 Task: Set up a recurring weekly meeting with the marketing department on Fridays at 10:00 AM to 11:00AM.
Action: Mouse moved to (81, 128)
Screenshot: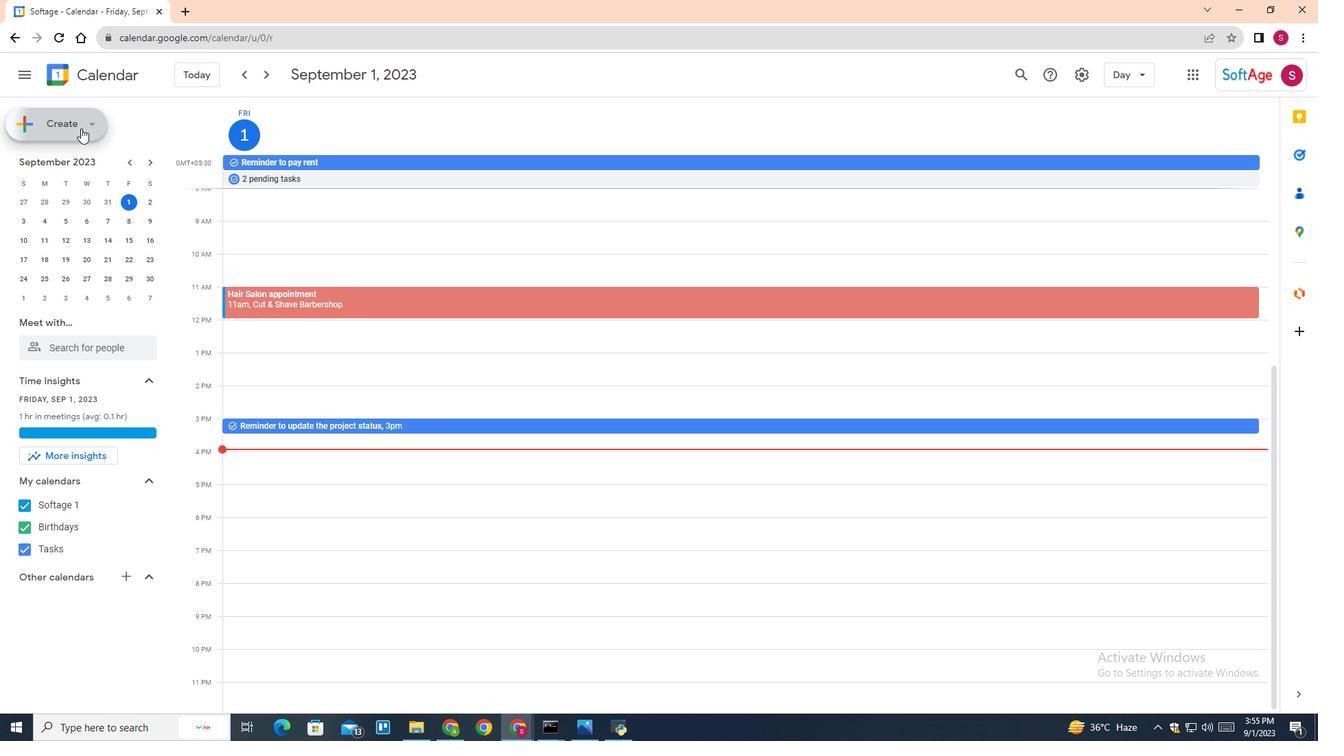 
Action: Mouse pressed left at (81, 128)
Screenshot: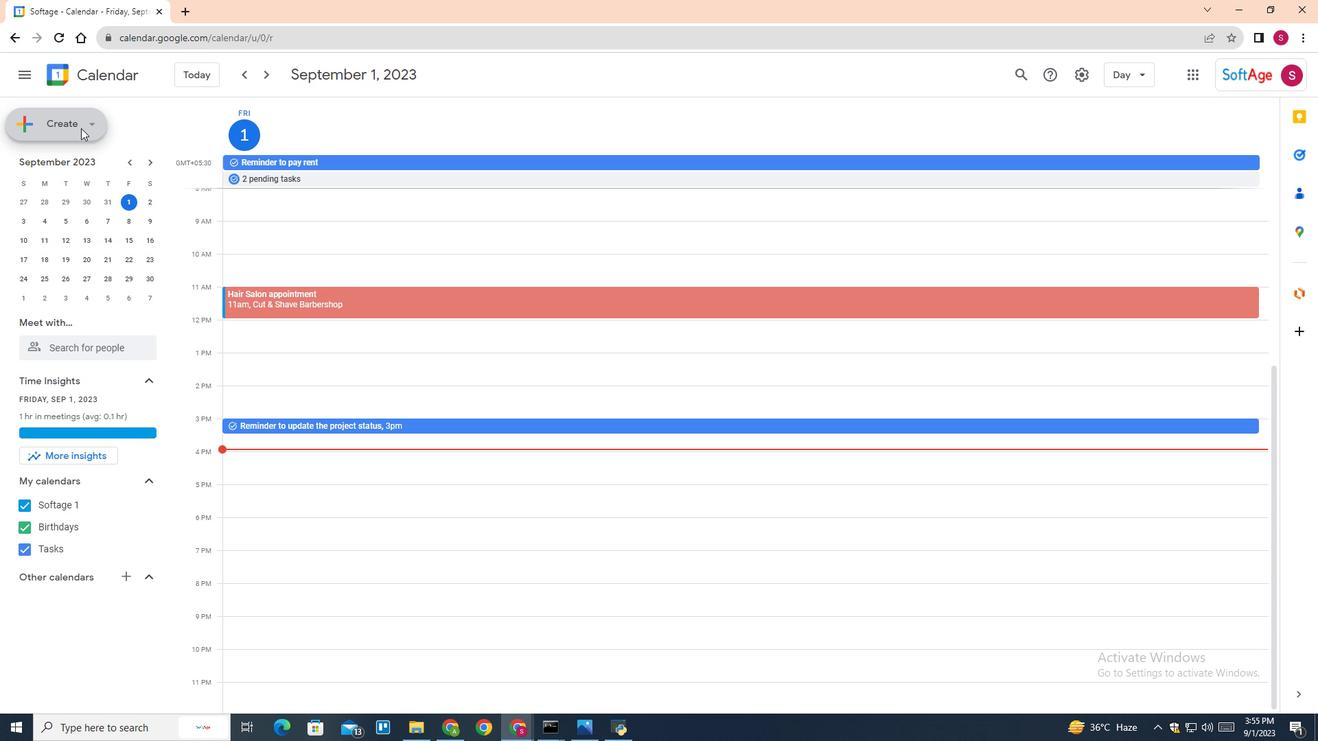 
Action: Mouse moved to (72, 158)
Screenshot: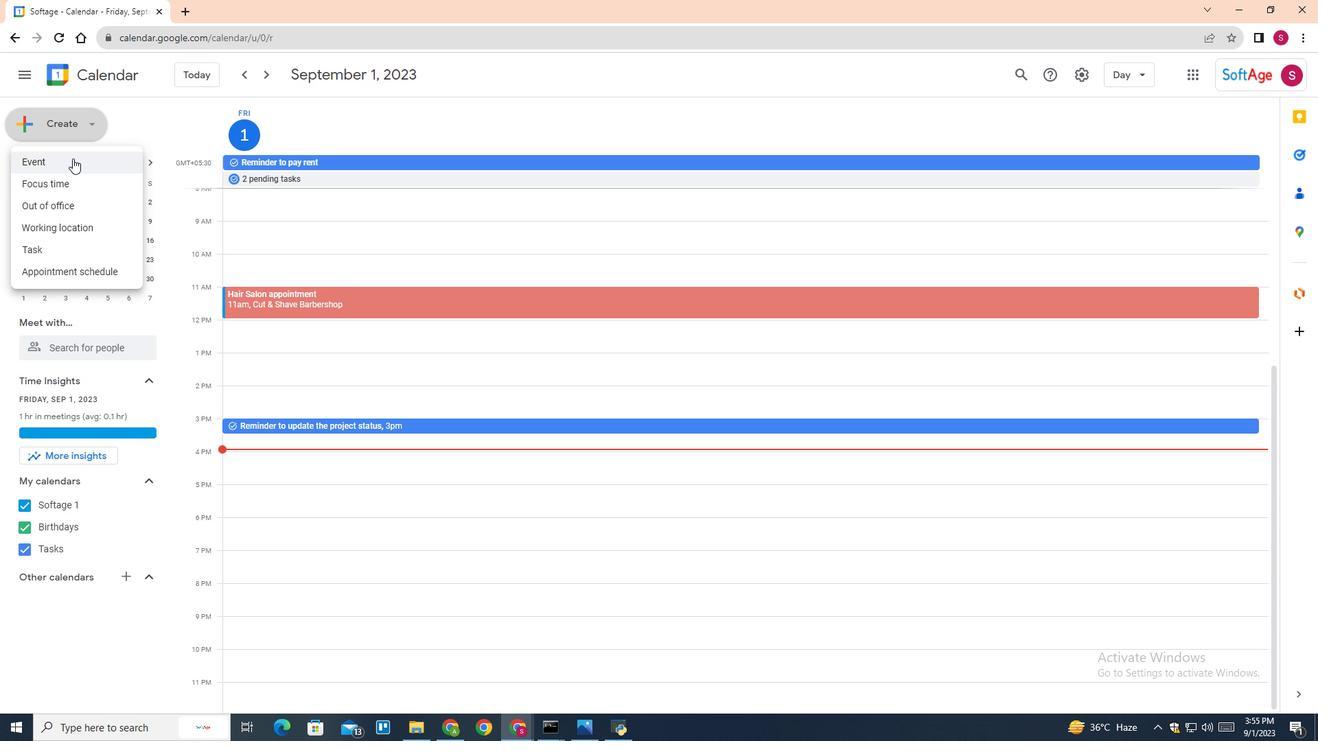 
Action: Mouse pressed left at (72, 158)
Screenshot: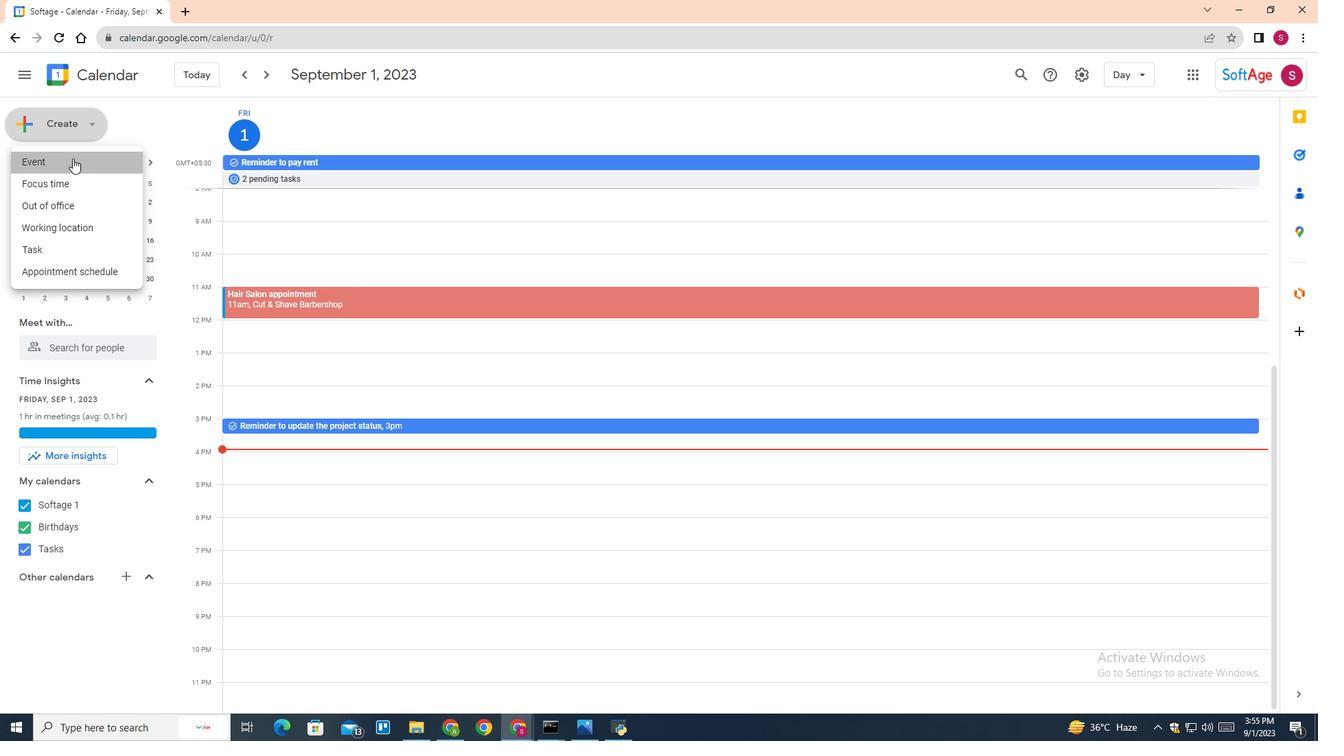 
Action: Mouse moved to (848, 546)
Screenshot: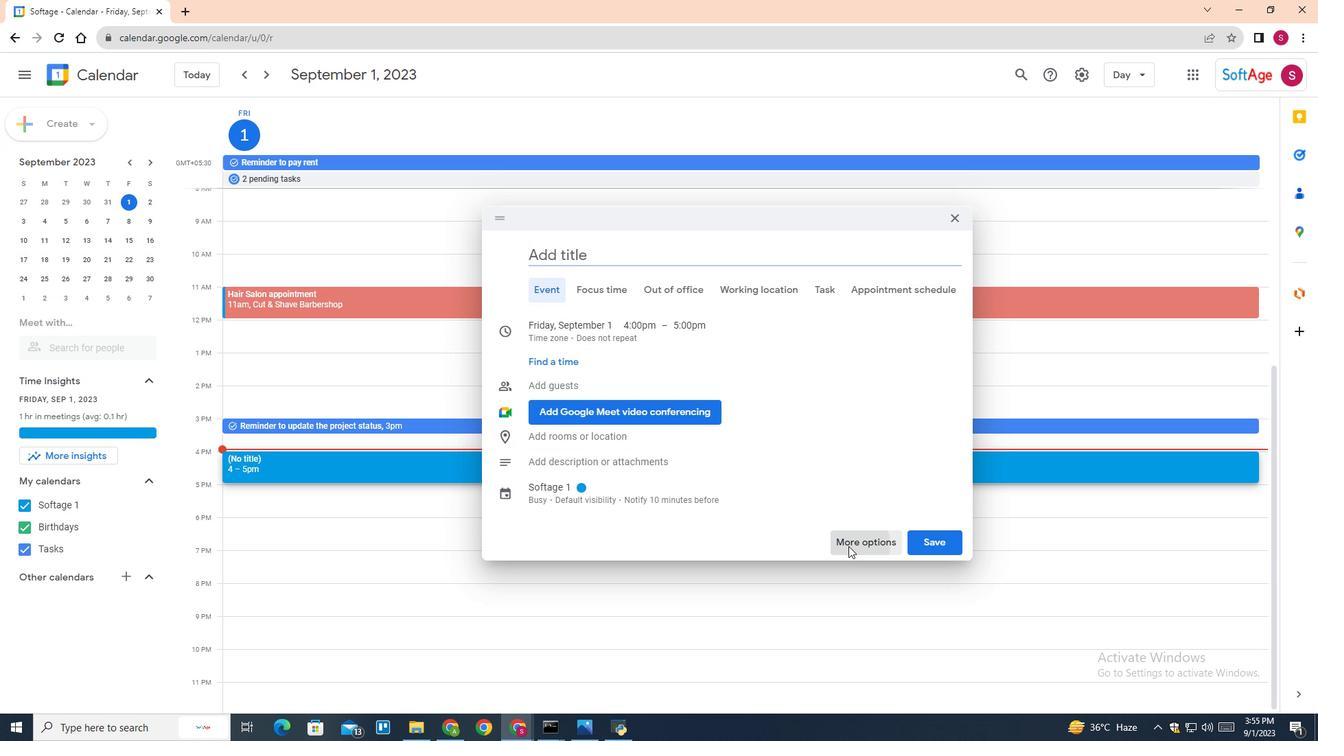 
Action: Mouse pressed left at (848, 546)
Screenshot: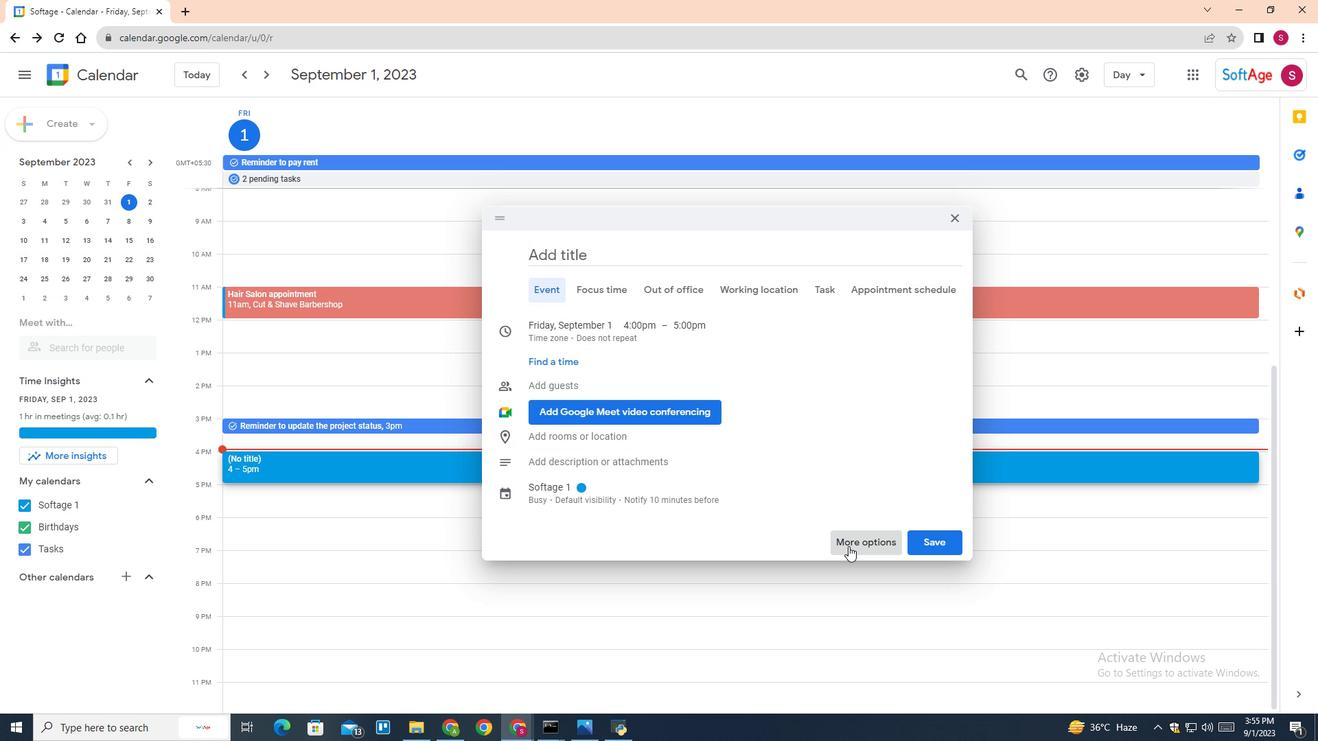 
Action: Mouse moved to (182, 82)
Screenshot: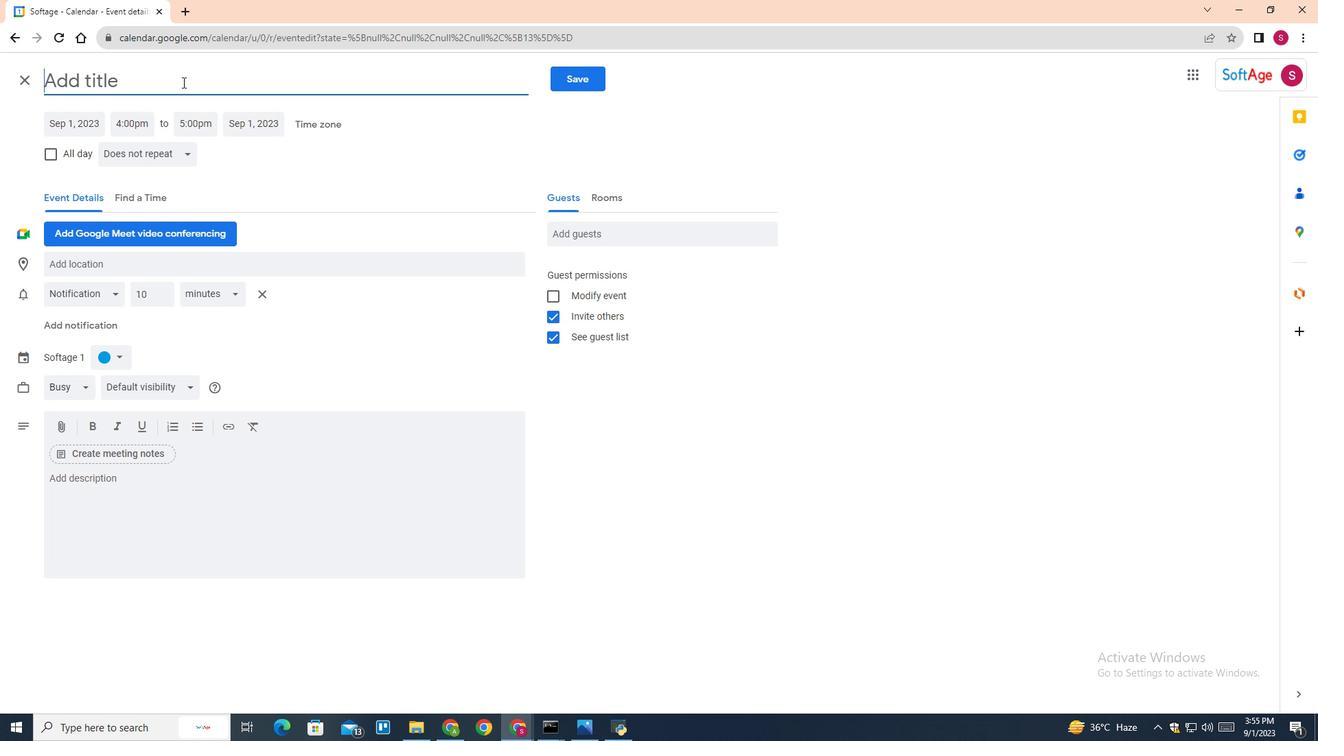 
Action: Mouse pressed left at (182, 82)
Screenshot: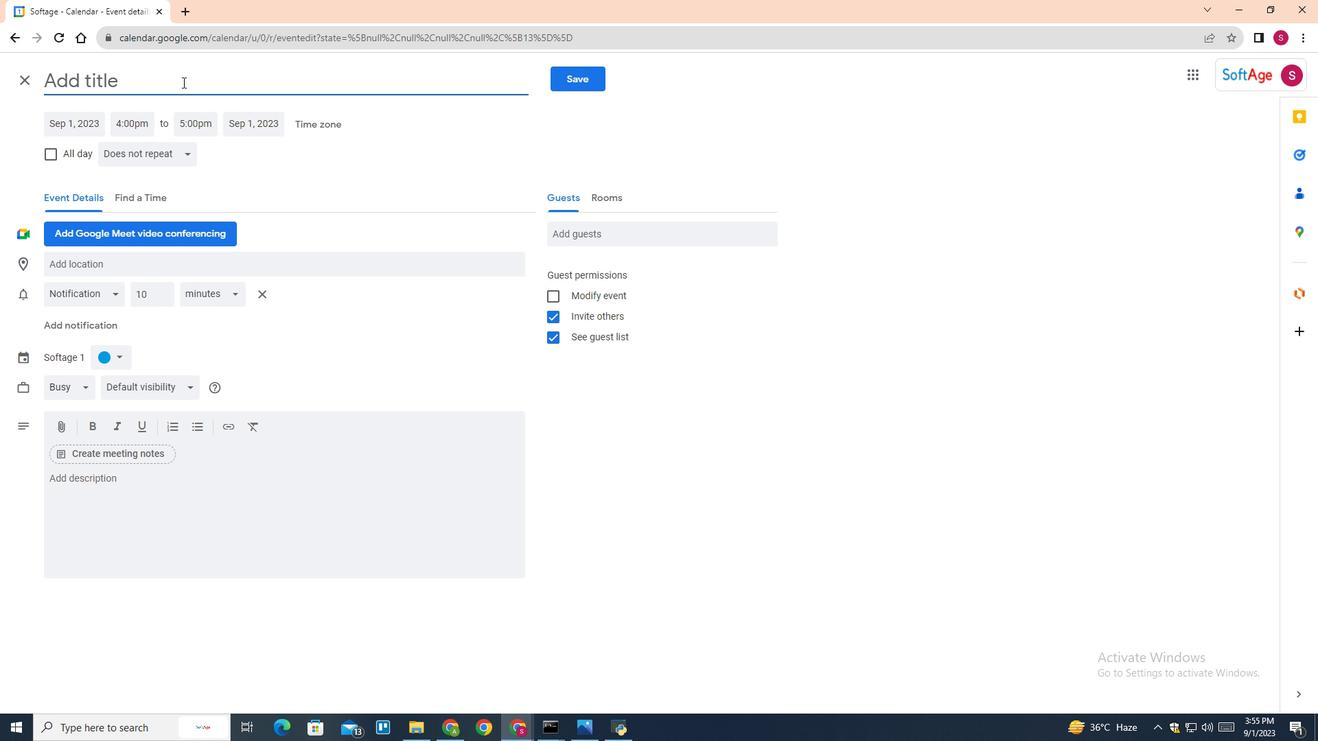 
Action: Key pressed <Key.shift>Weekly<Key.space><Key.shift>Marketing<Key.space><Key.shift>Detart<Key.backspace><Key.backspace><Key.backspace><Key.backspace>partment<Key.space>meeting
Screenshot: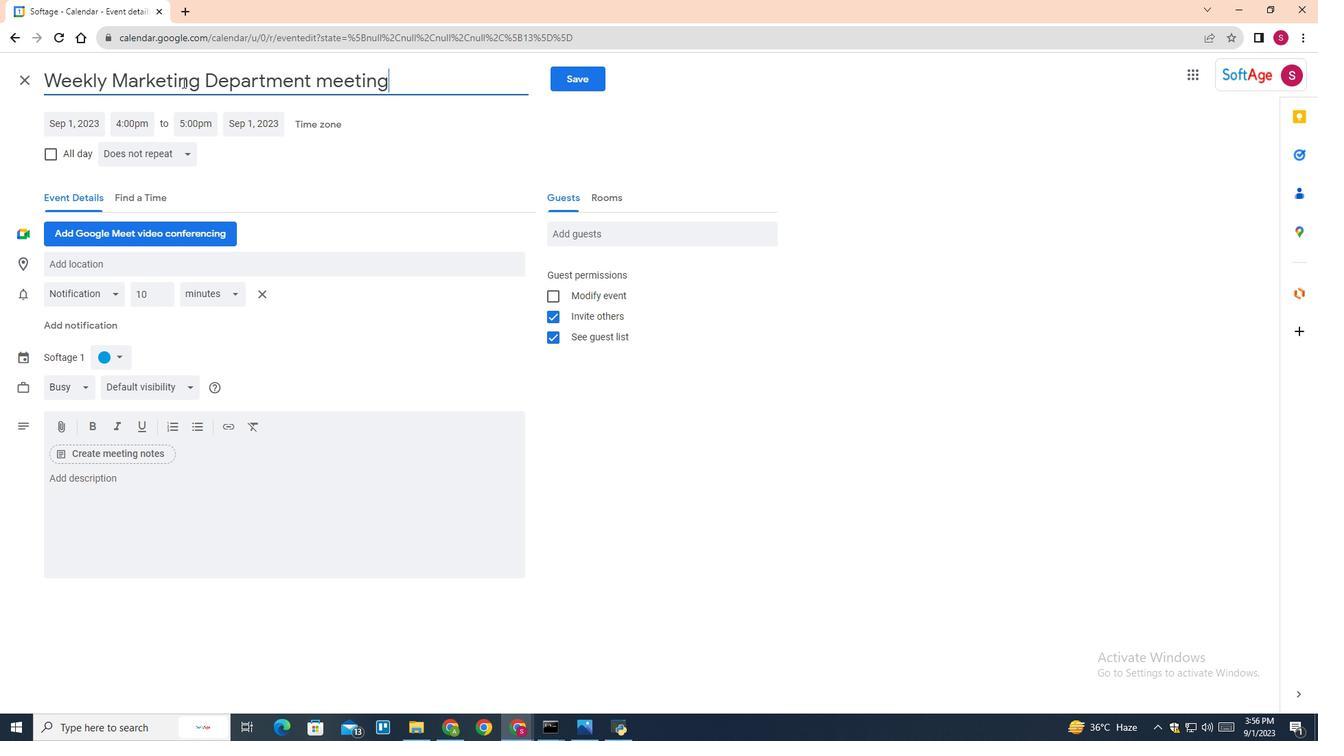 
Action: Mouse moved to (85, 124)
Screenshot: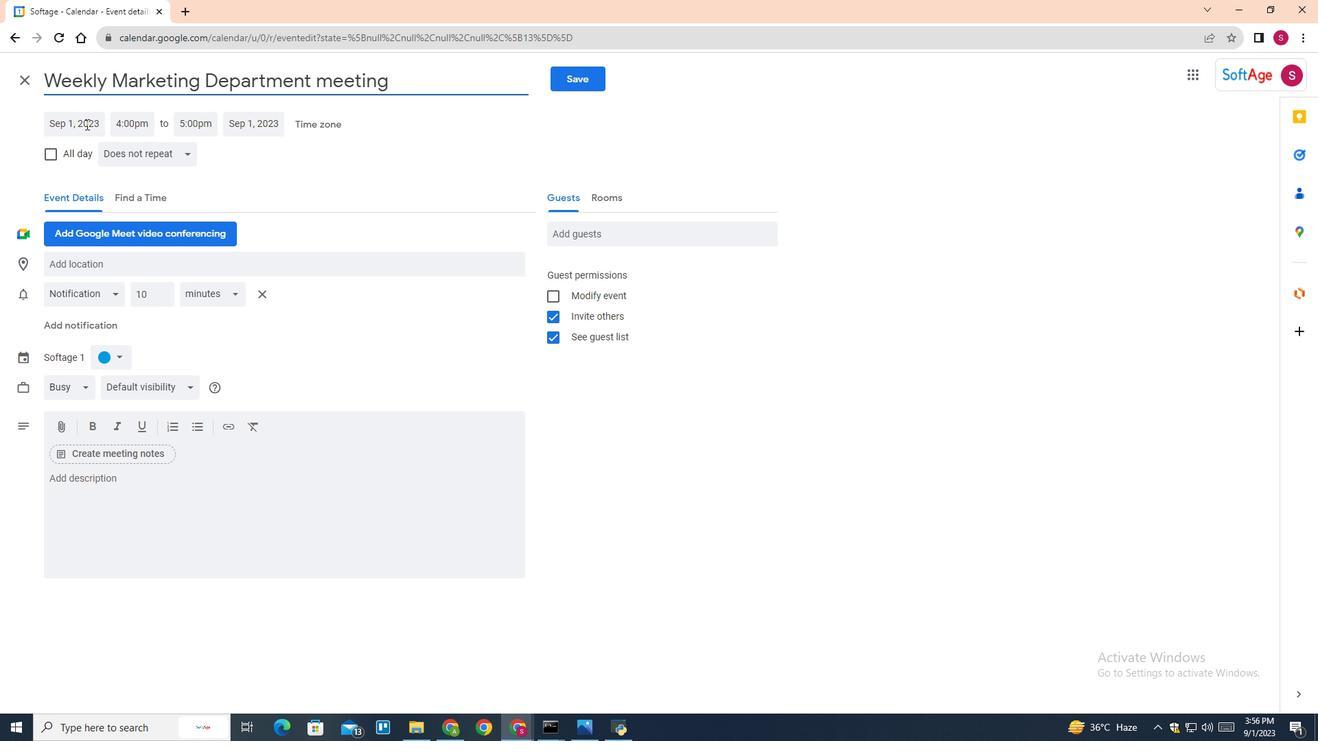 
Action: Mouse pressed left at (85, 124)
Screenshot: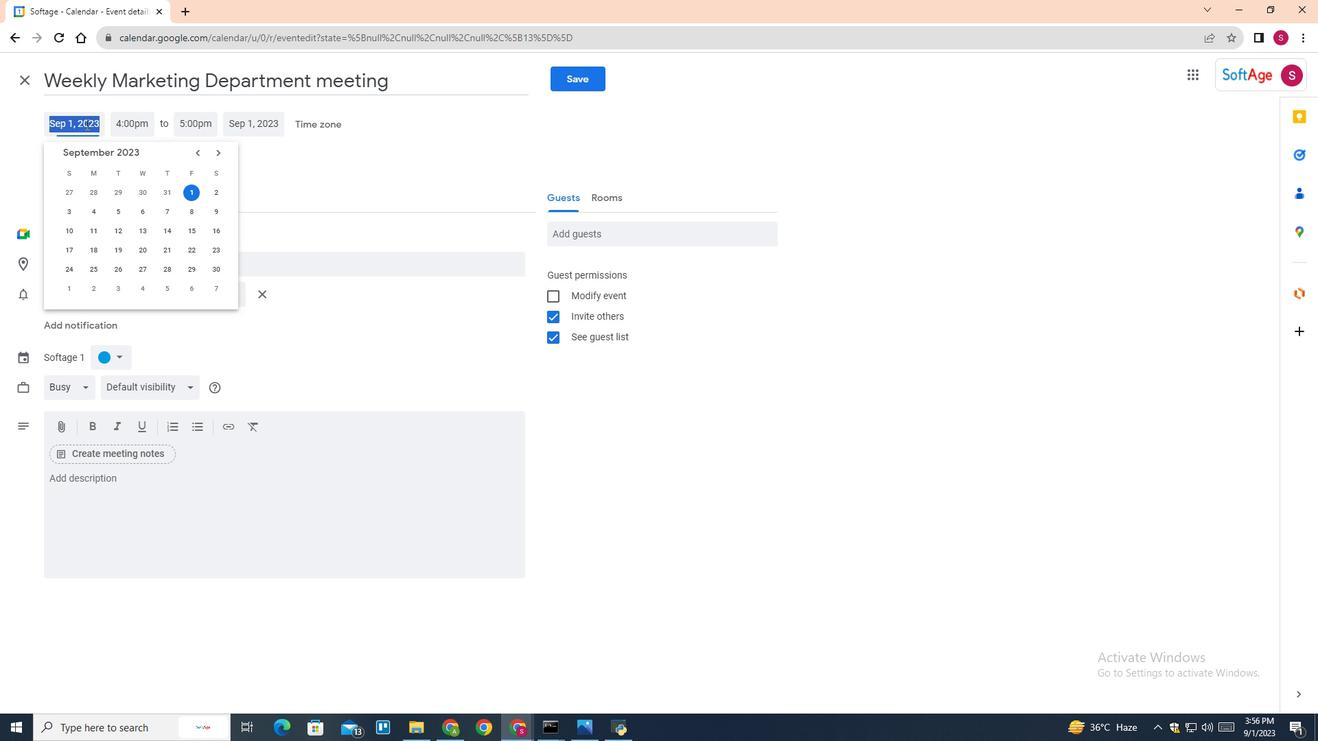 
Action: Mouse moved to (192, 208)
Screenshot: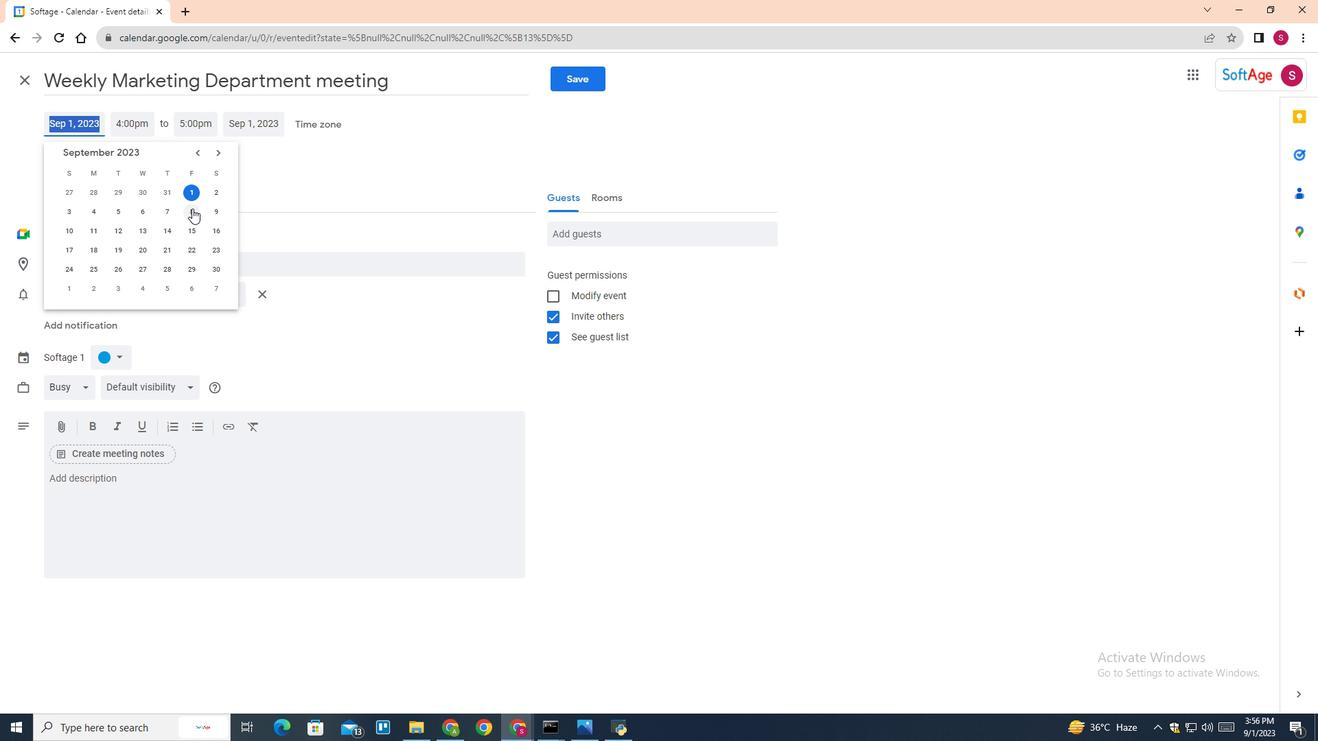 
Action: Mouse pressed left at (192, 208)
Screenshot: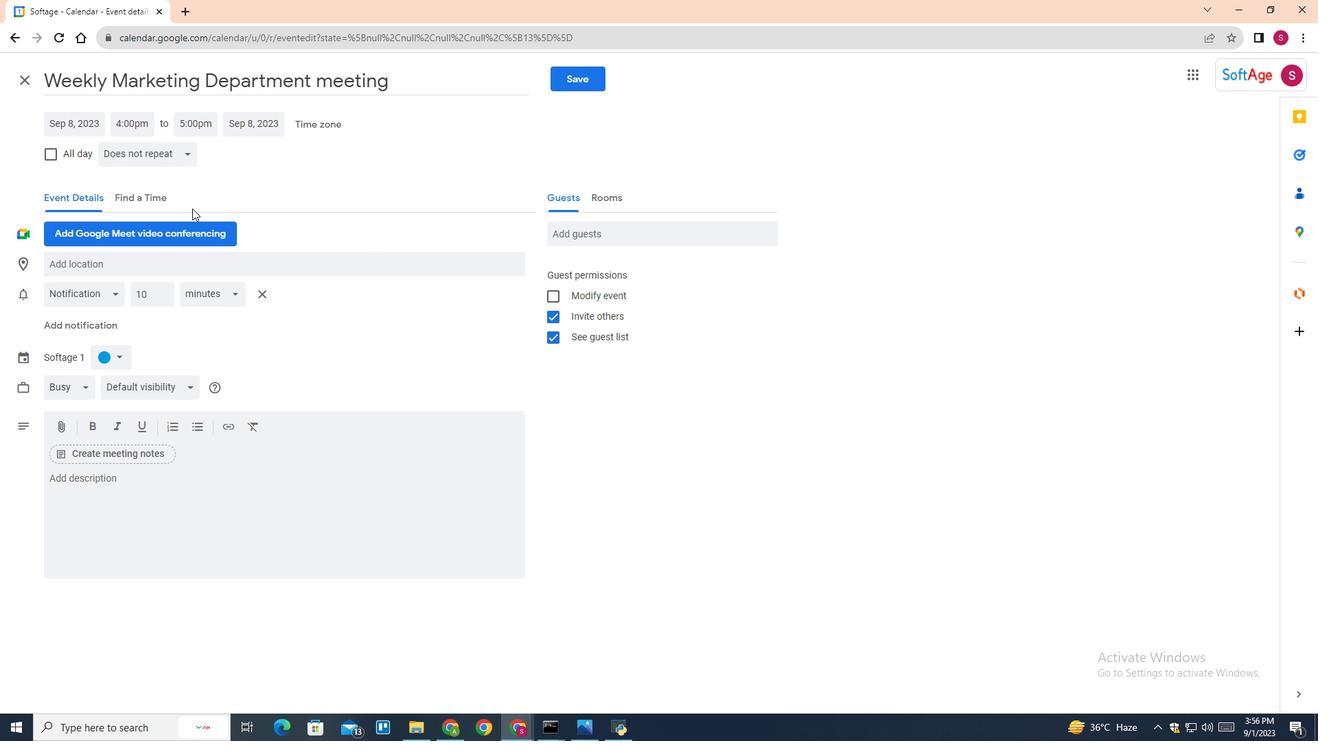 
Action: Mouse moved to (133, 120)
Screenshot: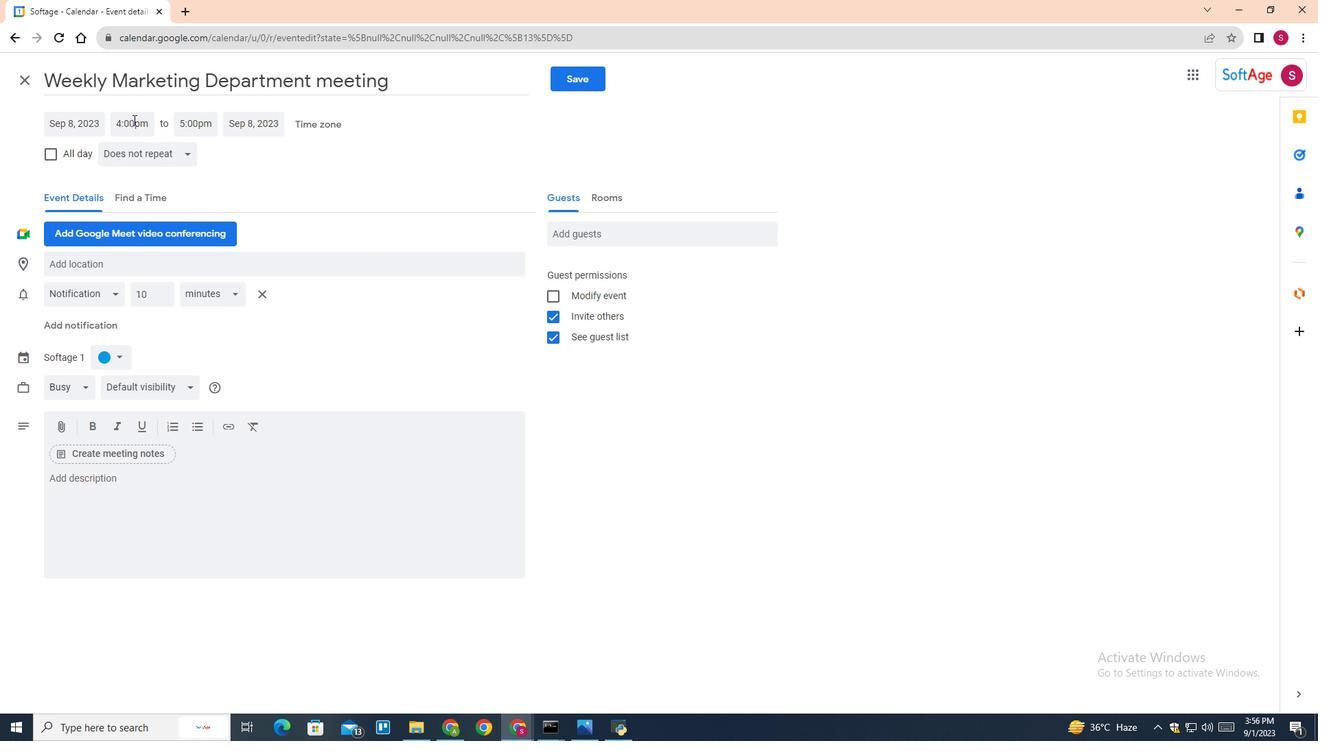 
Action: Mouse pressed left at (133, 120)
Screenshot: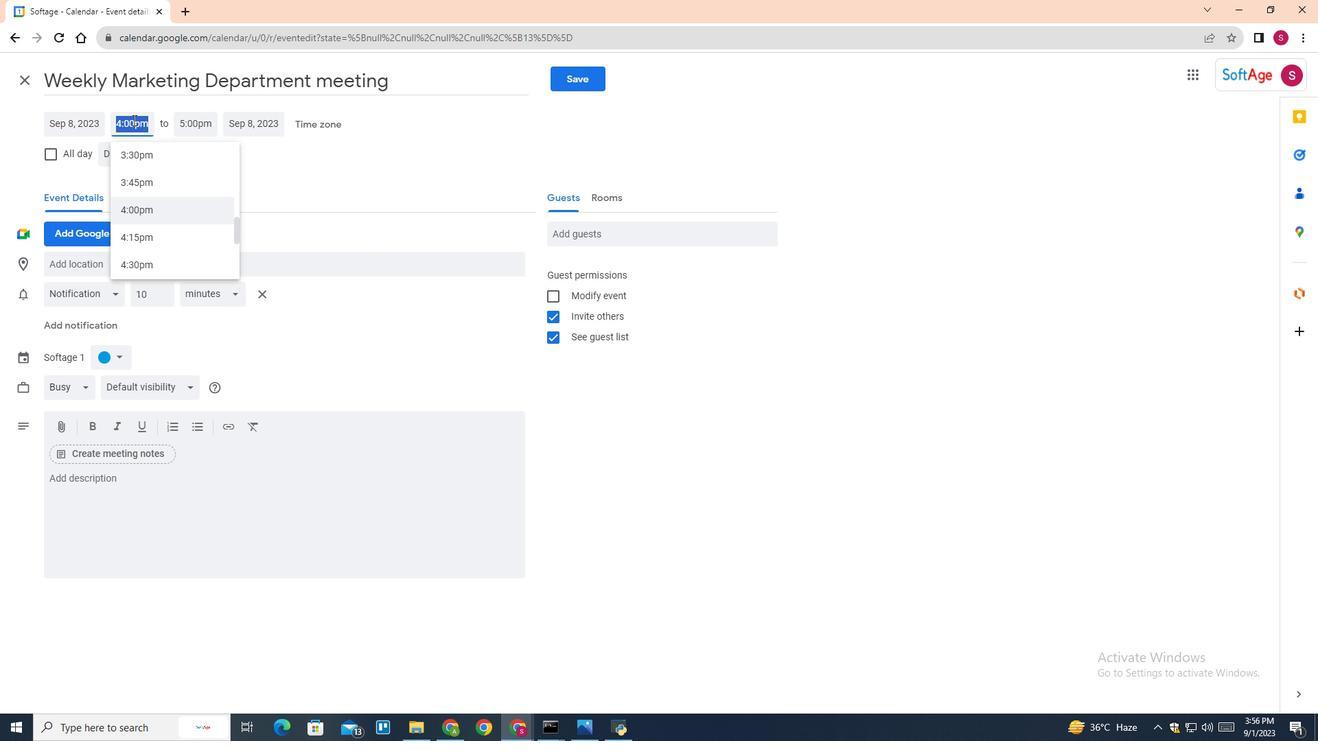 
Action: Mouse moved to (175, 221)
Screenshot: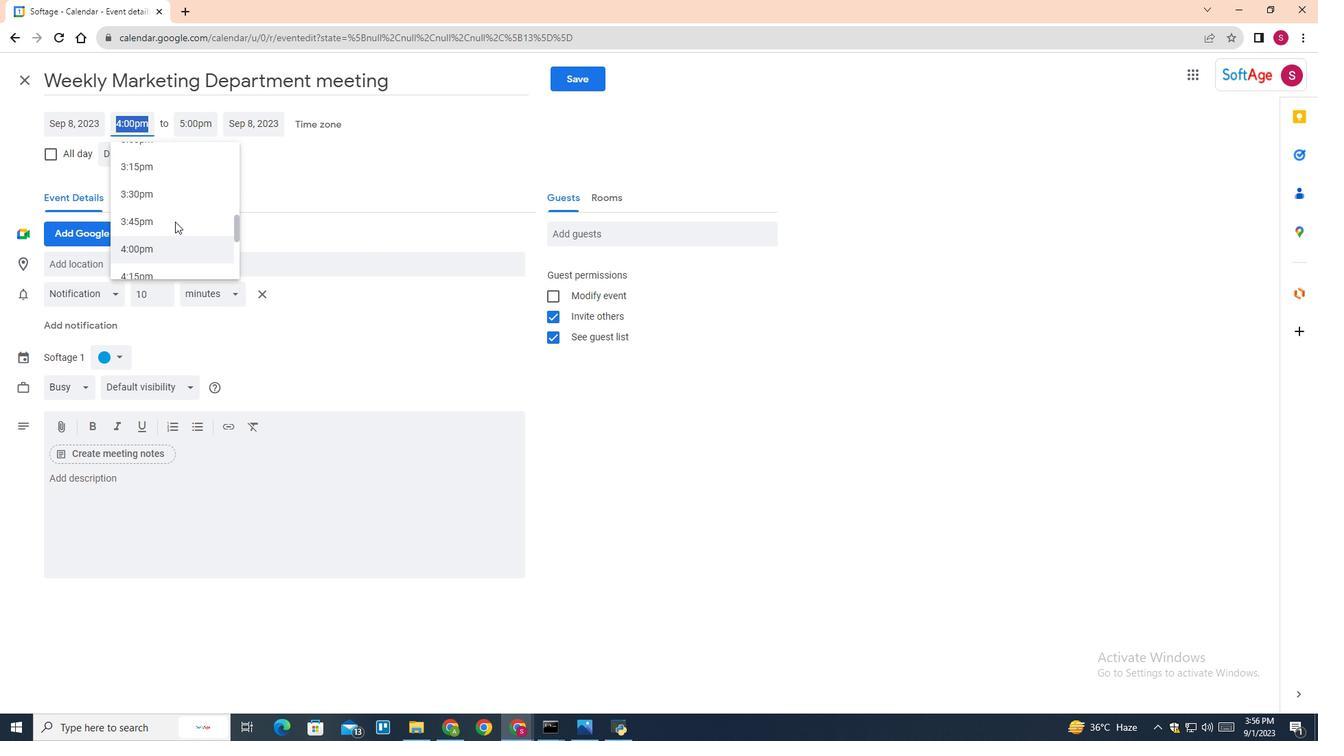
Action: Mouse scrolled (175, 222) with delta (0, 0)
Screenshot: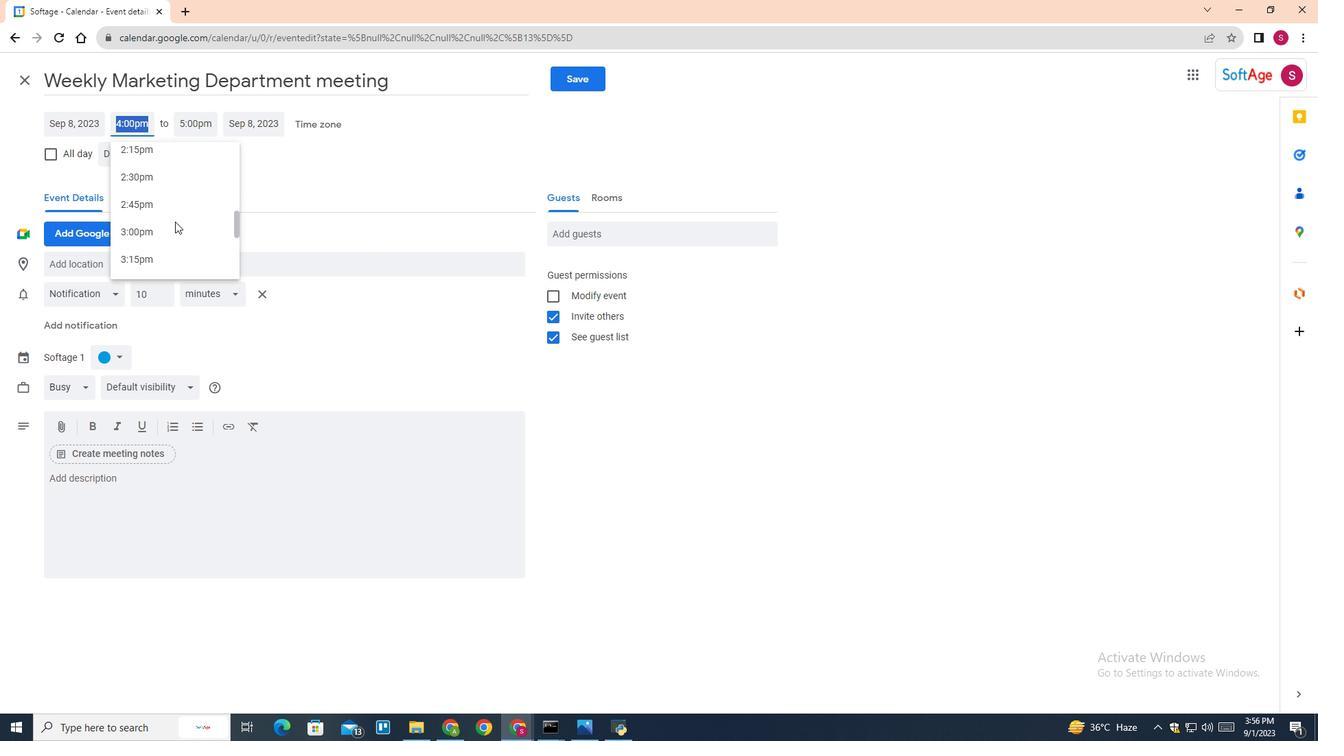 
Action: Mouse scrolled (175, 222) with delta (0, 0)
Screenshot: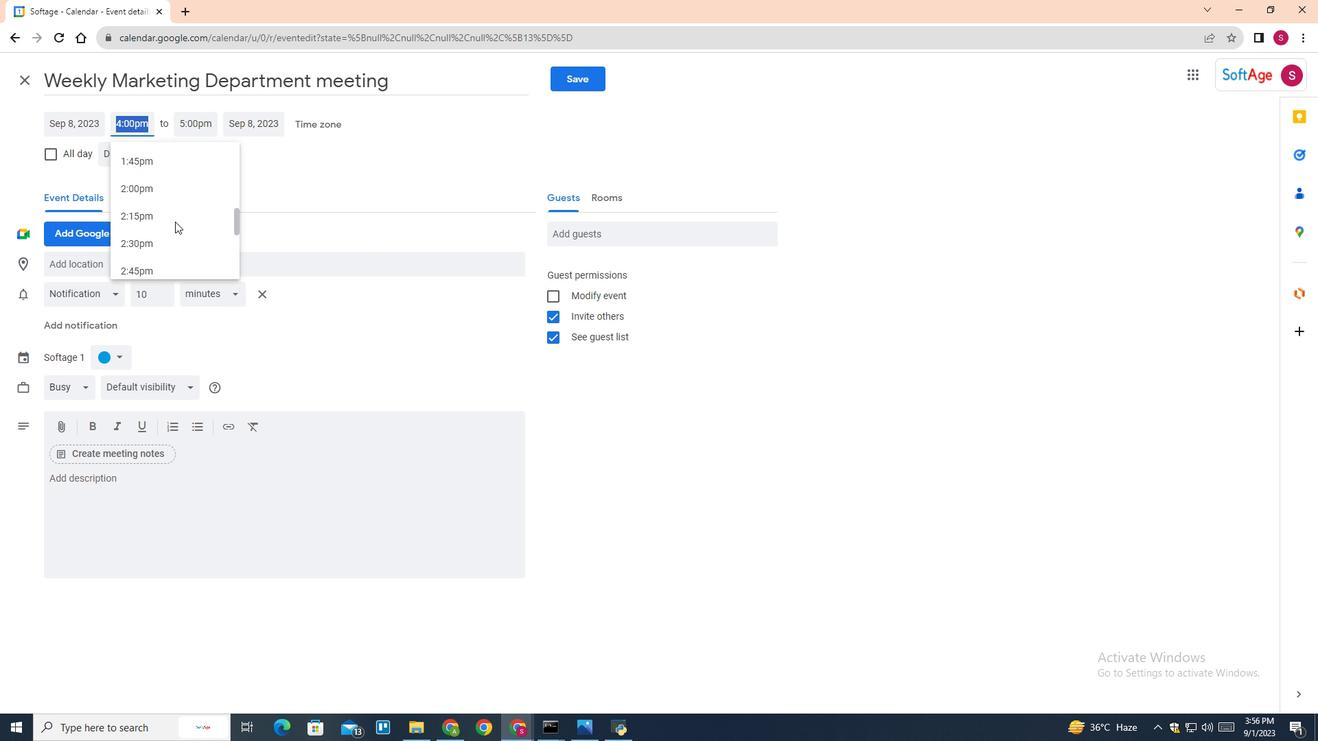 
Action: Mouse scrolled (175, 222) with delta (0, 0)
Screenshot: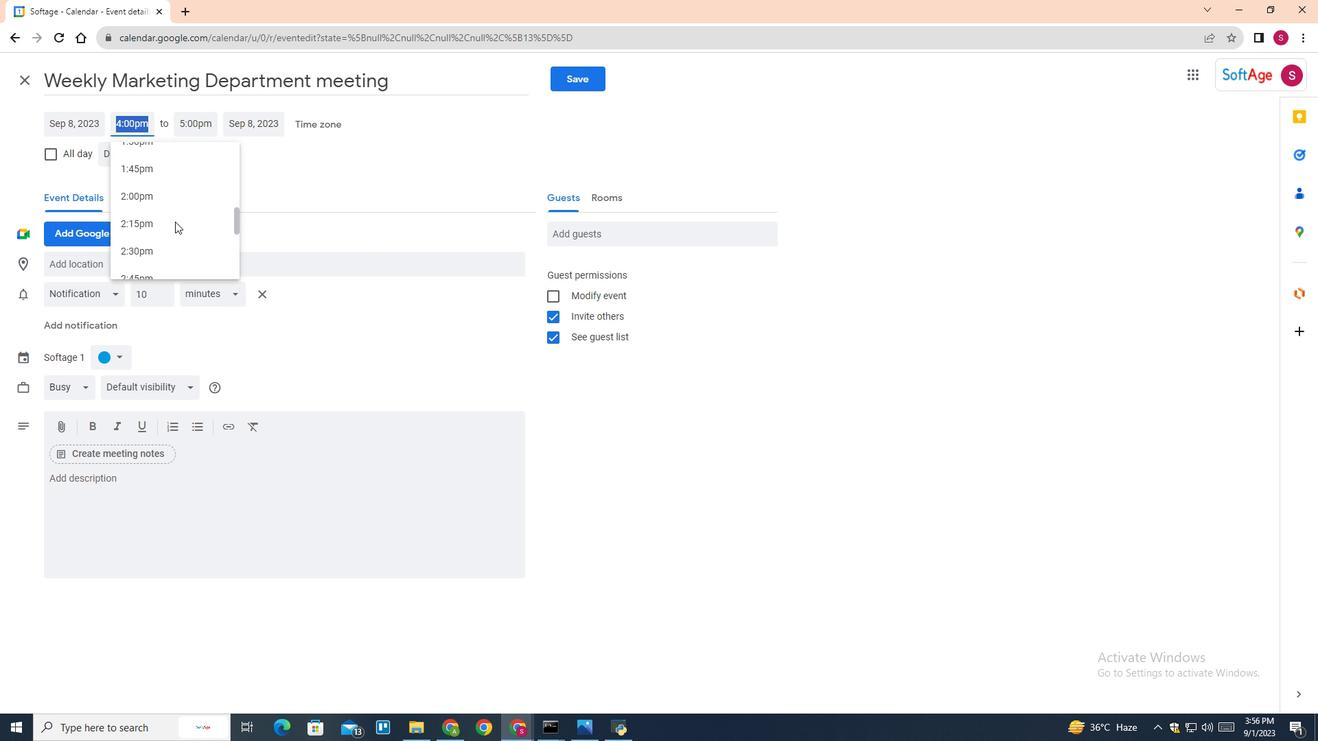 
Action: Mouse scrolled (175, 222) with delta (0, 0)
Screenshot: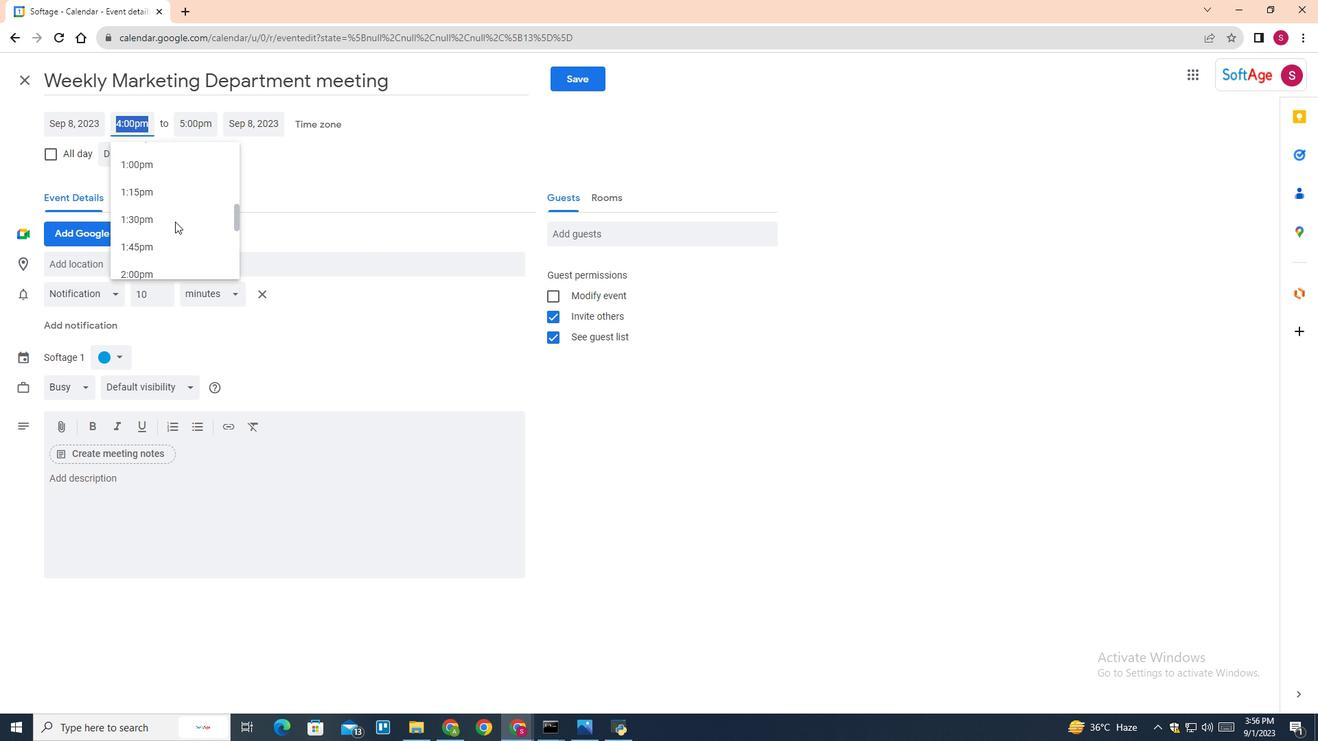 
Action: Mouse scrolled (175, 222) with delta (0, 0)
Screenshot: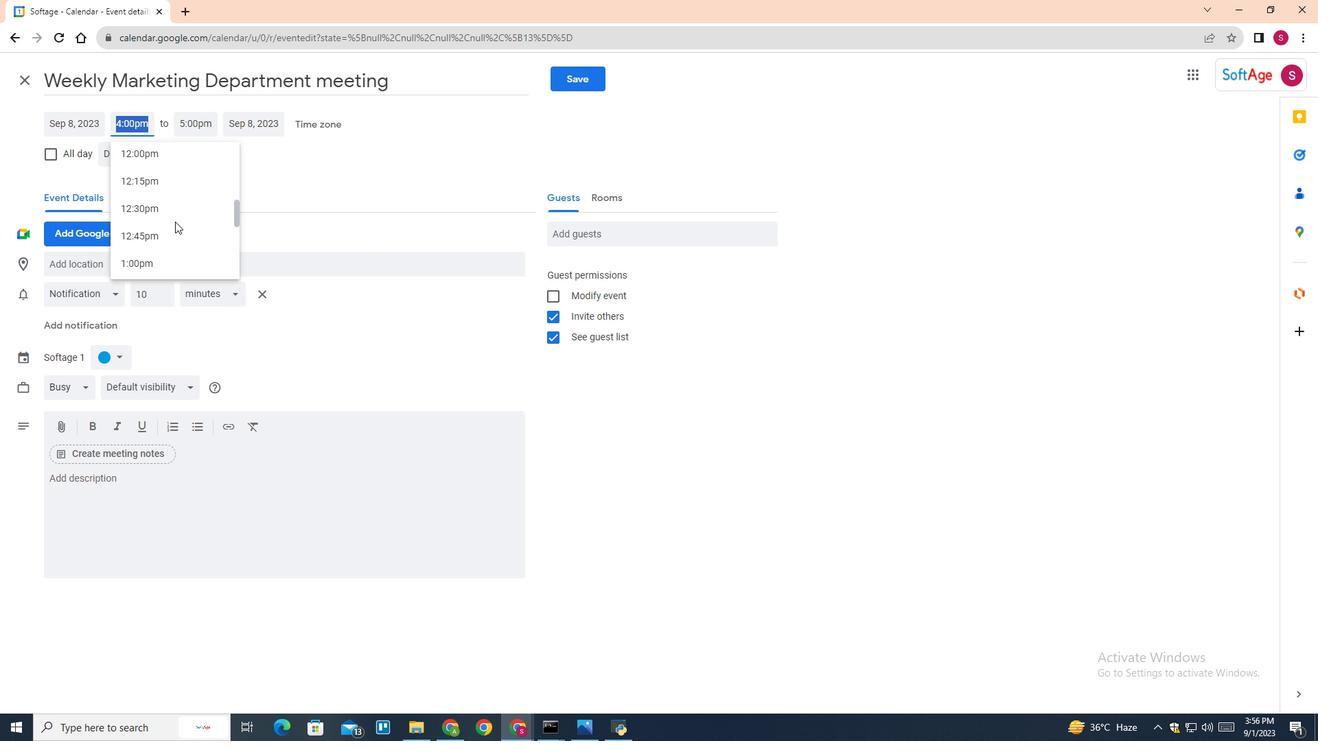 
Action: Mouse scrolled (175, 222) with delta (0, 0)
Screenshot: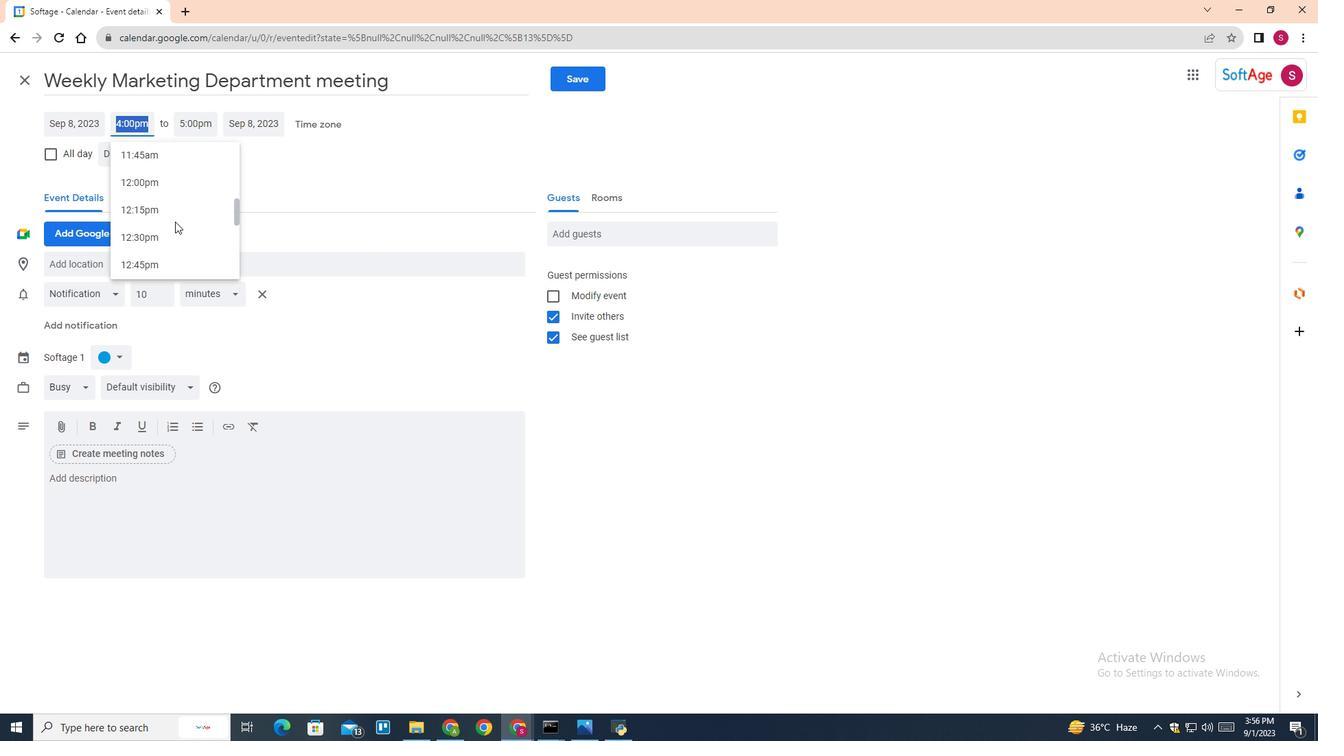 
Action: Mouse scrolled (175, 222) with delta (0, 0)
Screenshot: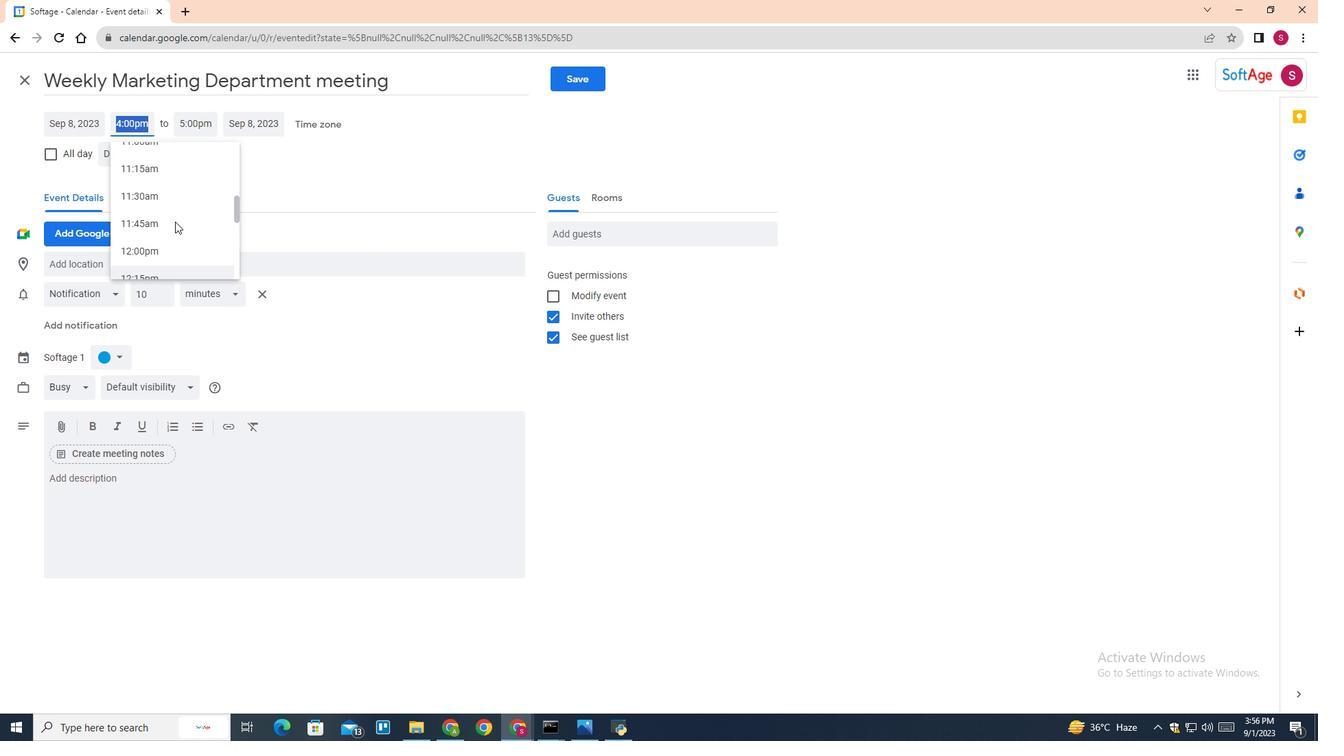 
Action: Mouse scrolled (175, 222) with delta (0, 0)
Screenshot: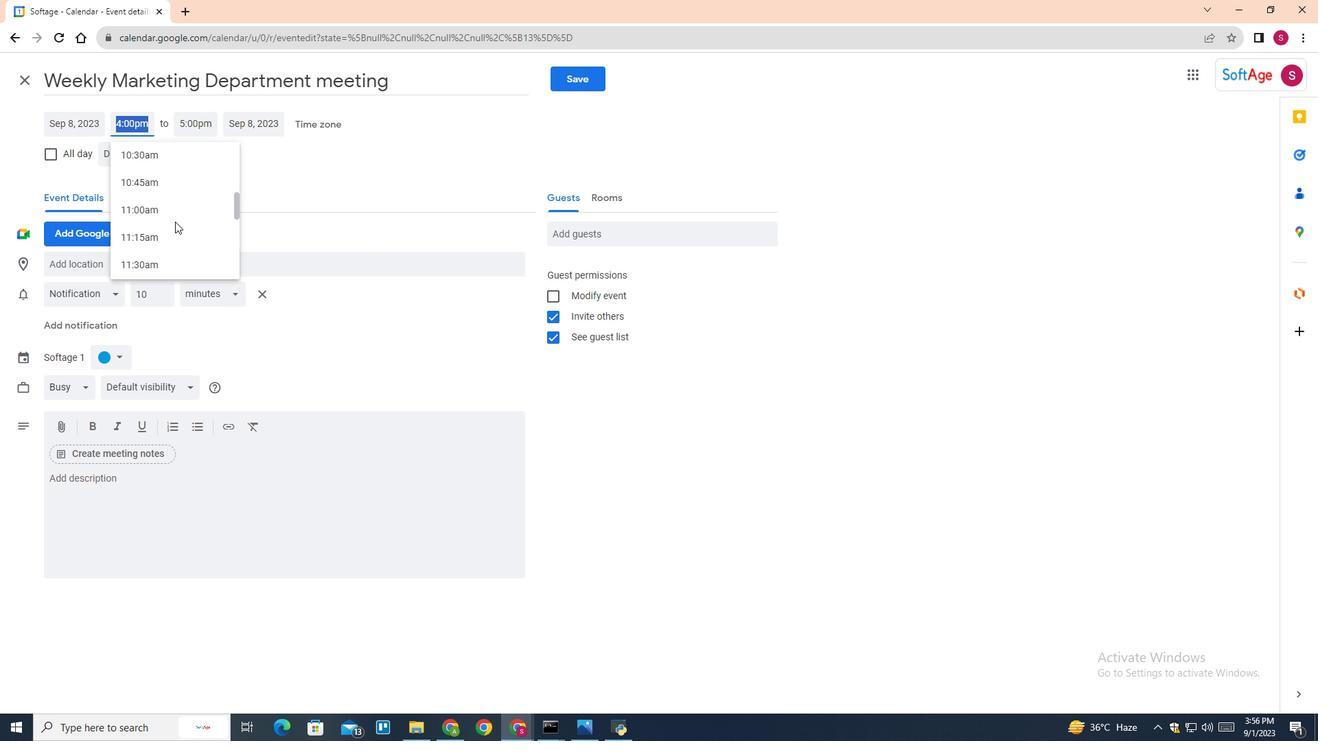
Action: Mouse scrolled (175, 222) with delta (0, 0)
Screenshot: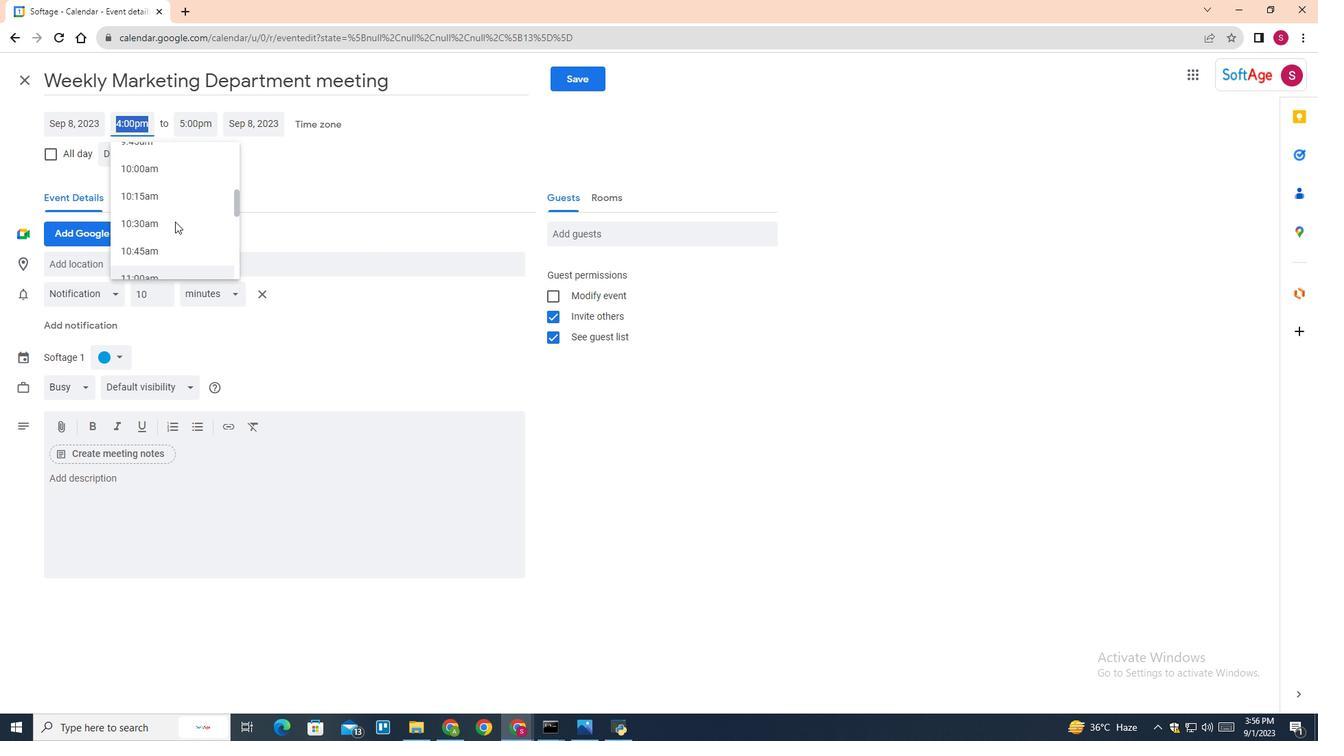 
Action: Mouse moved to (168, 162)
Screenshot: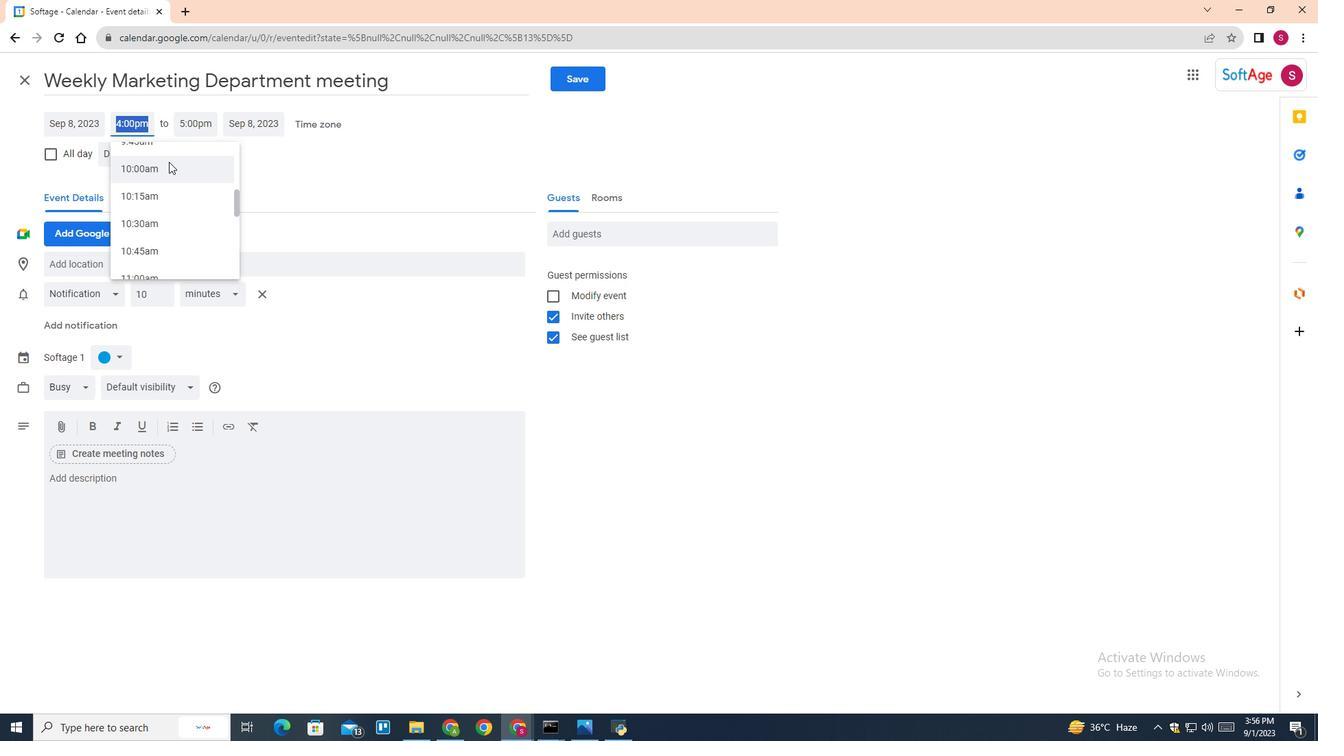 
Action: Mouse pressed left at (168, 162)
Screenshot: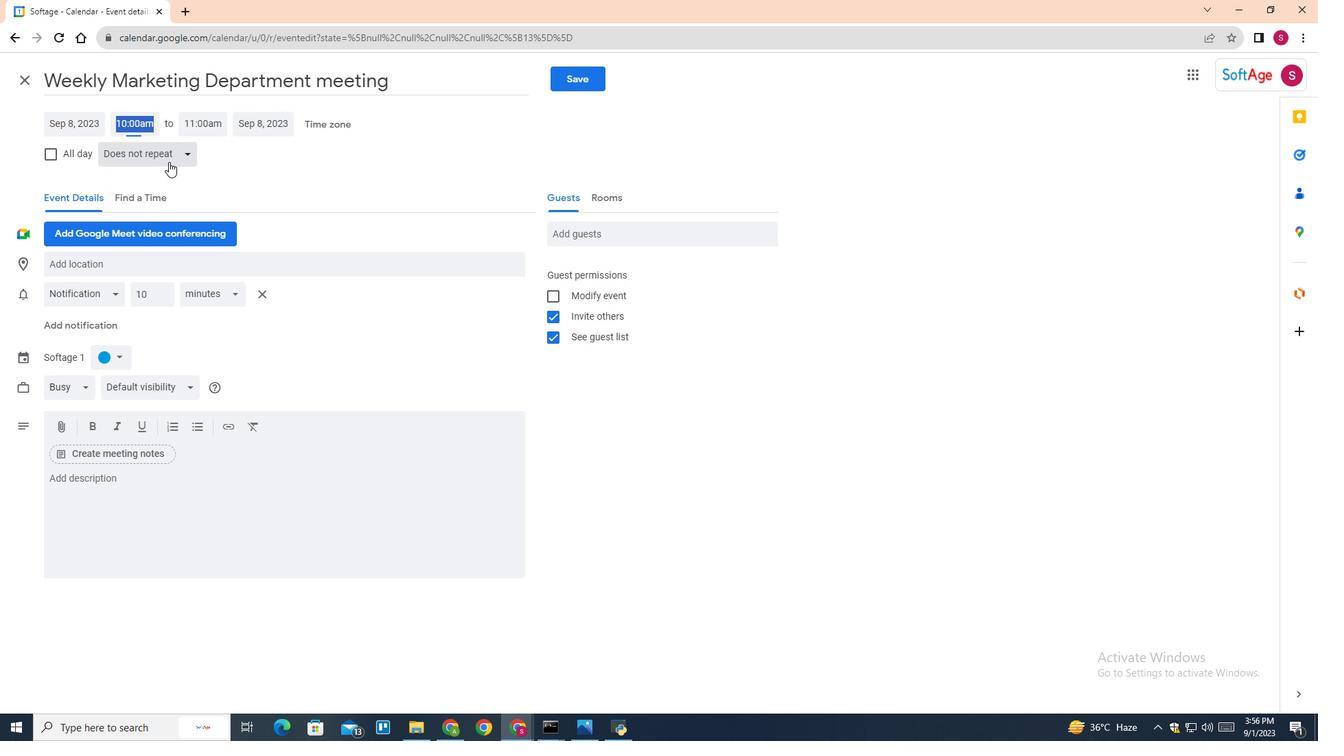 
Action: Mouse moved to (162, 157)
Screenshot: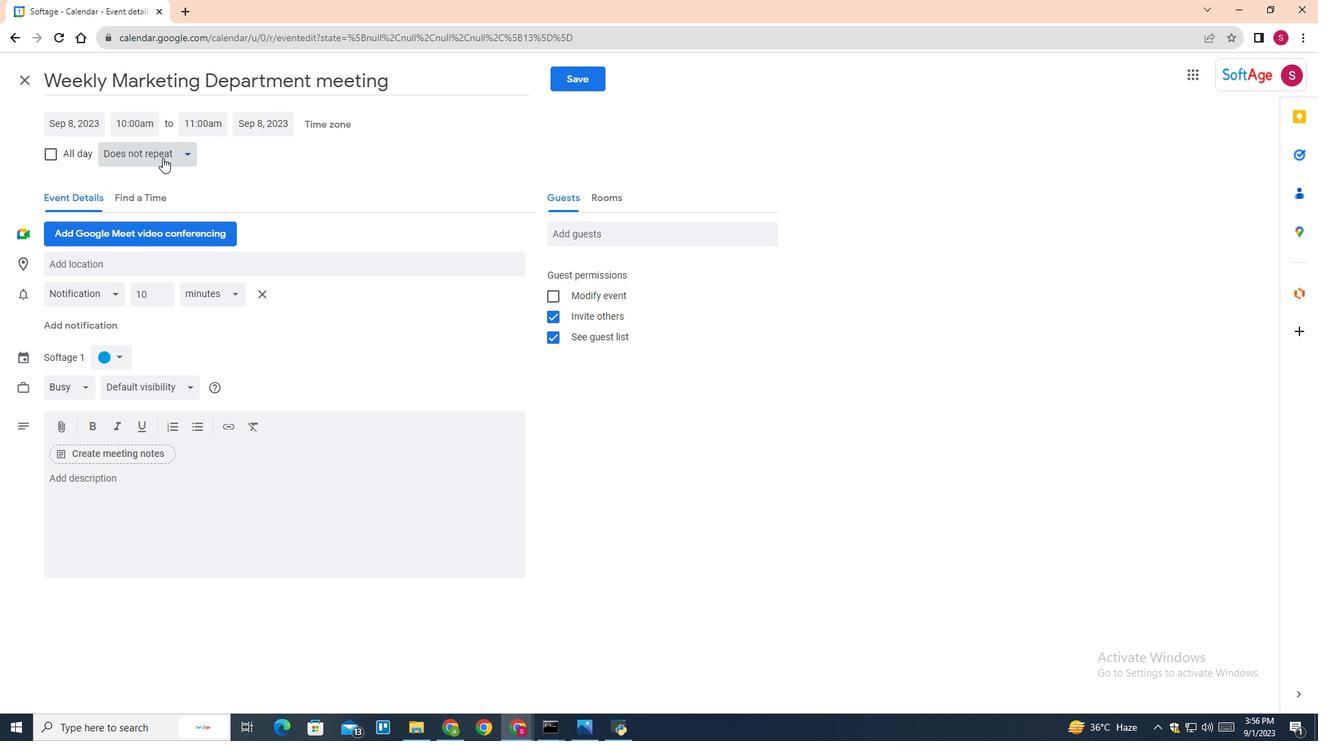 
Action: Mouse pressed left at (162, 157)
Screenshot: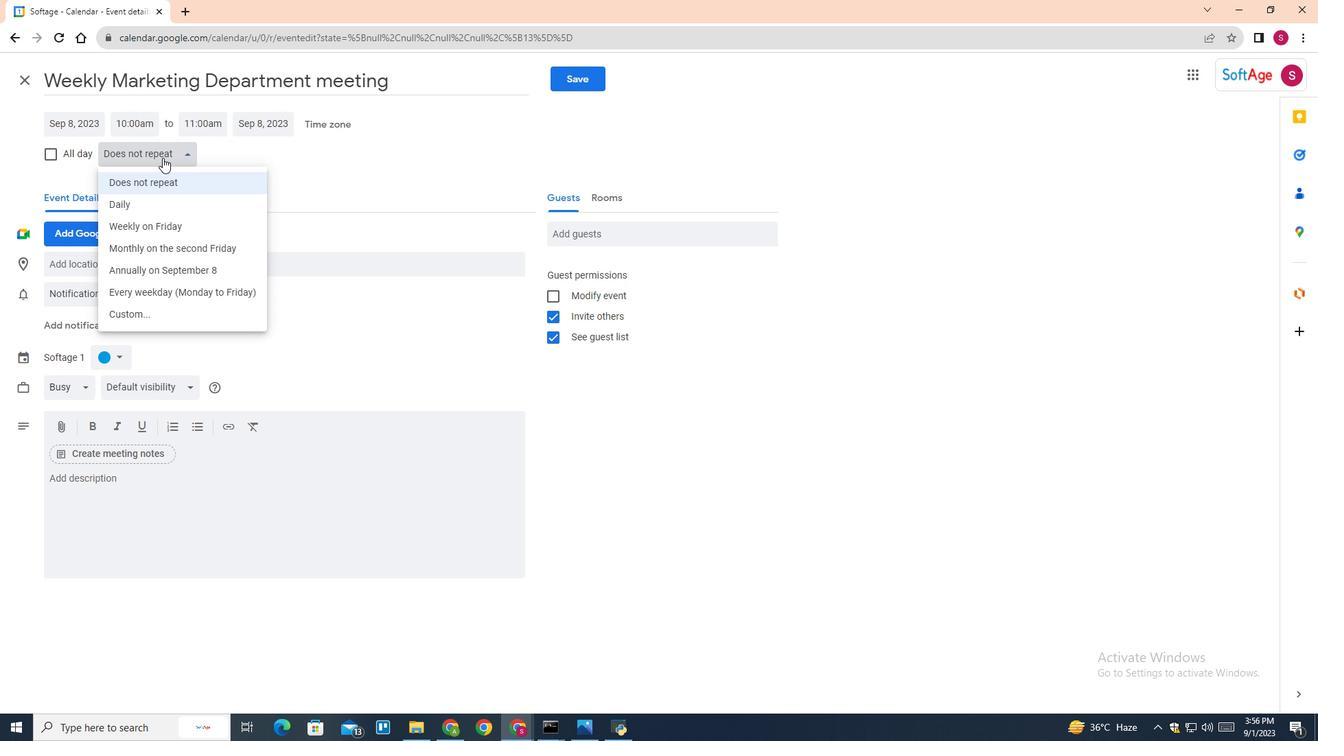 
Action: Mouse moved to (166, 226)
Screenshot: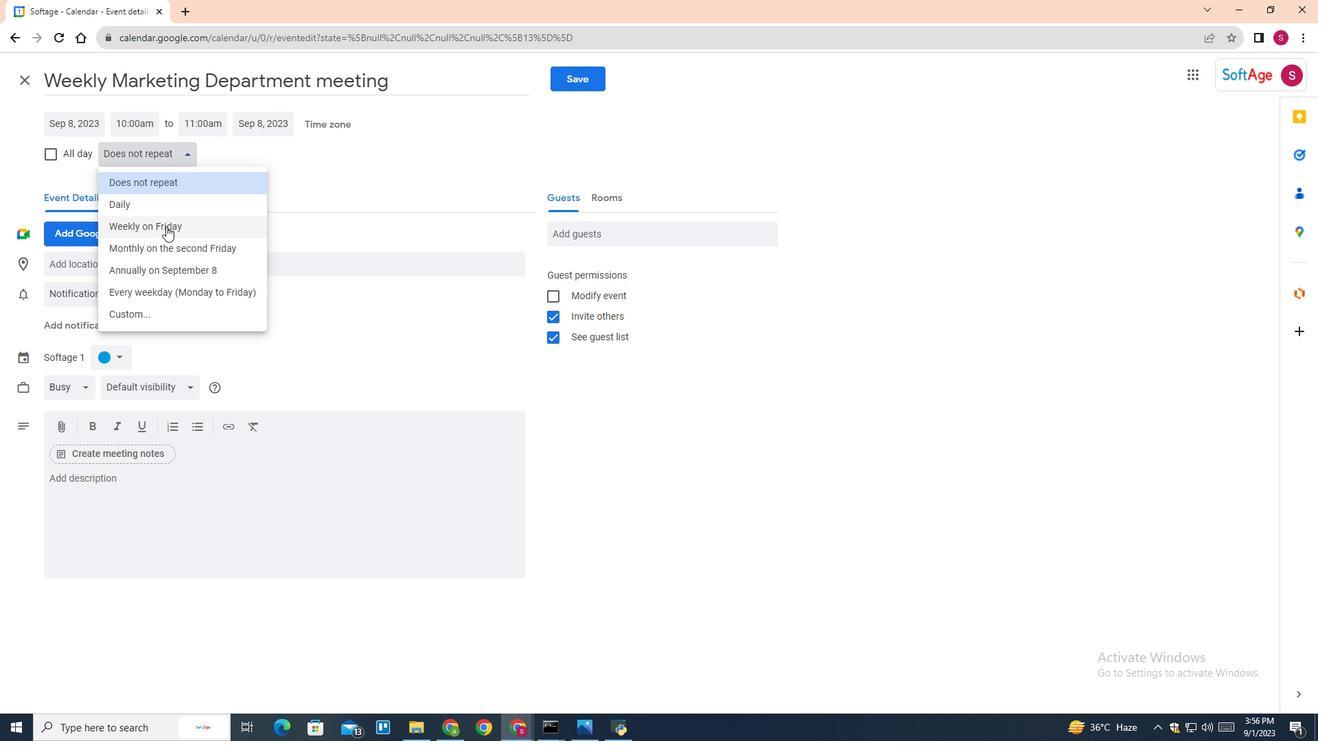 
Action: Mouse pressed left at (166, 226)
Screenshot: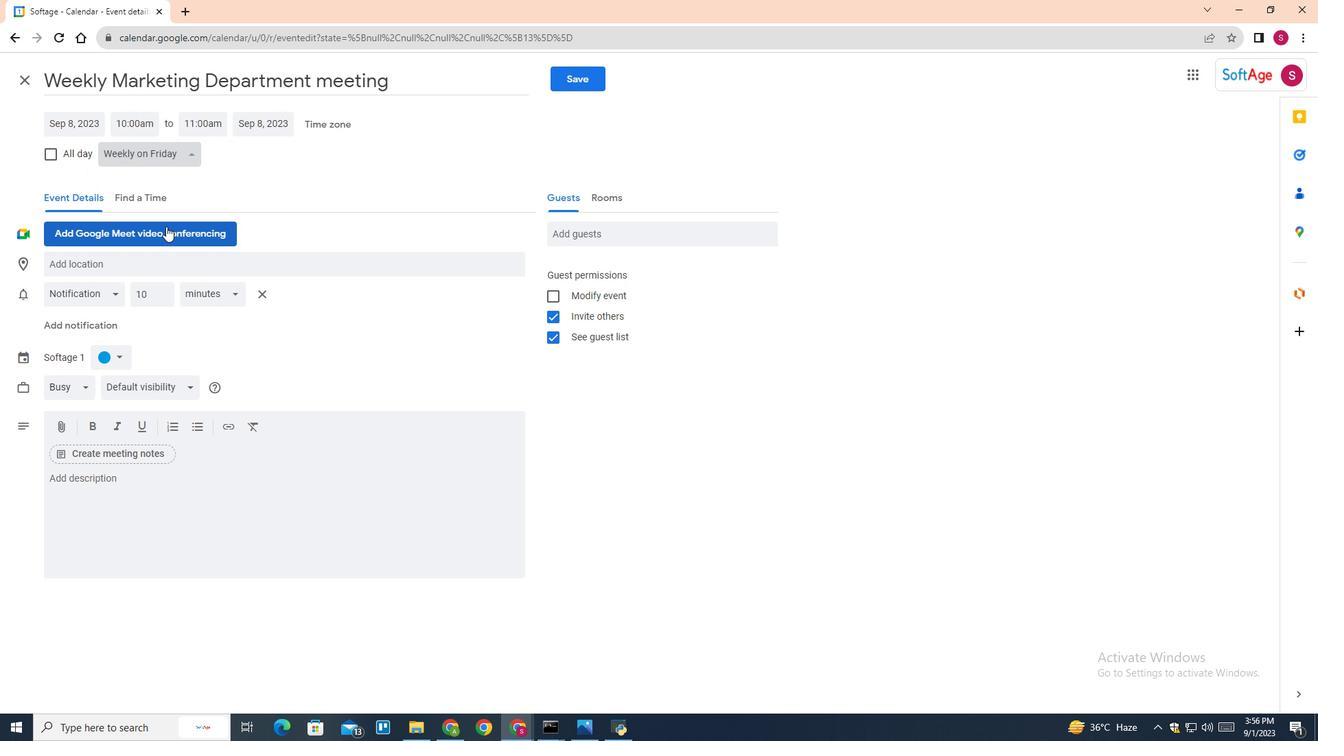 
Action: Mouse moved to (273, 173)
Screenshot: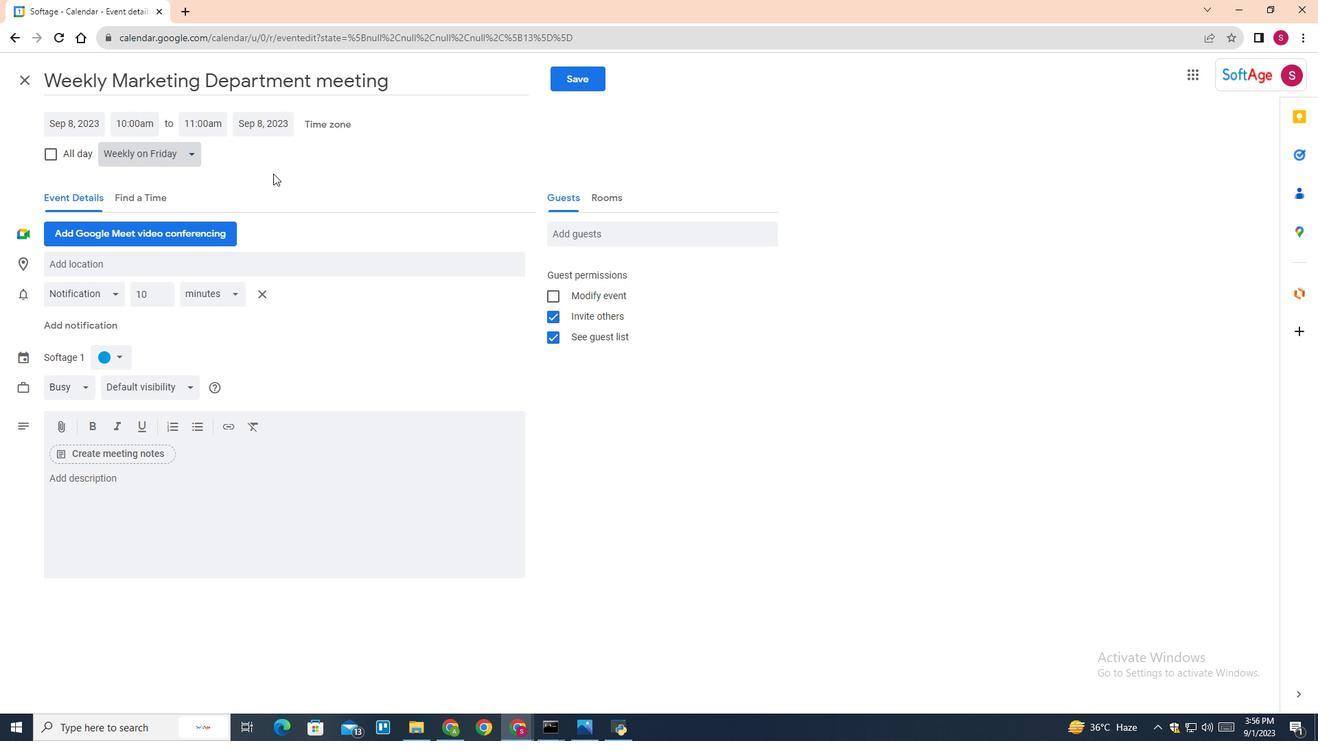 
Action: Mouse pressed left at (273, 173)
Screenshot: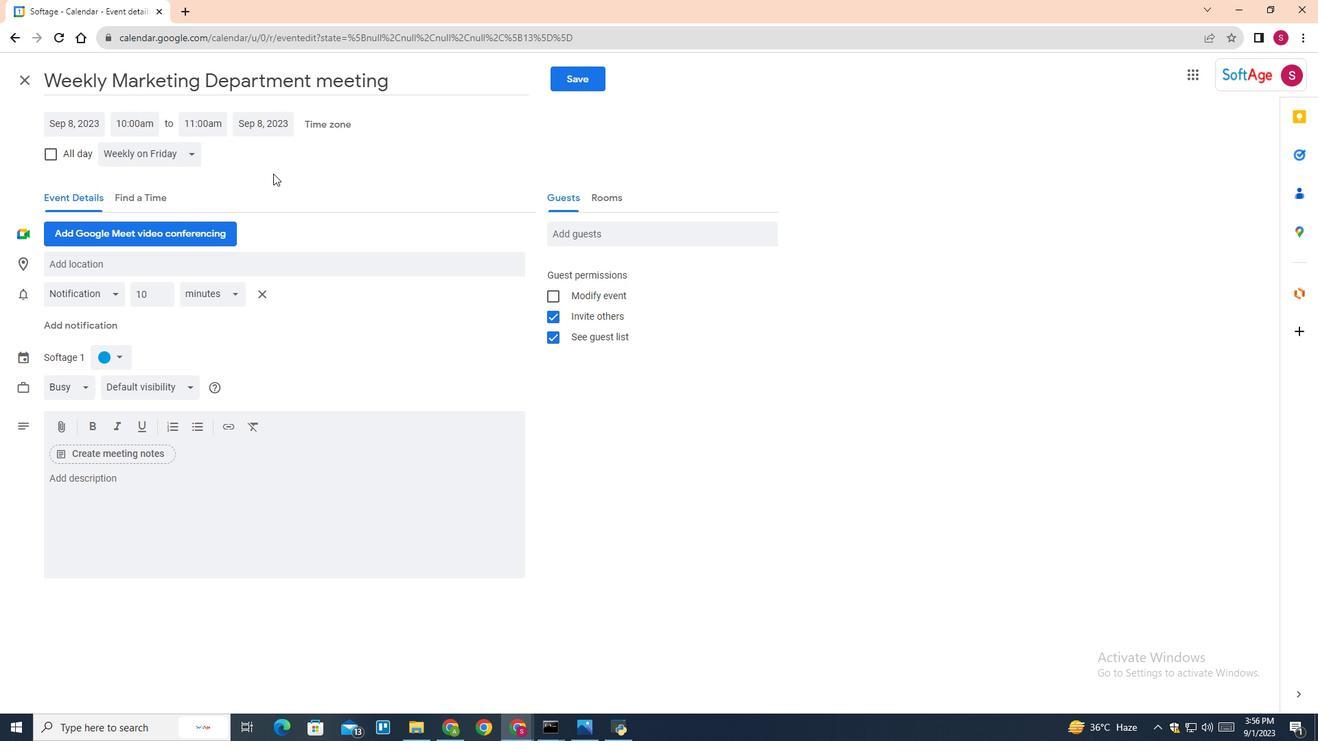 
Action: Mouse moved to (108, 265)
Screenshot: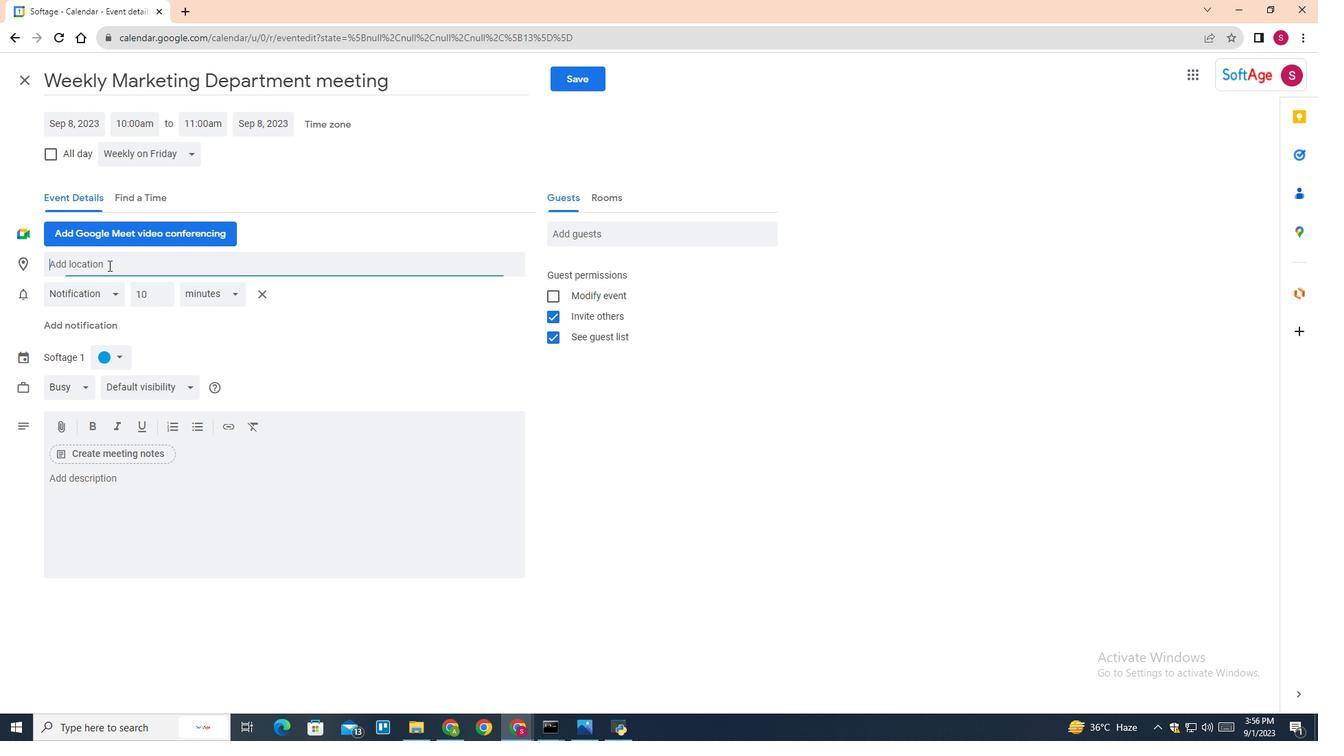 
Action: Mouse pressed left at (108, 265)
Screenshot: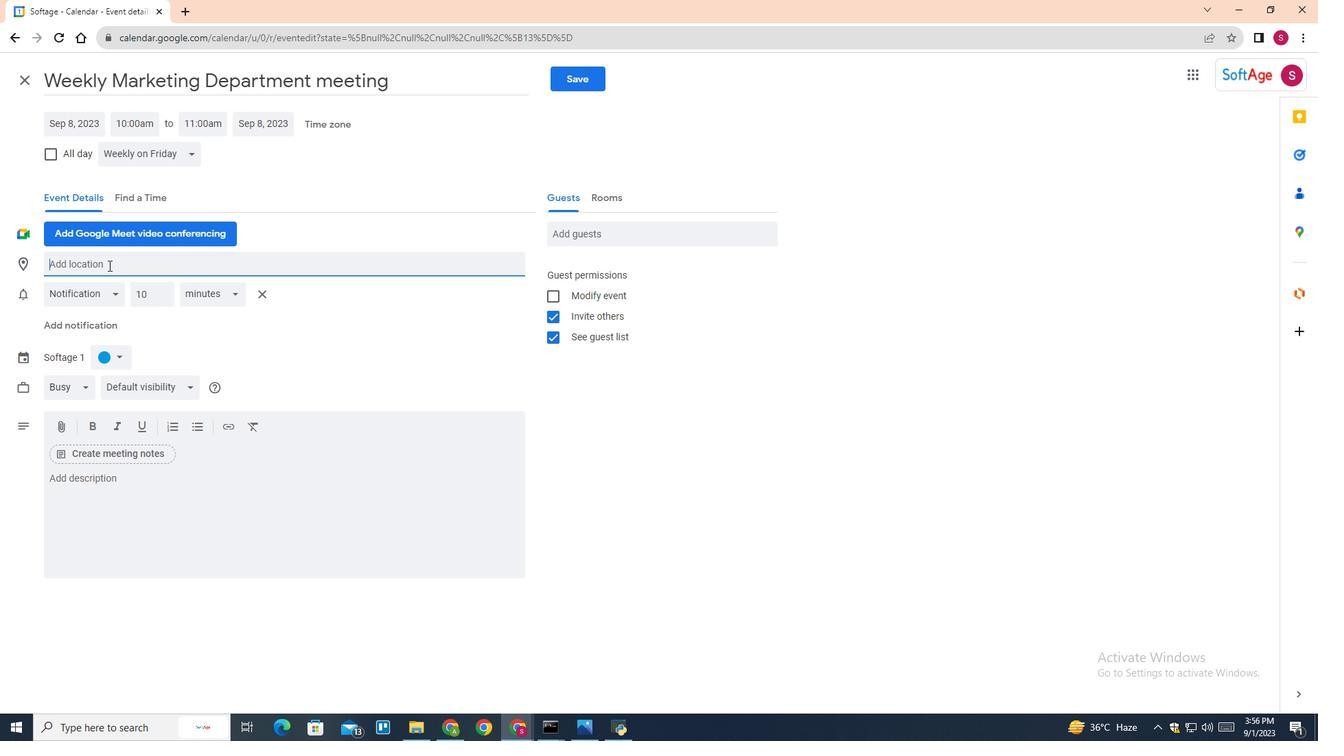 
Action: Key pressed conc<Key.backspace>ference<Key.space><Key.down><Key.enter>
Screenshot: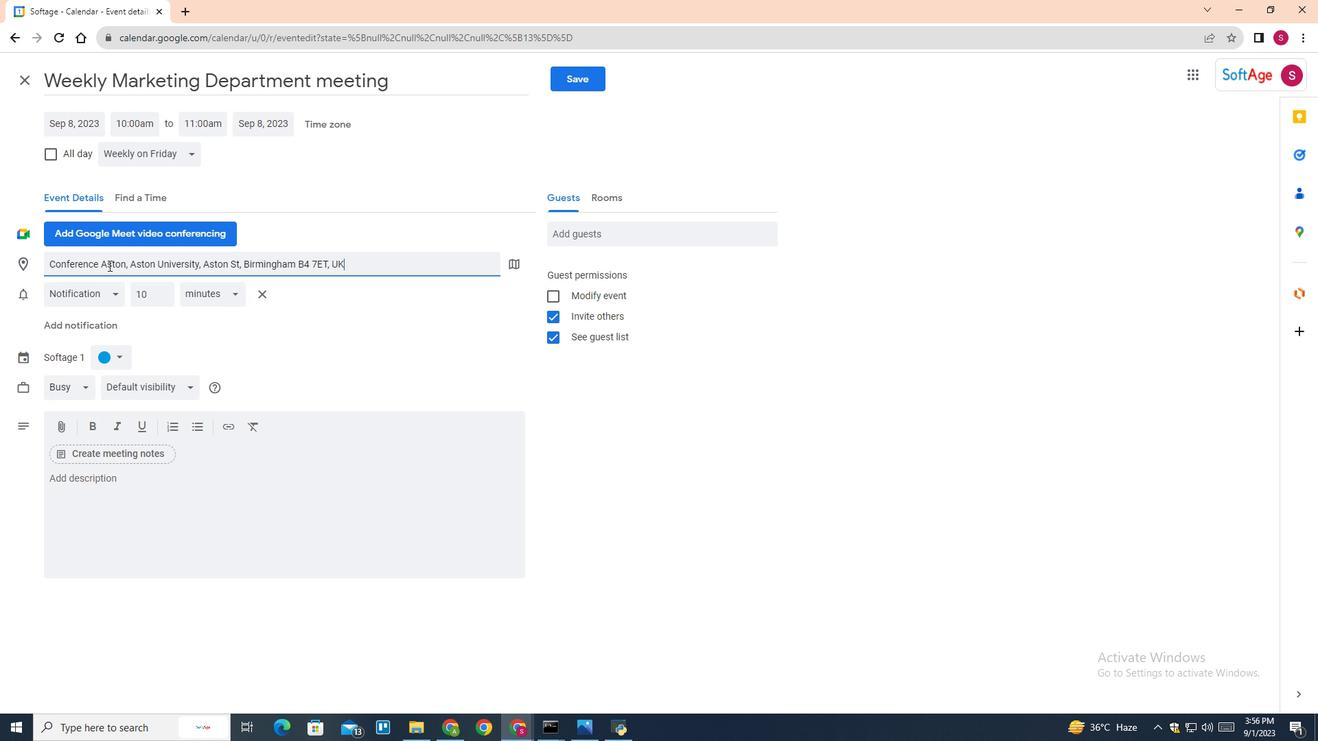 
Action: Mouse moved to (422, 344)
Screenshot: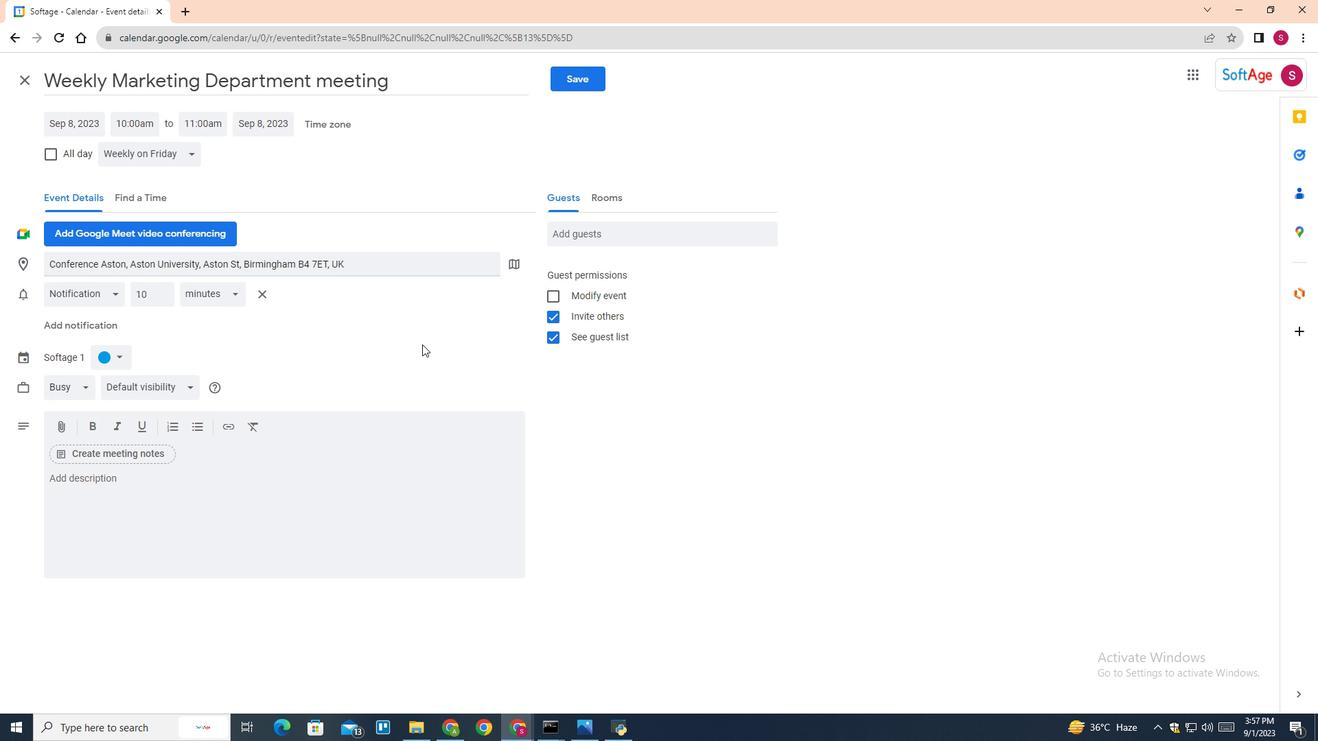 
Action: Mouse pressed left at (422, 344)
Screenshot: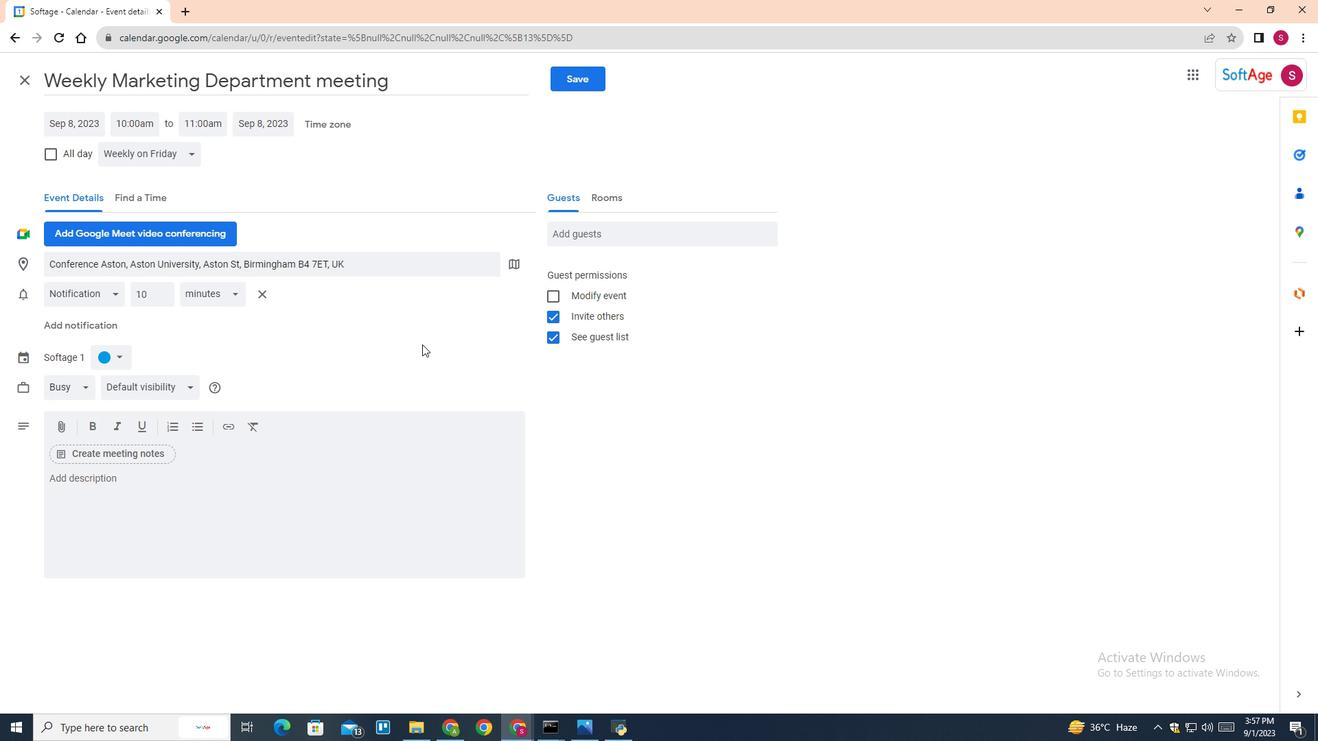
Action: Mouse moved to (115, 359)
Screenshot: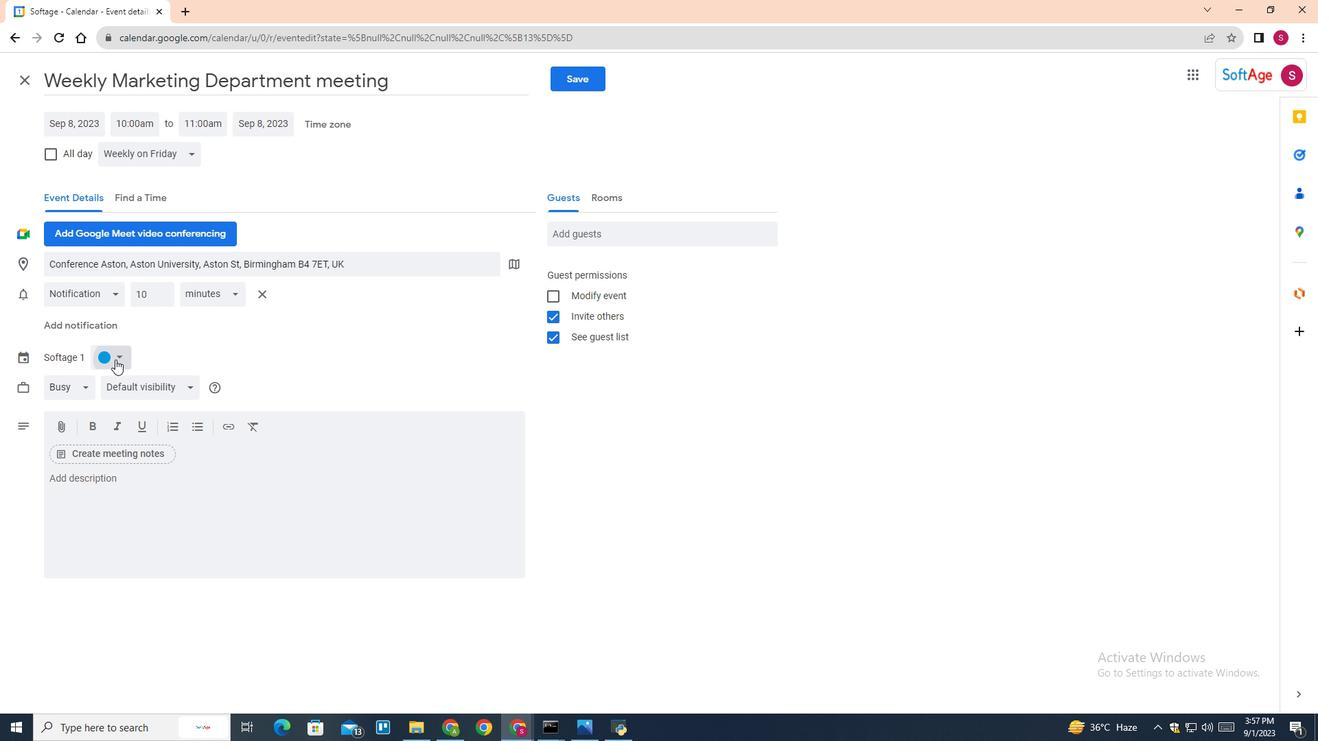 
Action: Mouse pressed left at (115, 359)
Screenshot: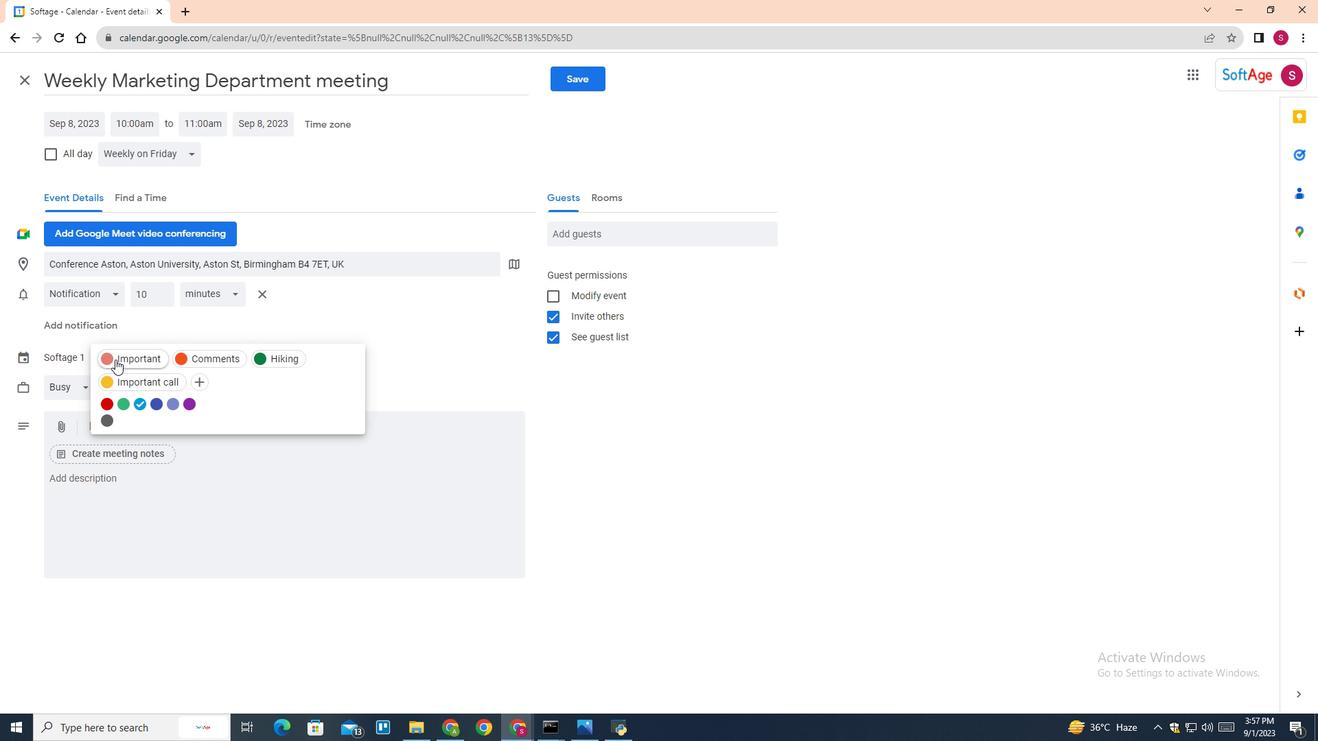 
Action: Mouse moved to (138, 359)
Screenshot: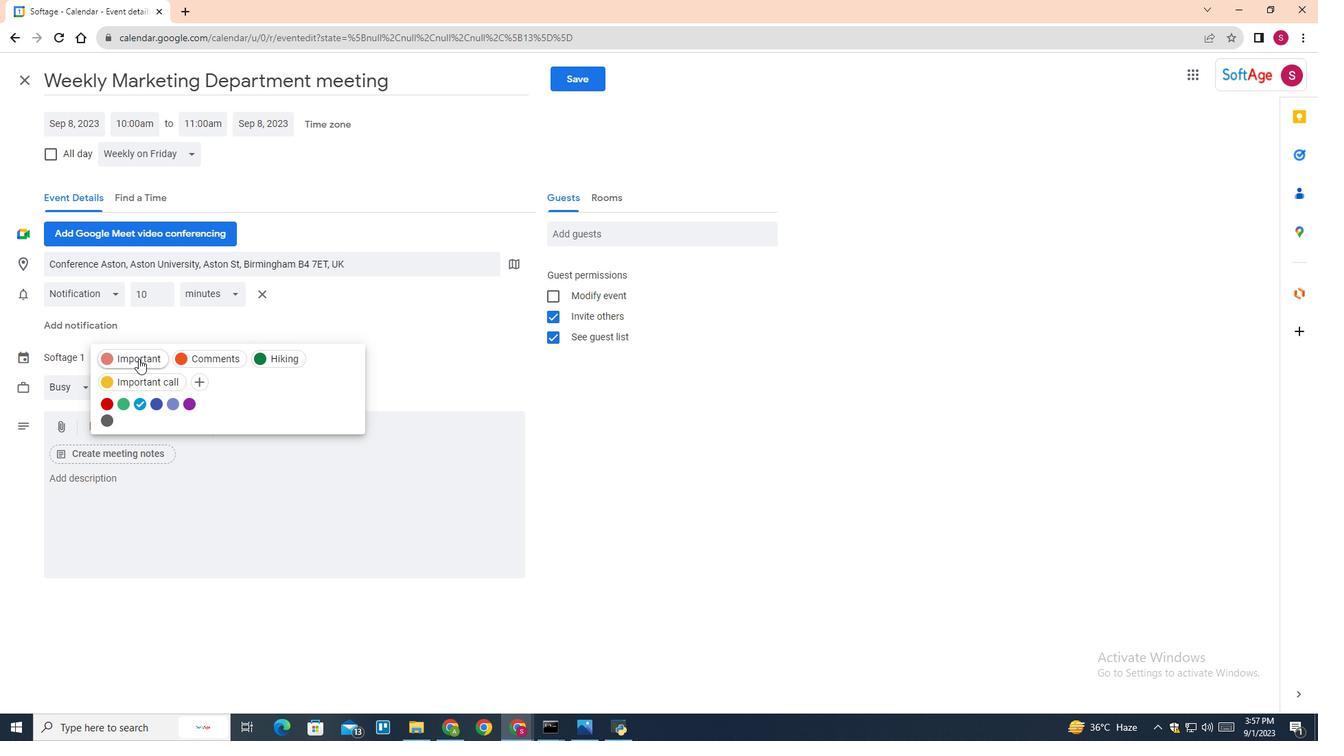 
Action: Mouse pressed left at (138, 359)
Screenshot: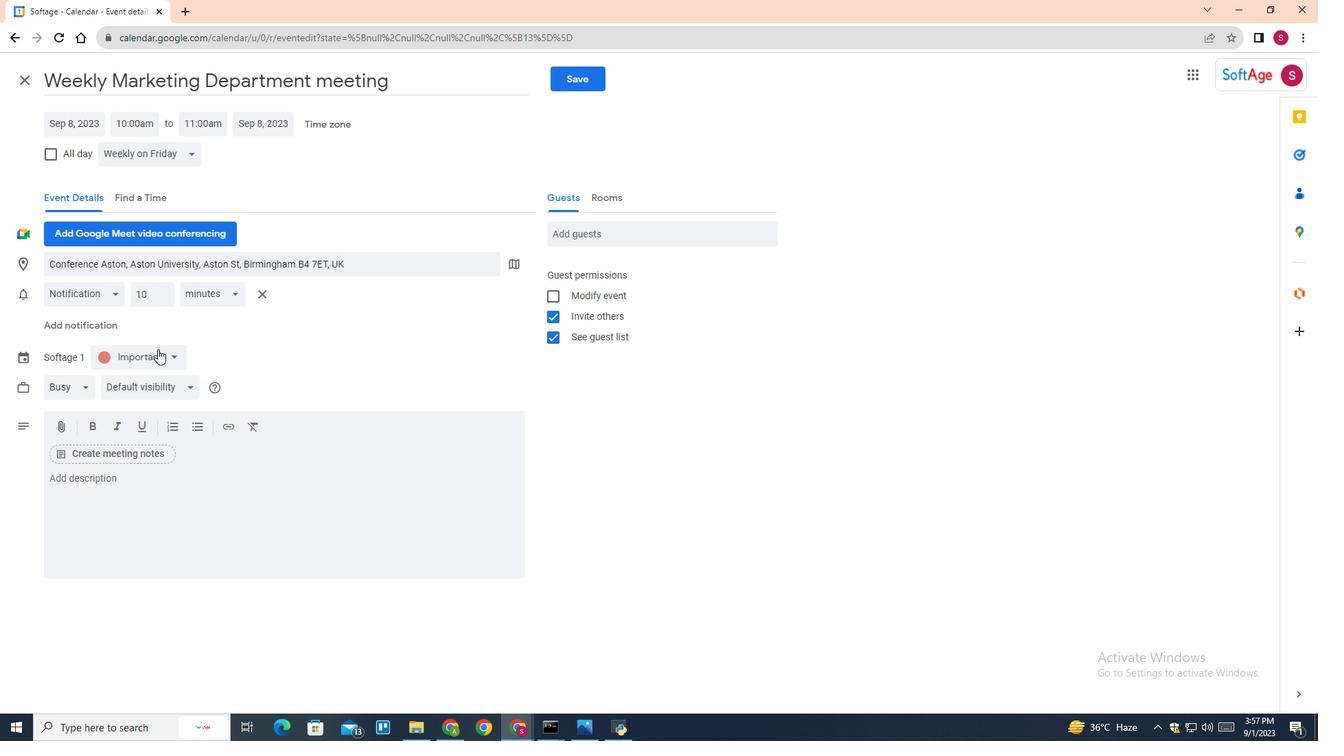 
Action: Mouse moved to (105, 471)
Screenshot: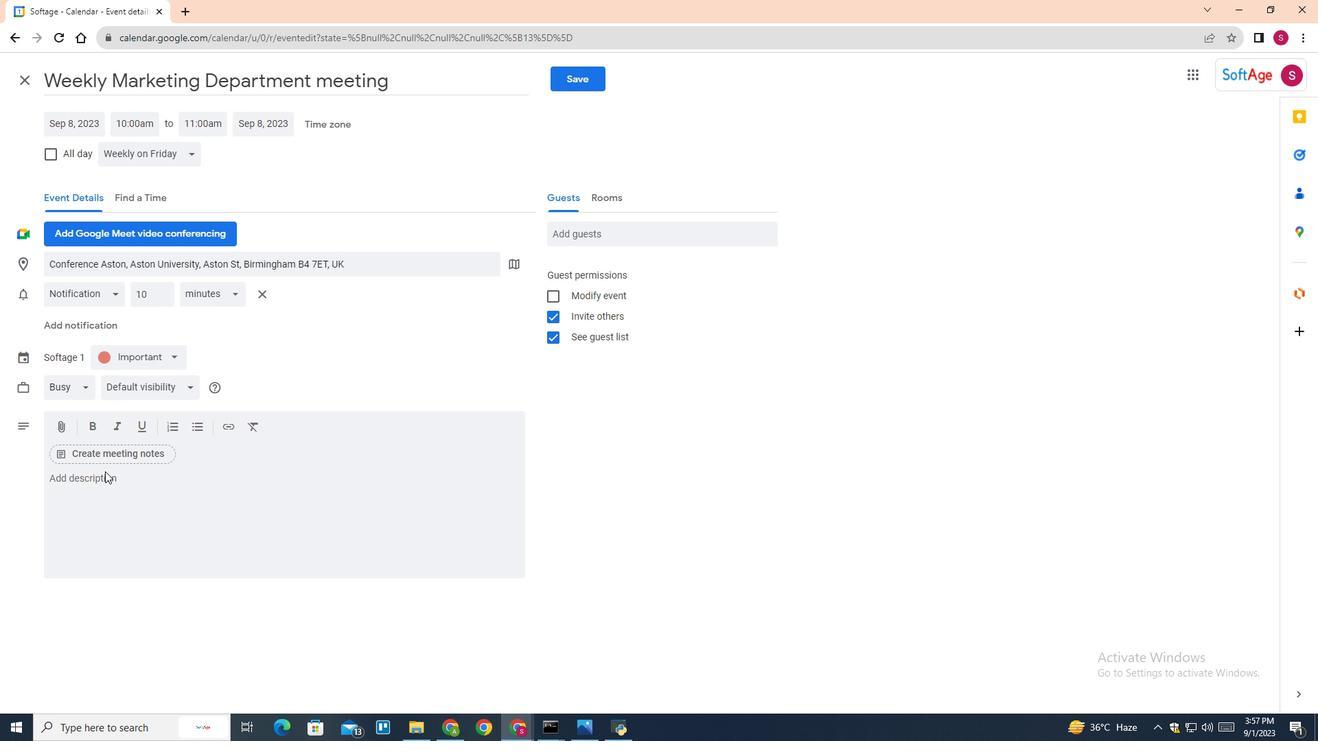 
Action: Mouse pressed left at (105, 471)
Screenshot: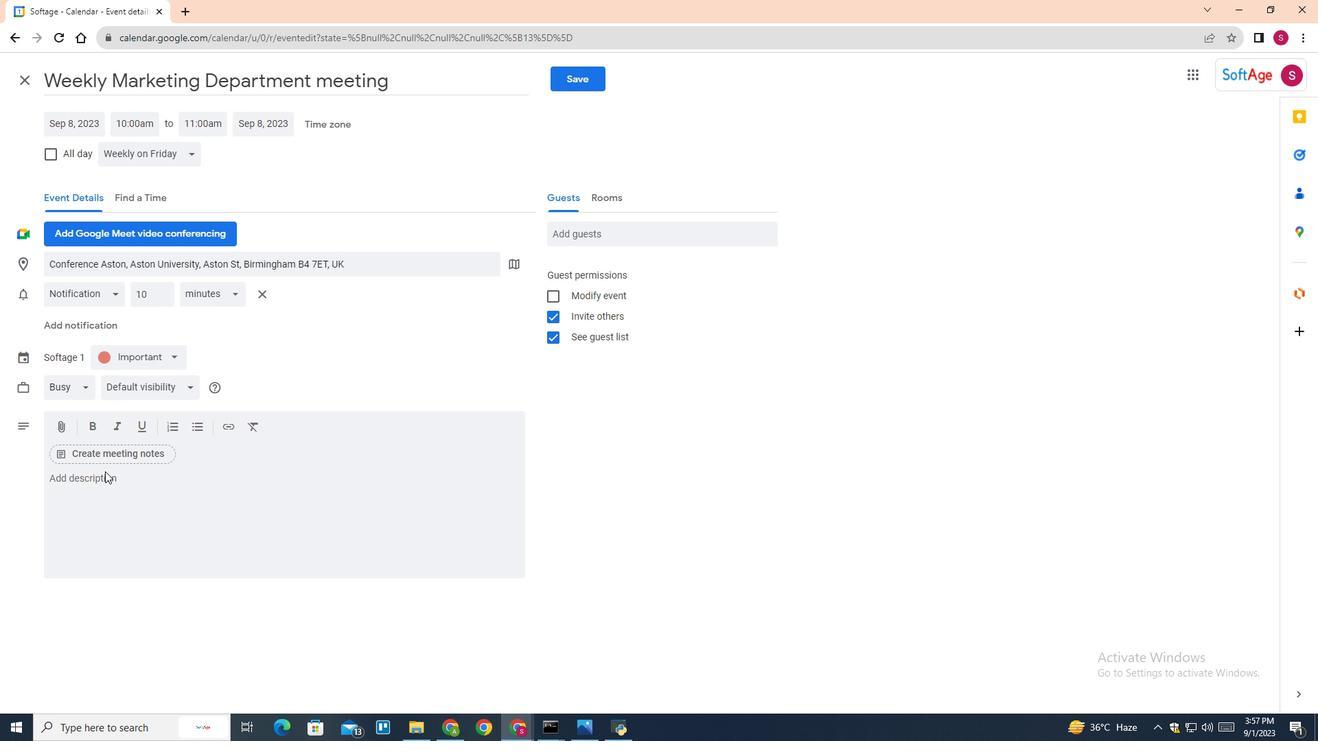 
Action: Mouse moved to (100, 484)
Screenshot: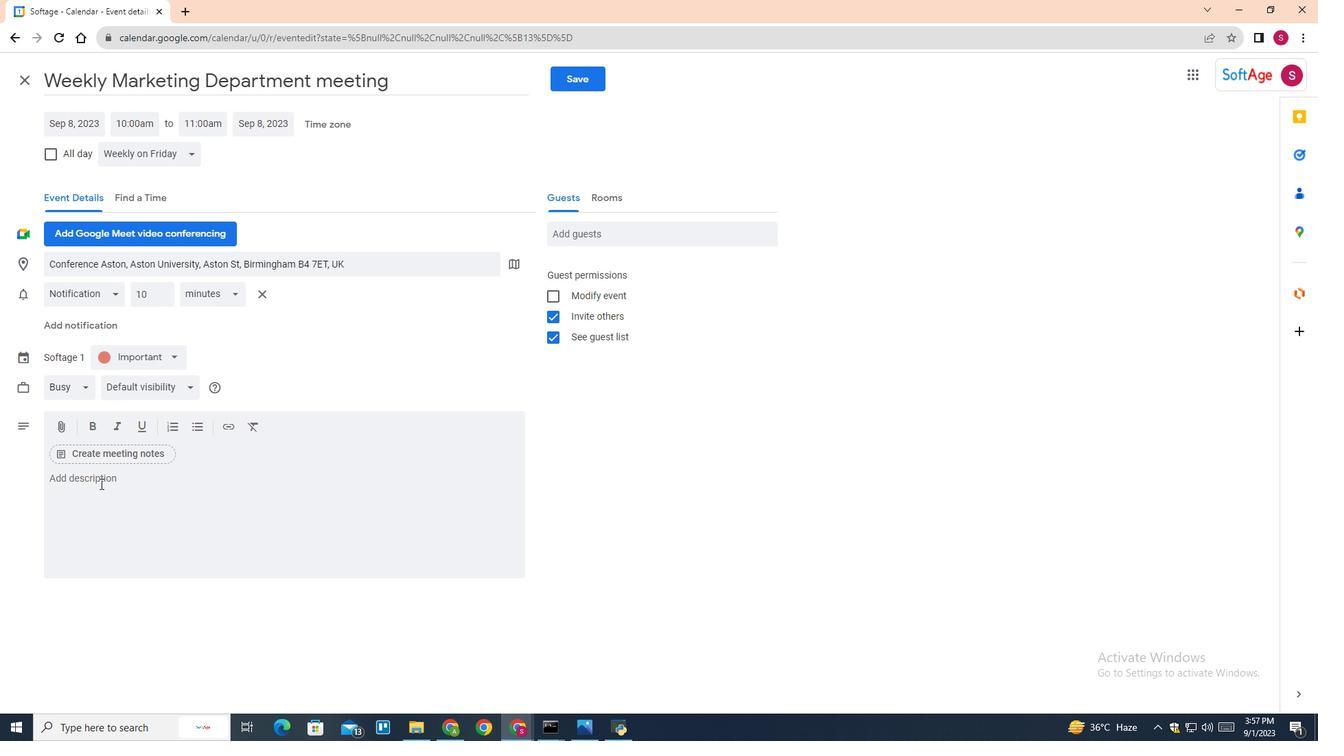 
Action: Mouse pressed left at (100, 484)
Screenshot: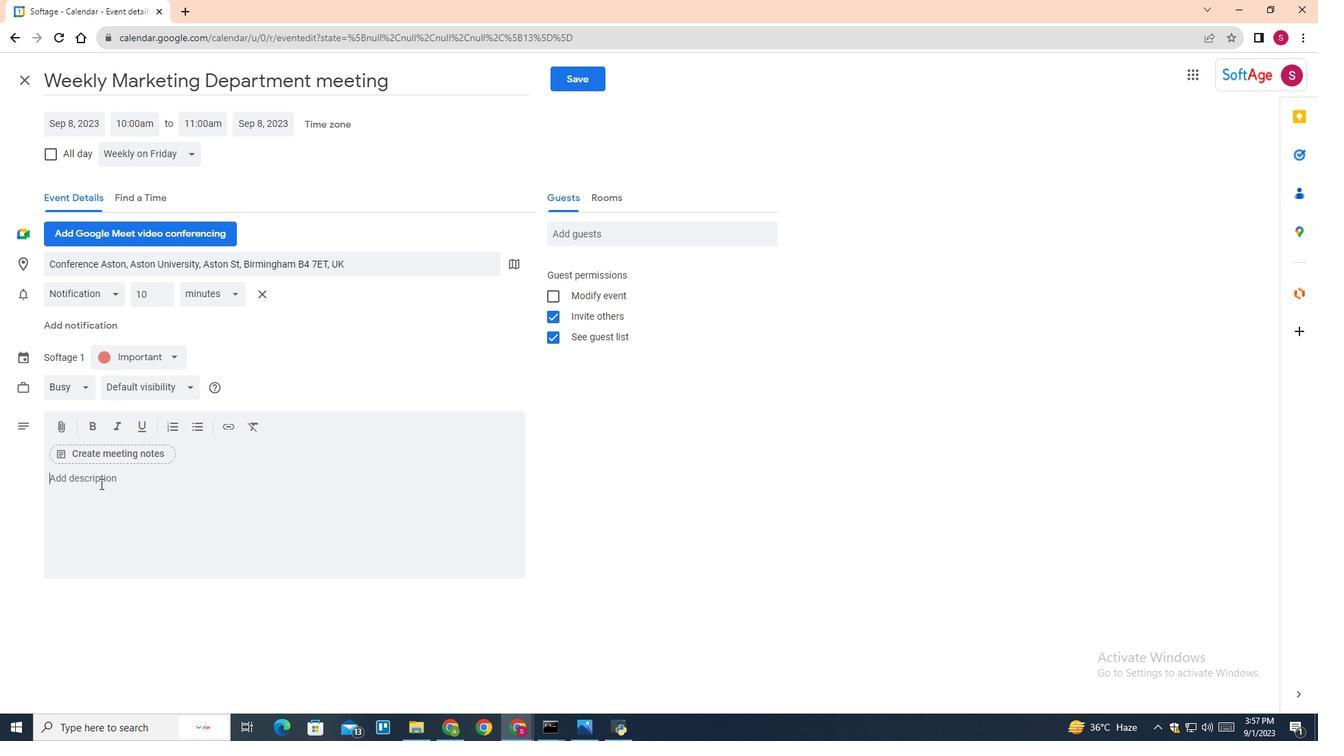 
Action: Key pressed <Key.shift>The<Key.space>weekly<Key.space>marketing<Key.space><Key.shift>Department<Key.space><Key.shift>Sync<Key.space>is<Key.space>a<Key.space>recurring<Key.space>meeting<Key.space>the<Key.backspace>at<Key.space>brings<Key.space>togh<Key.backspace>ehter<Key.backspace><Key.backspace><Key.backspace><Key.backspace>ther<Key.space>members<Key.space>of<Key.space>the<Key.space>marketing<Key.space>team<Key.space>to<Key.space>ensure<Key.space>aligmne<Key.backspace><Key.backspace>ent,<Key.space>sha<Key.backspace><Key.backspace><Key.backspace><Key.backspace><Key.backspace><Key.backspace><Key.backspace><Key.backspace><Key.backspace><Key.backspace>gnment,<Key.space>shate<Key.backspace><Key.backspace>re<Key.space>updates,<Key.space>and<Key.space>collaborate<Key.space>on<Key.space>key<Key.space>initiatives,-<Key.backspace><Key.backspace>.<Key.enter><Key.shift>This<Key.space>meeting<Key.space>serves<Key.space>as<Key.space>as<Key.backspace><Key.space>platform<Key.space>for<Key.space>s<Key.backspace>dusc<Key.backspace><Key.backspace><Key.backspace>iscussing<Key.space>n<Key.backspace>ongoing<Key.space>projects,<Key.space>reviewg<Key.space><Key.backspace><Key.backspace><Key.backspace><Key.backspace>ewing<Key.space>performance<Key.space>metrics,<Key.space>and<Key.space>strategizing.
Screenshot: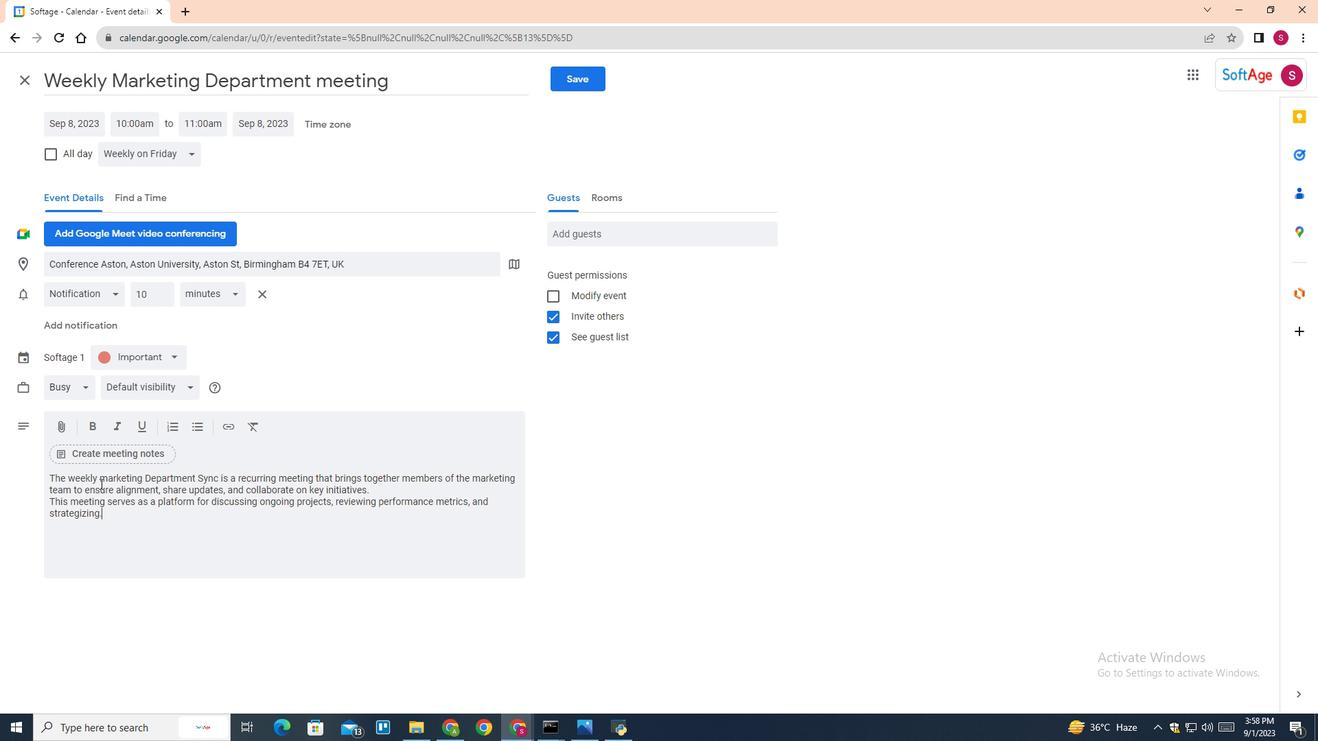 
Action: Mouse moved to (109, 521)
Screenshot: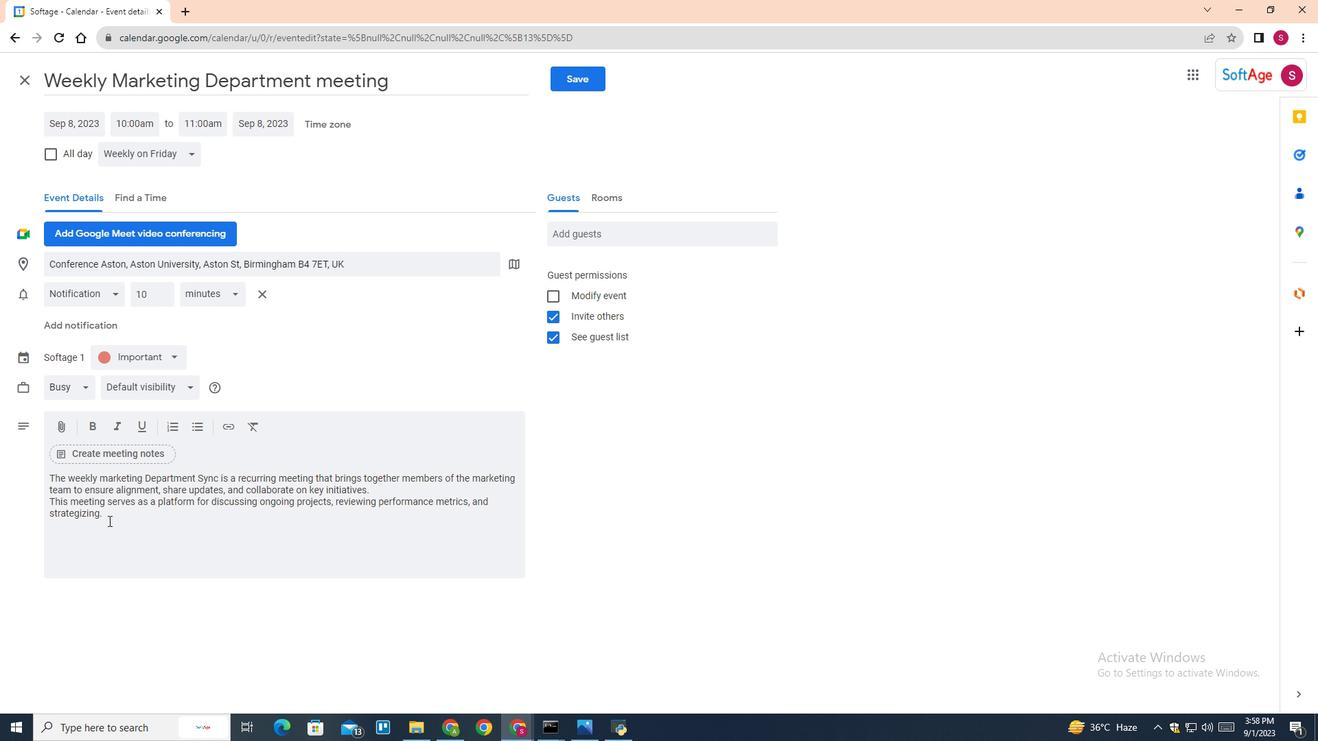 
Action: Mouse pressed left at (109, 521)
Screenshot: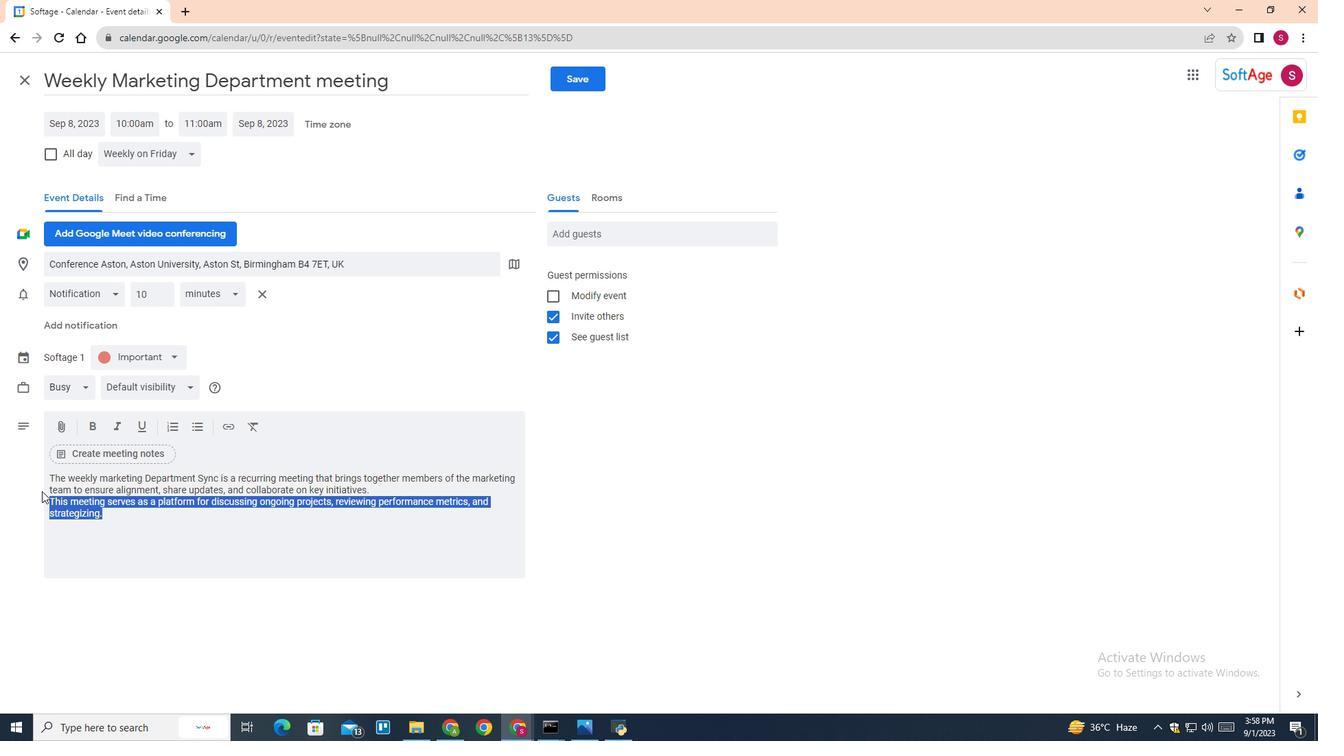 
Action: Mouse moved to (88, 418)
Screenshot: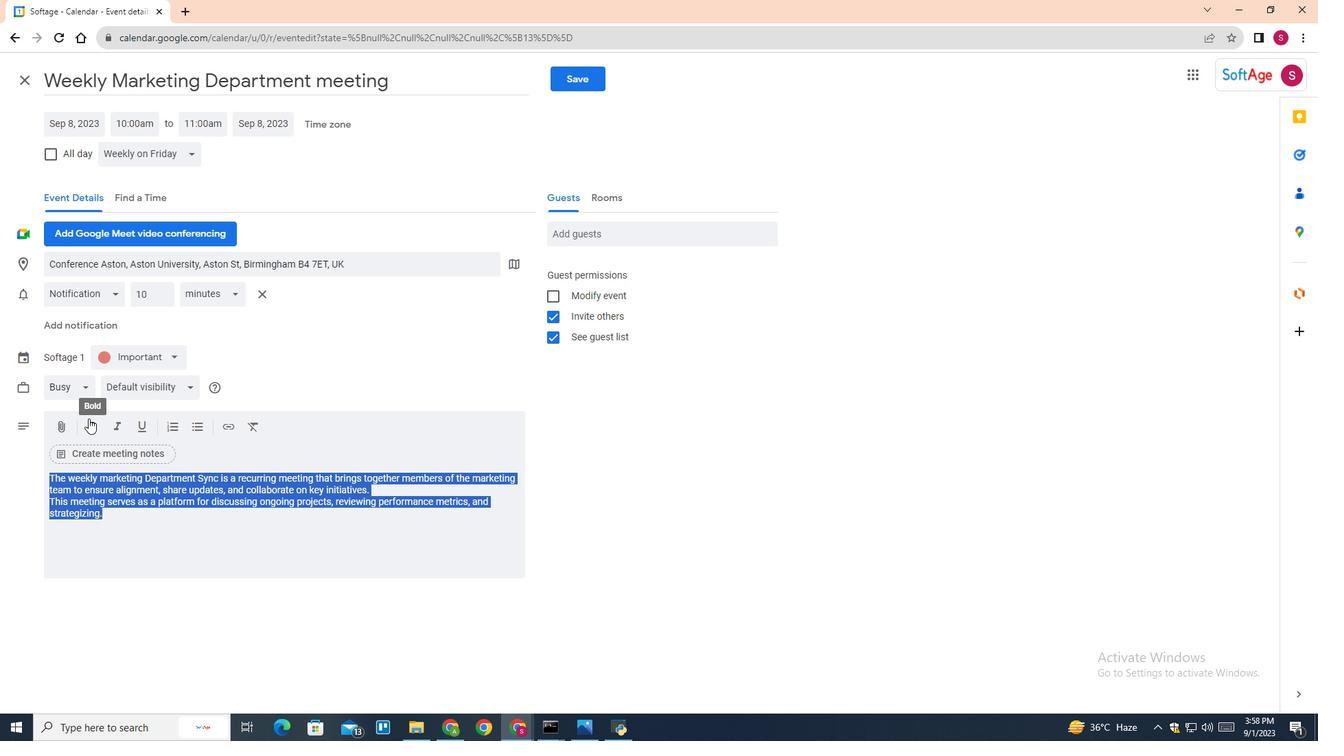 
Action: Mouse pressed left at (88, 418)
Screenshot: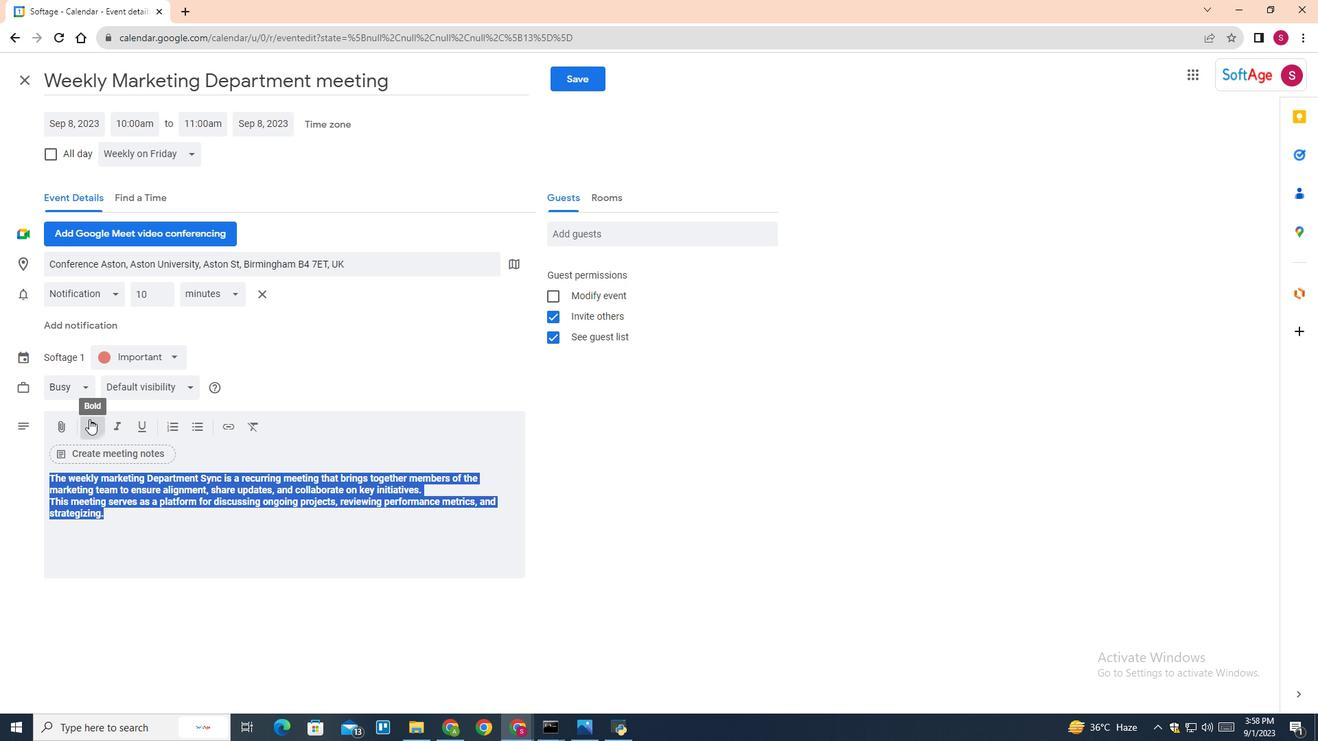
Action: Mouse moved to (107, 513)
Screenshot: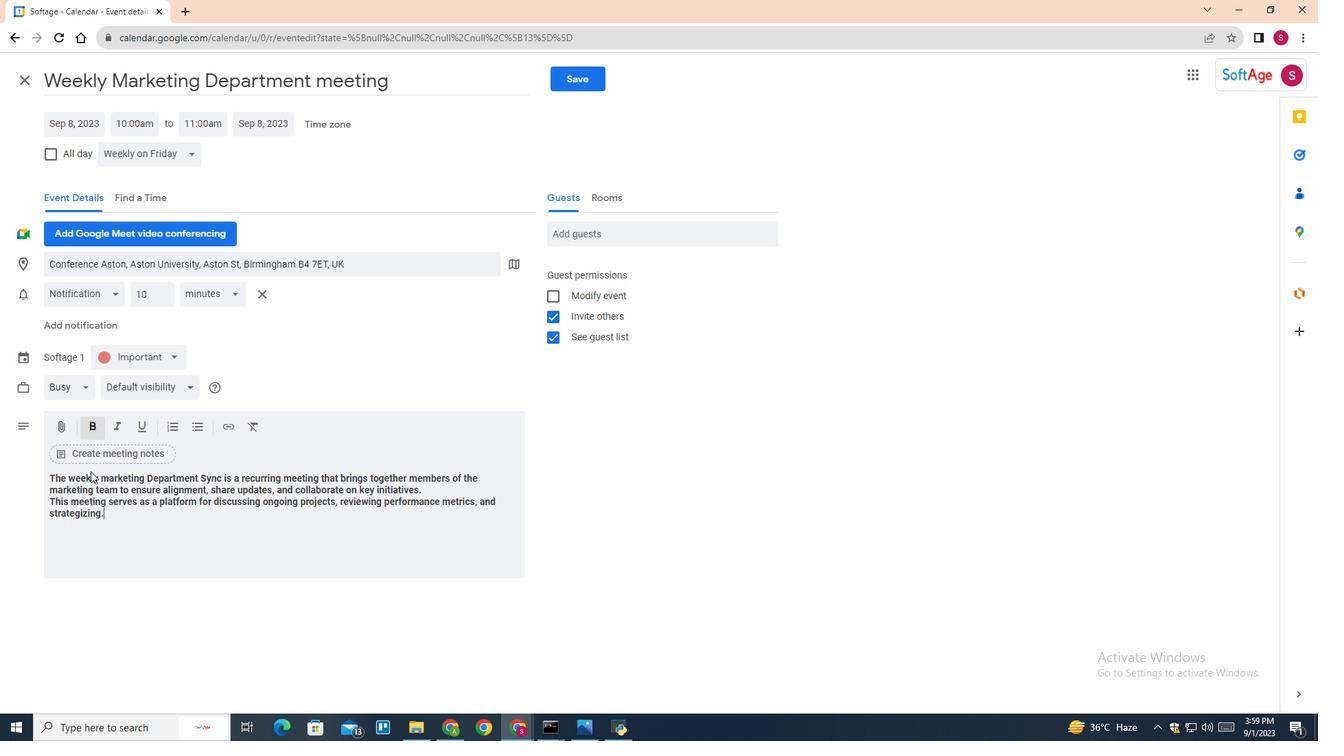 
Action: Mouse pressed left at (107, 513)
Screenshot: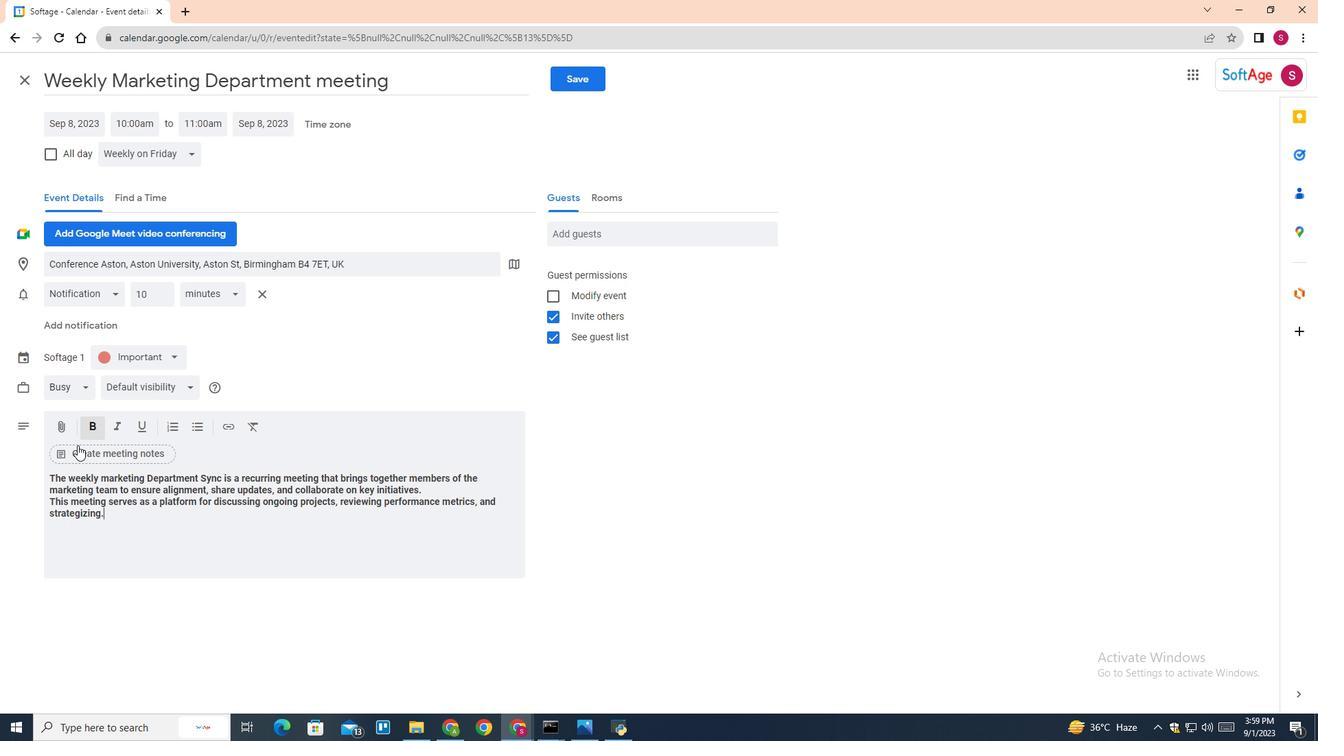
Action: Mouse moved to (56, 418)
Screenshot: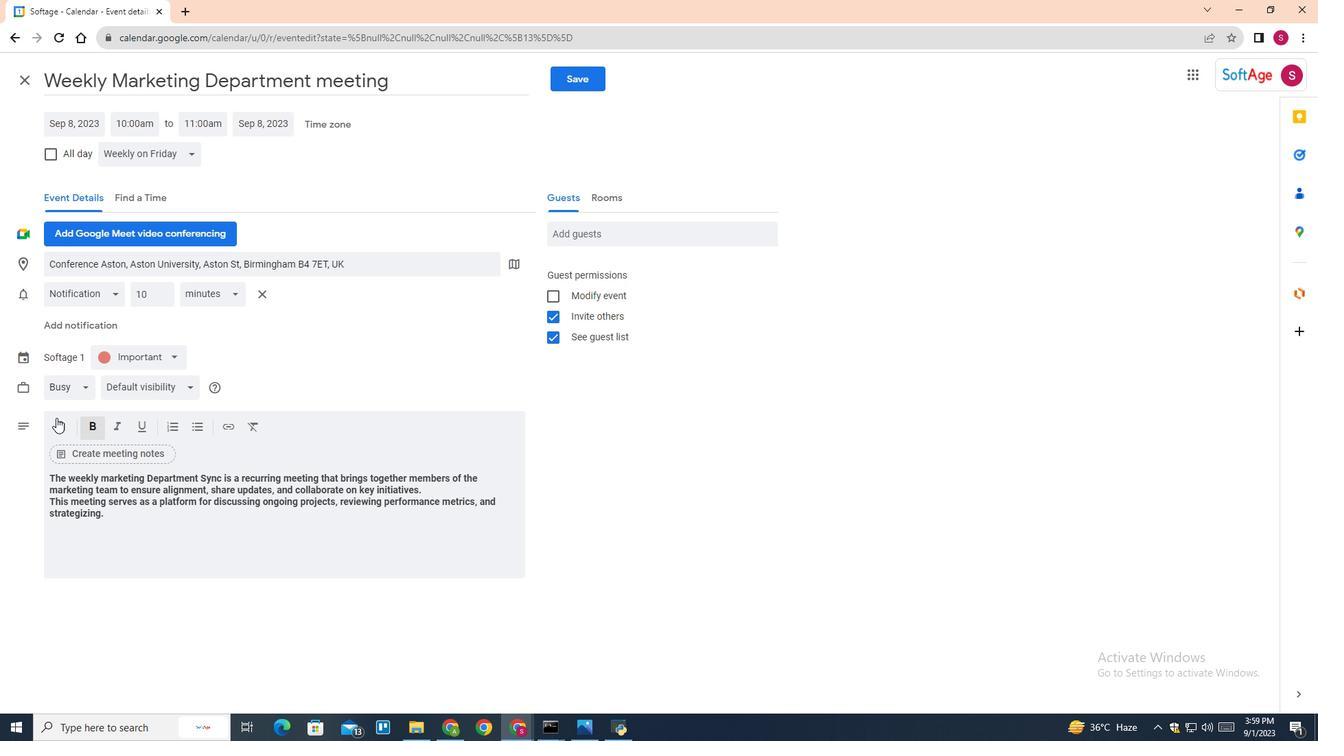 
Action: Mouse pressed left at (56, 418)
Screenshot: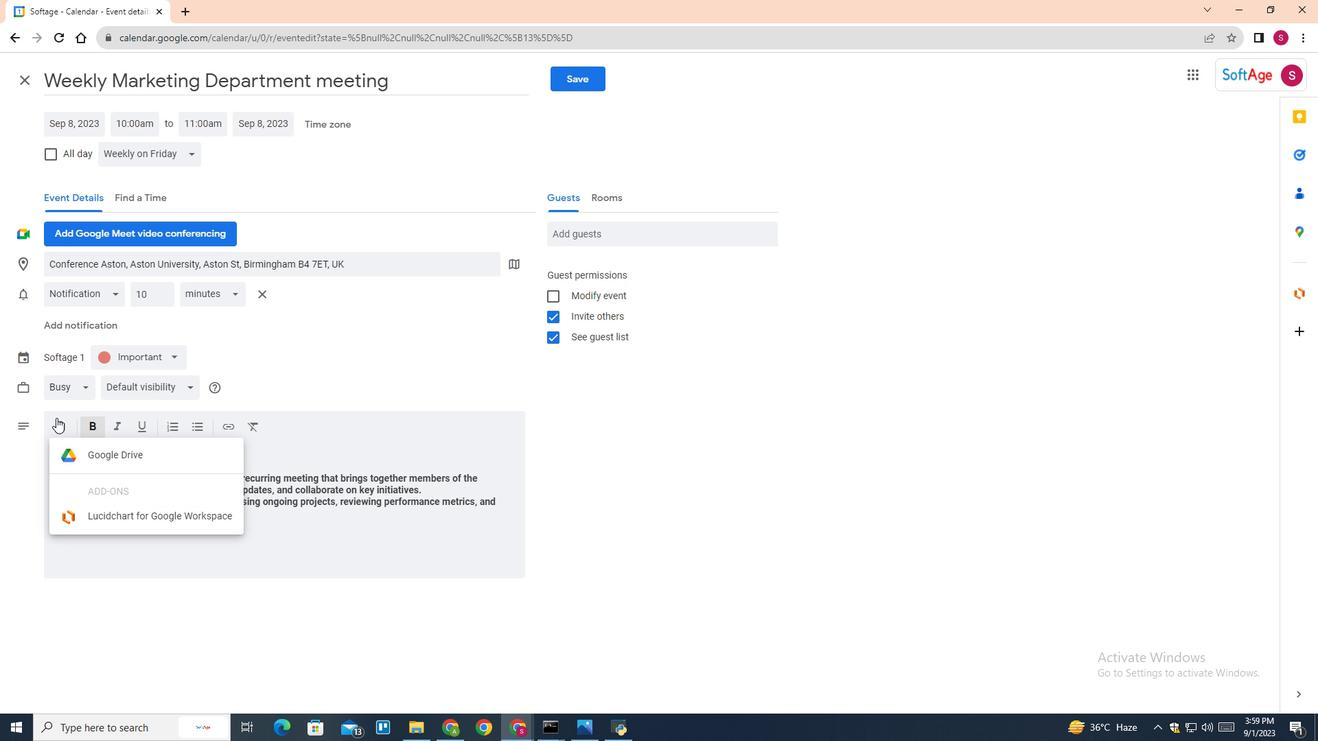 
Action: Mouse moved to (123, 541)
Screenshot: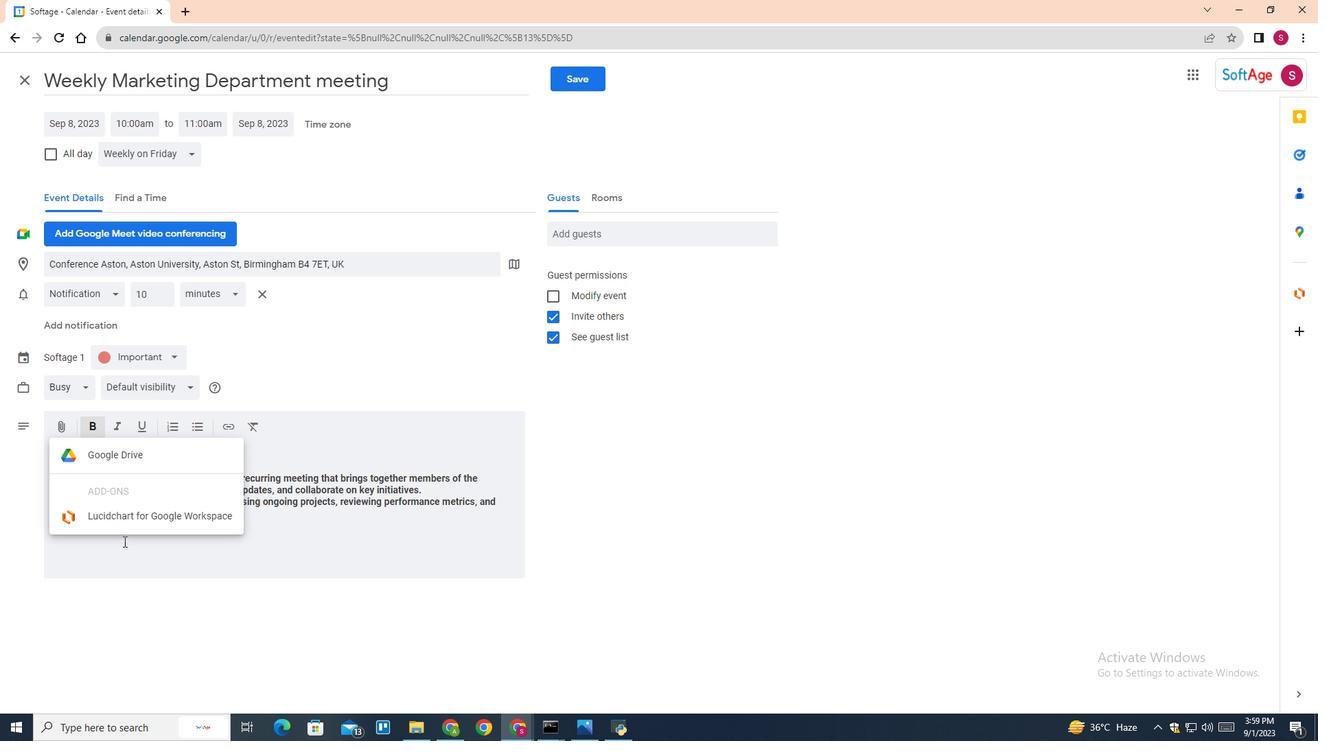 
Action: Mouse pressed left at (123, 541)
Screenshot: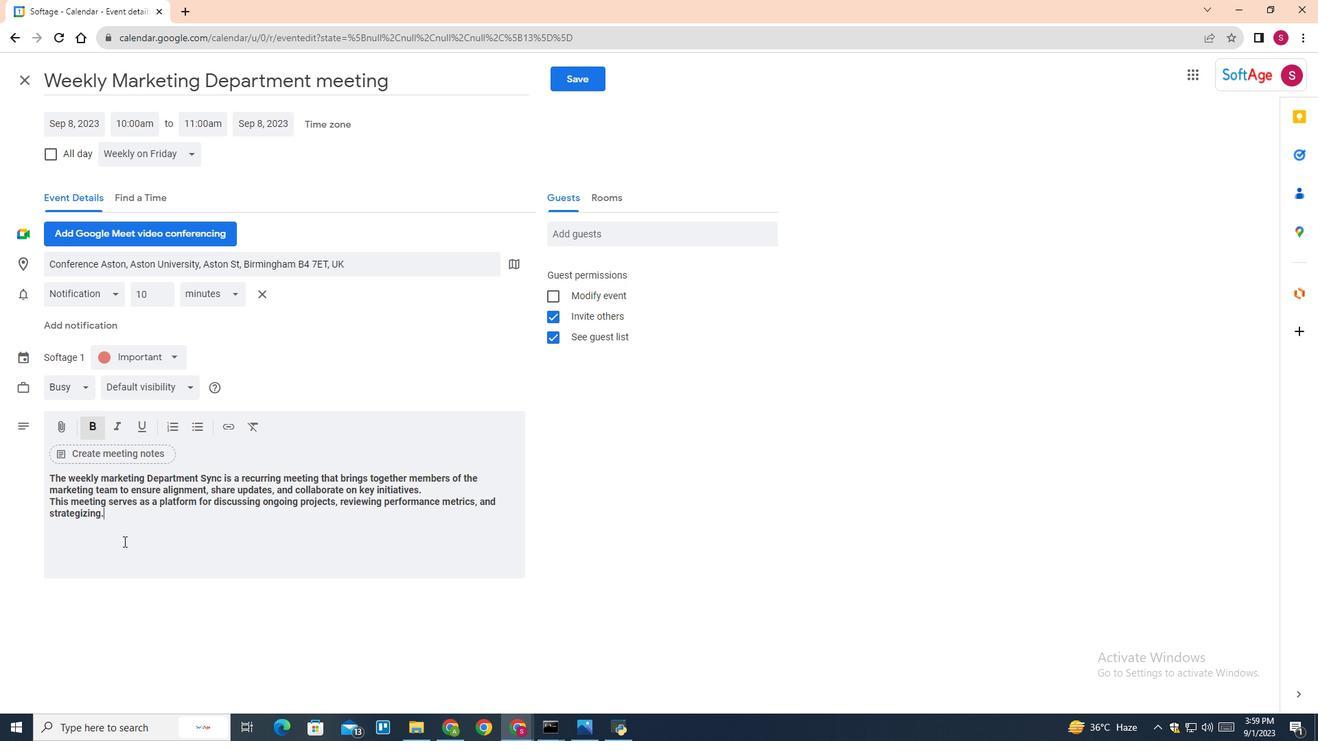 
Action: Mouse moved to (551, 291)
Screenshot: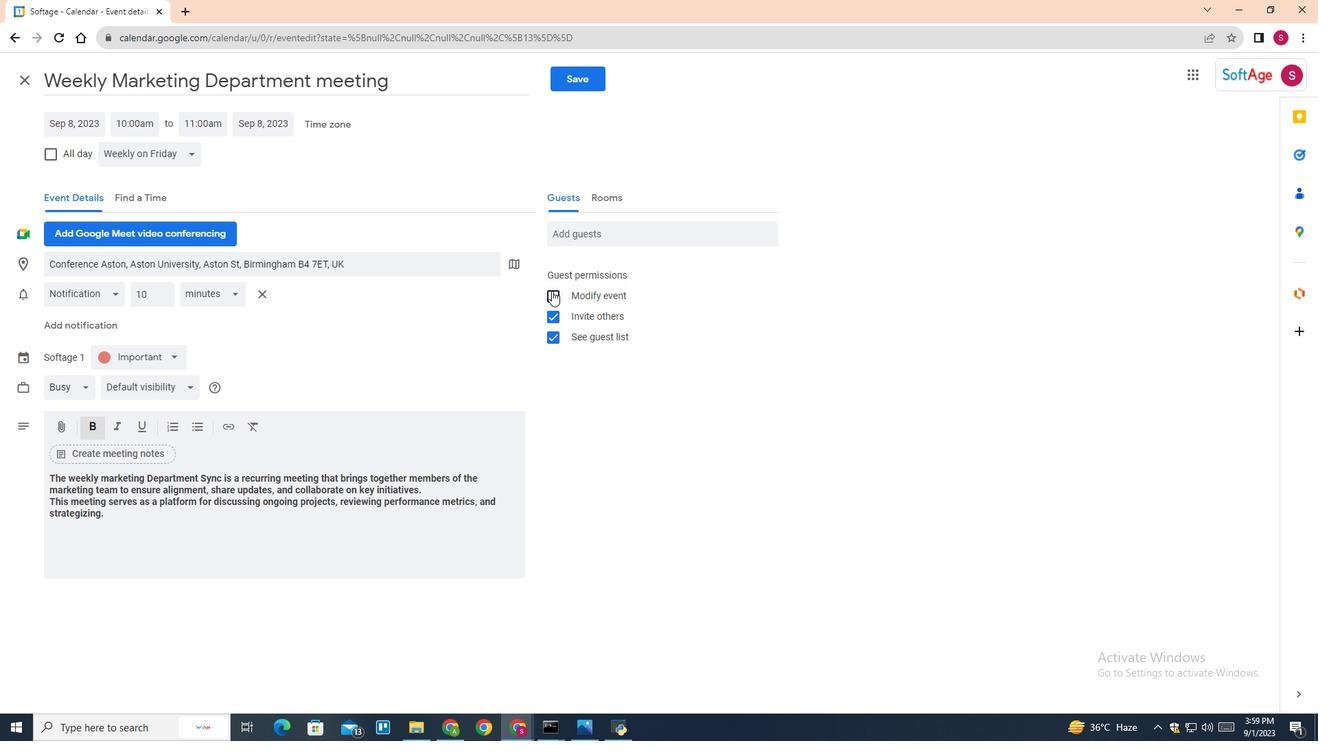 
Action: Mouse pressed left at (551, 291)
Screenshot: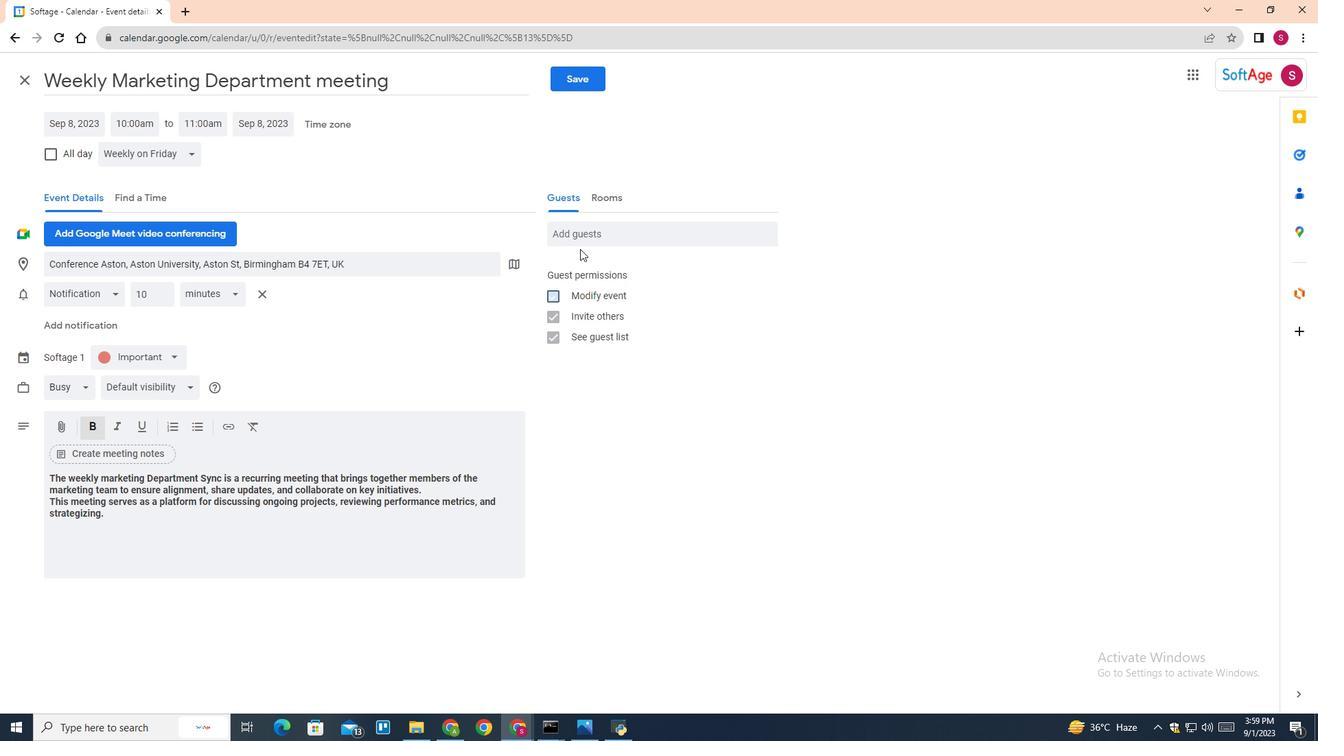 
Action: Mouse moved to (591, 230)
Screenshot: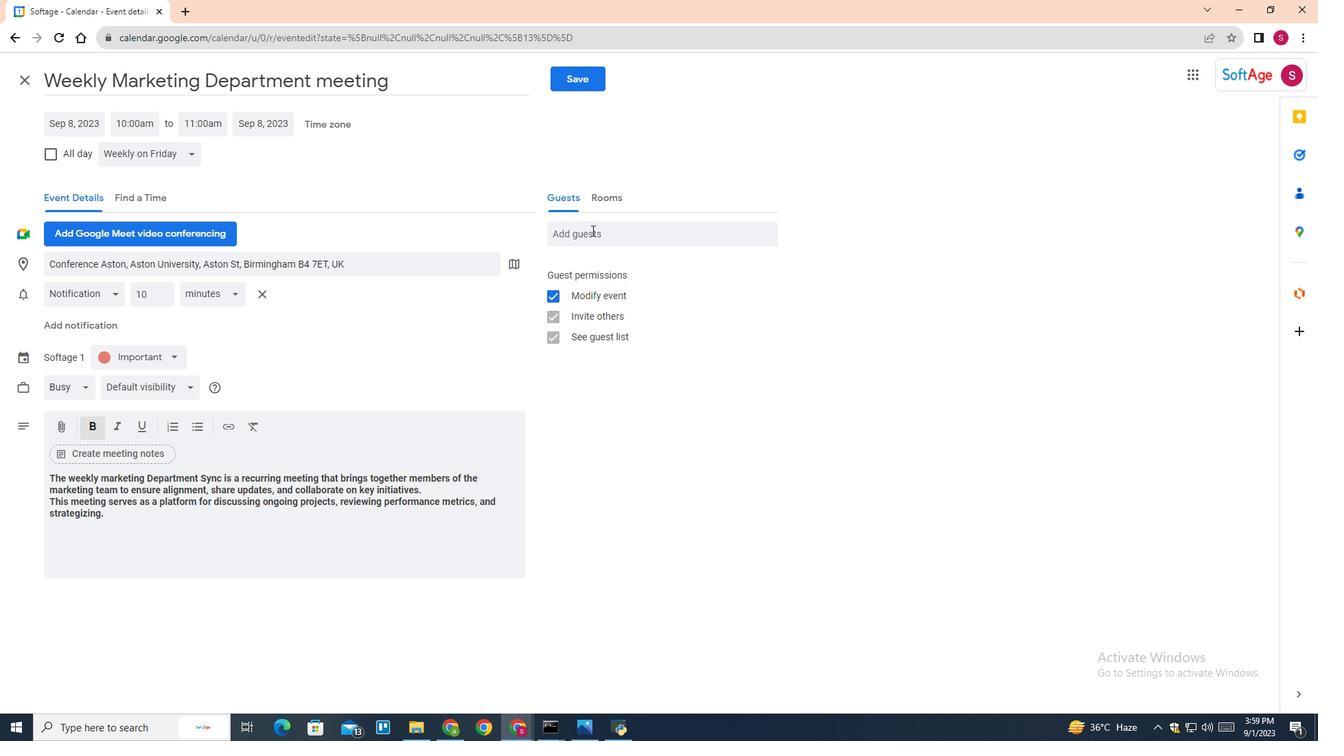 
Action: Mouse pressed left at (591, 230)
Screenshot: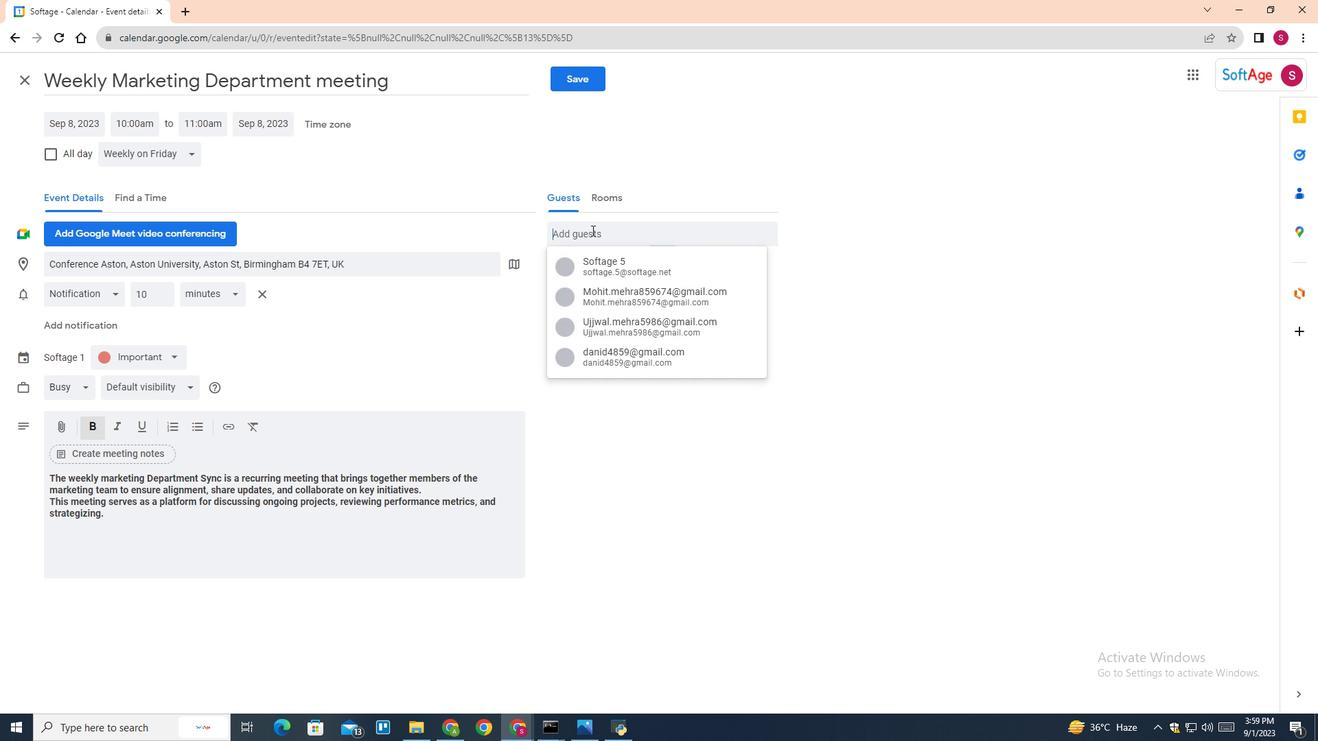 
Action: Key pressed <Key.shift>Rohan.mehra85967<Key.shift>@gmail.com<Key.enter><Key.shift>Mehra<Key.backspace><Key.backspace>t<Key.backspace>ra.sahil85976<Key.shift>@gmail.com<Key.enter><Key.shift>Sah<Key.backspace>chin.sharma85967<Key.shift>@gmail.com<Key.enter>
Screenshot: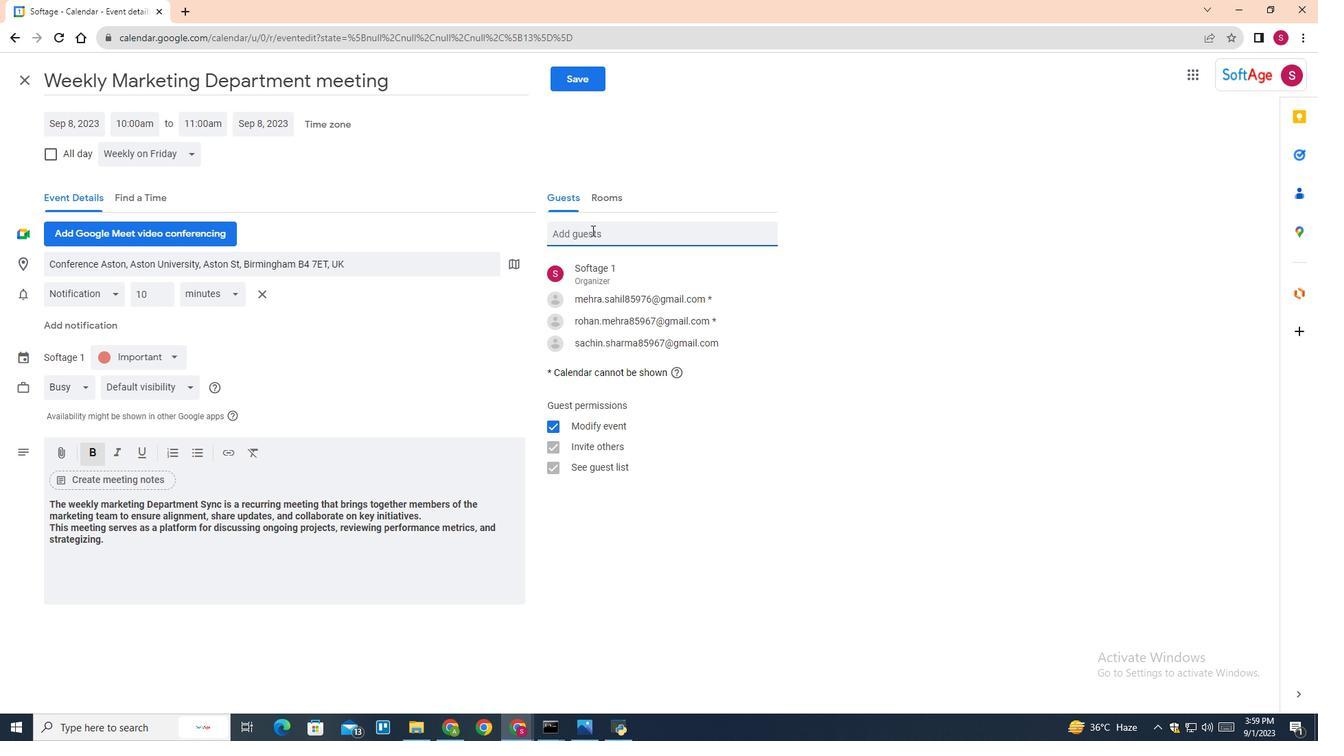 
Action: Mouse moved to (920, 438)
Screenshot: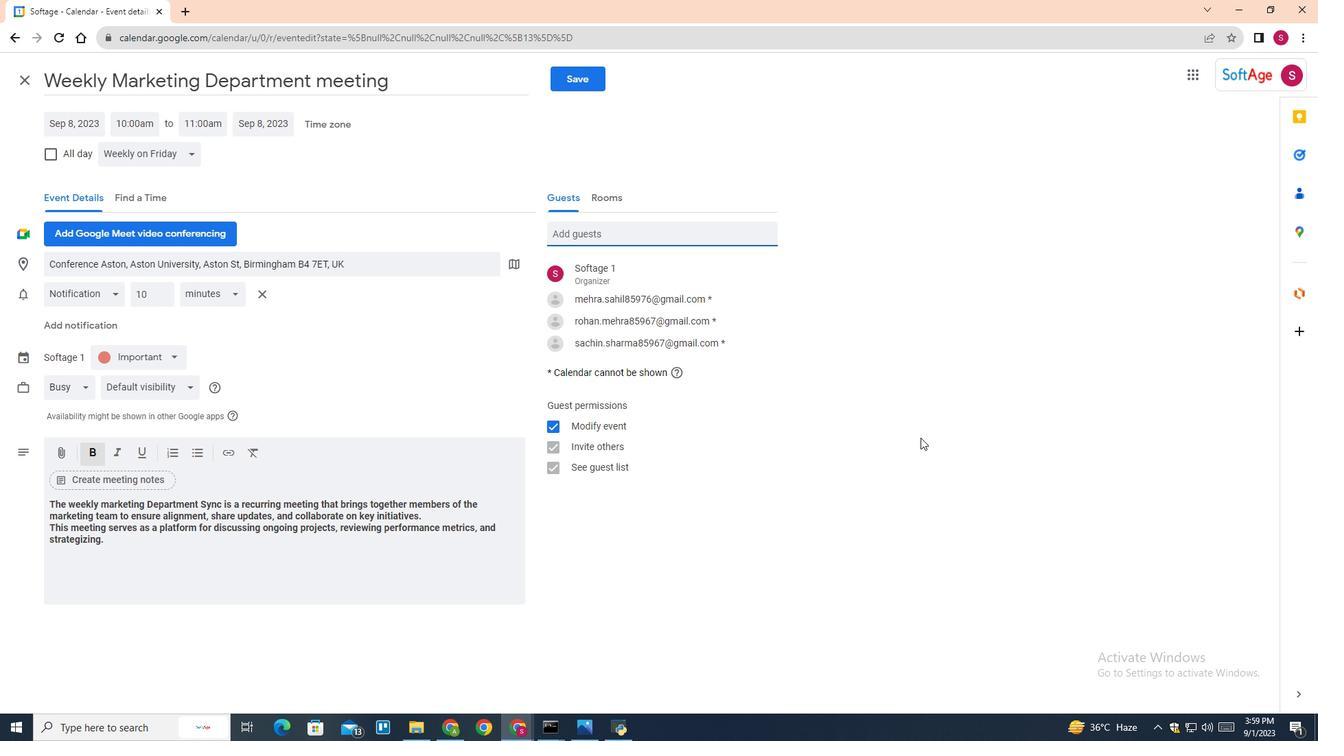 
Action: Mouse pressed left at (920, 438)
Screenshot: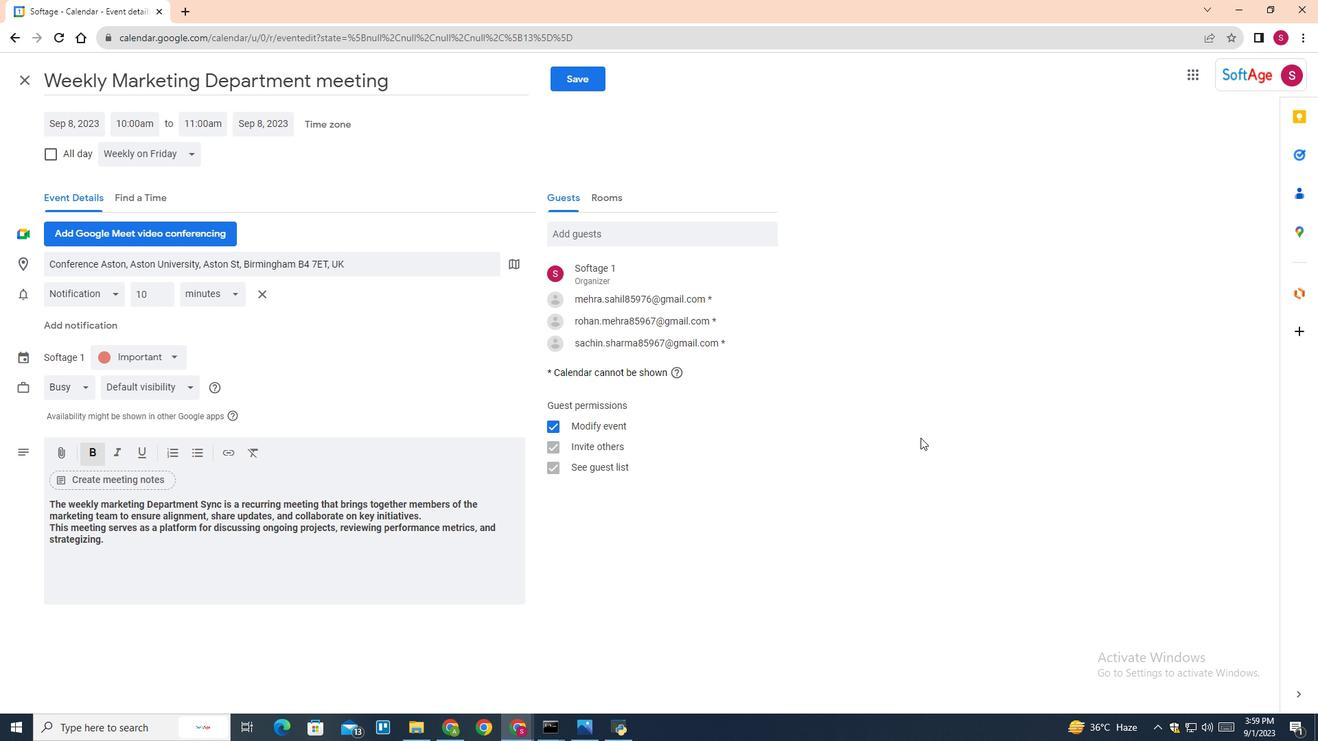 
Action: Mouse moved to (416, 190)
Screenshot: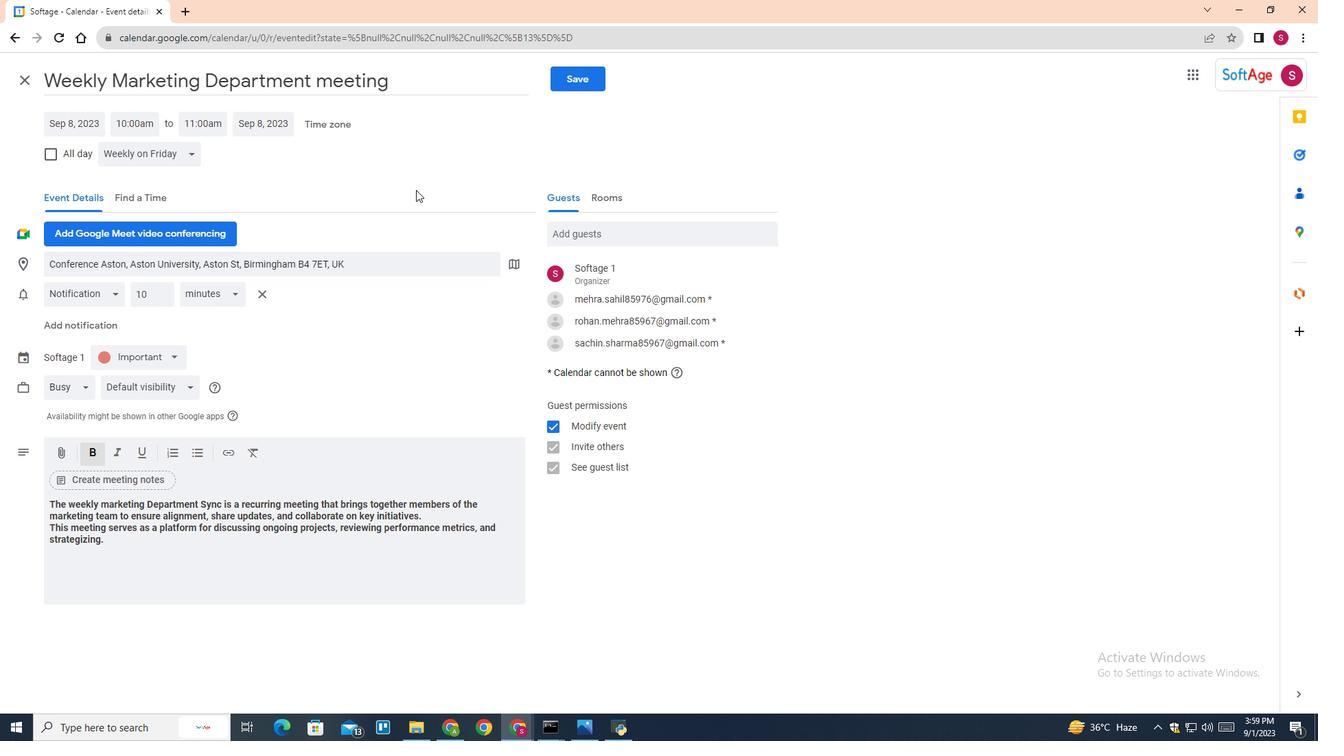 
Action: Mouse scrolled (416, 189) with delta (0, 0)
Screenshot: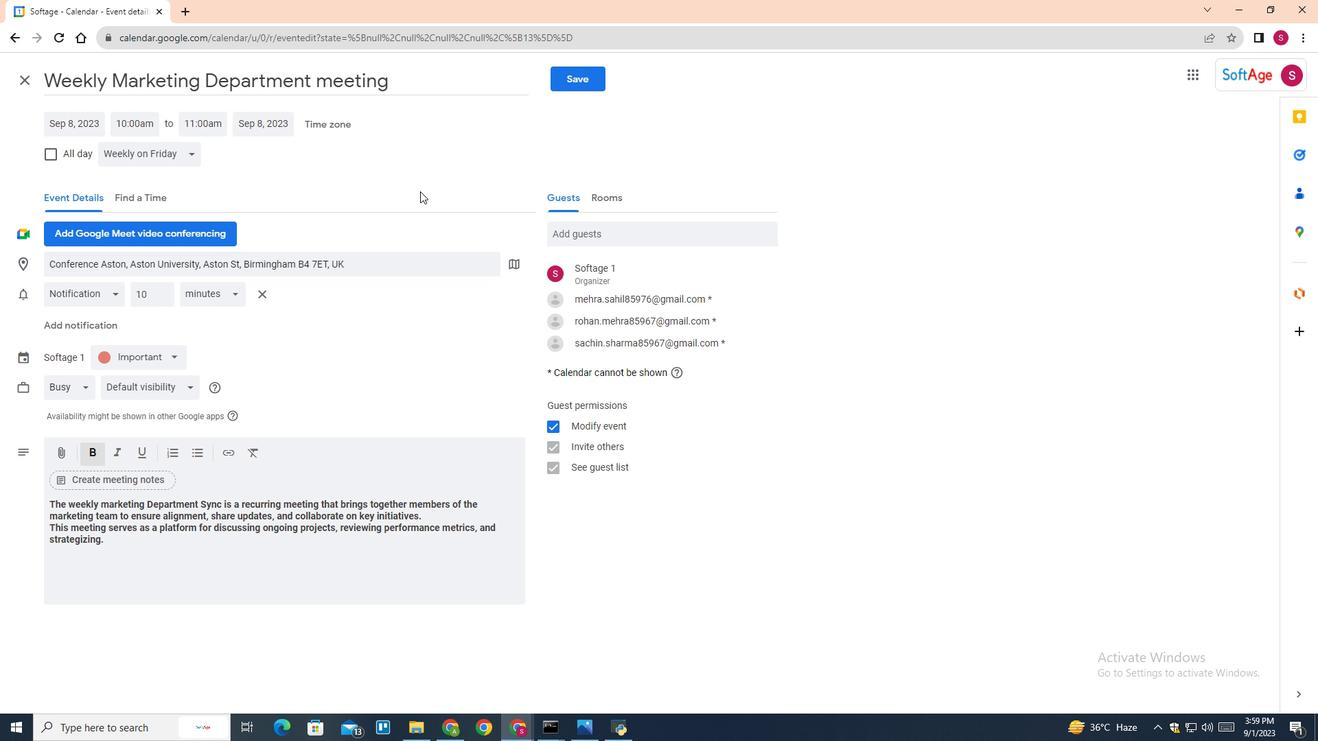 
Action: Mouse moved to (442, 401)
Screenshot: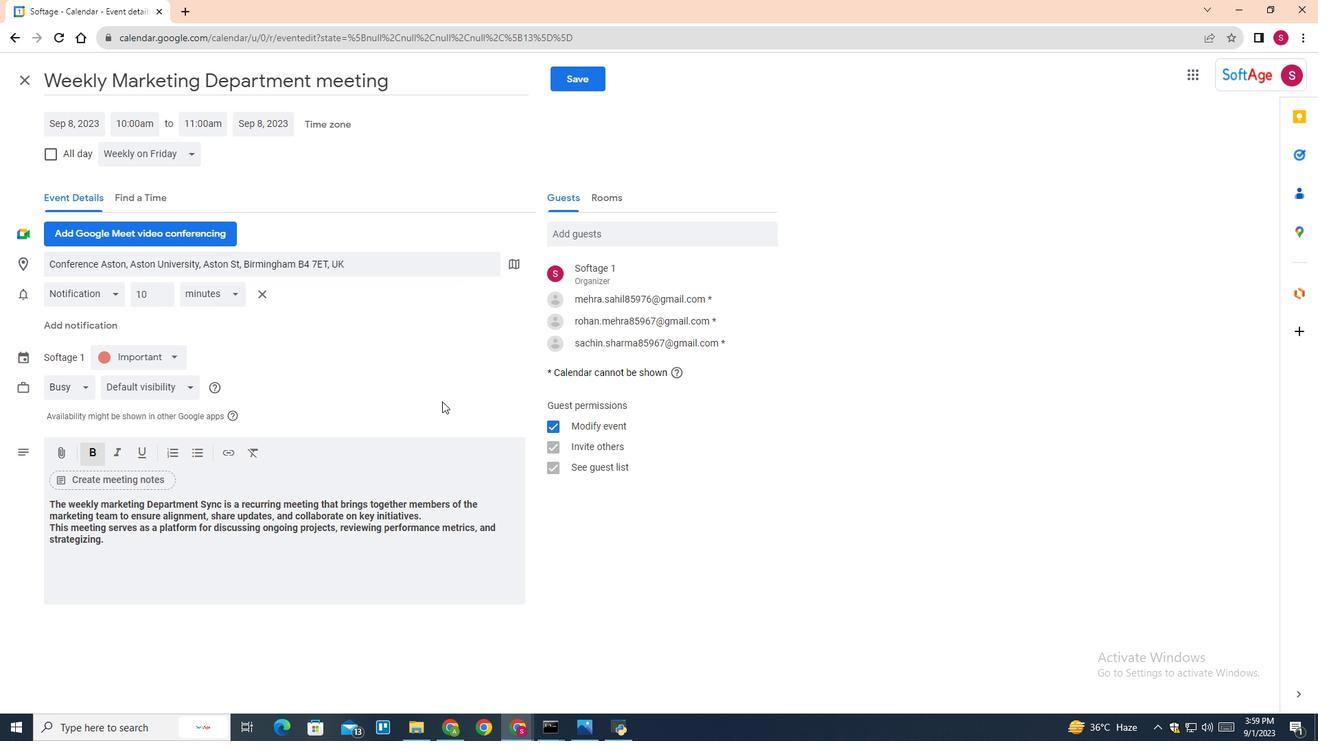 
Action: Mouse scrolled (442, 402) with delta (0, 0)
Screenshot: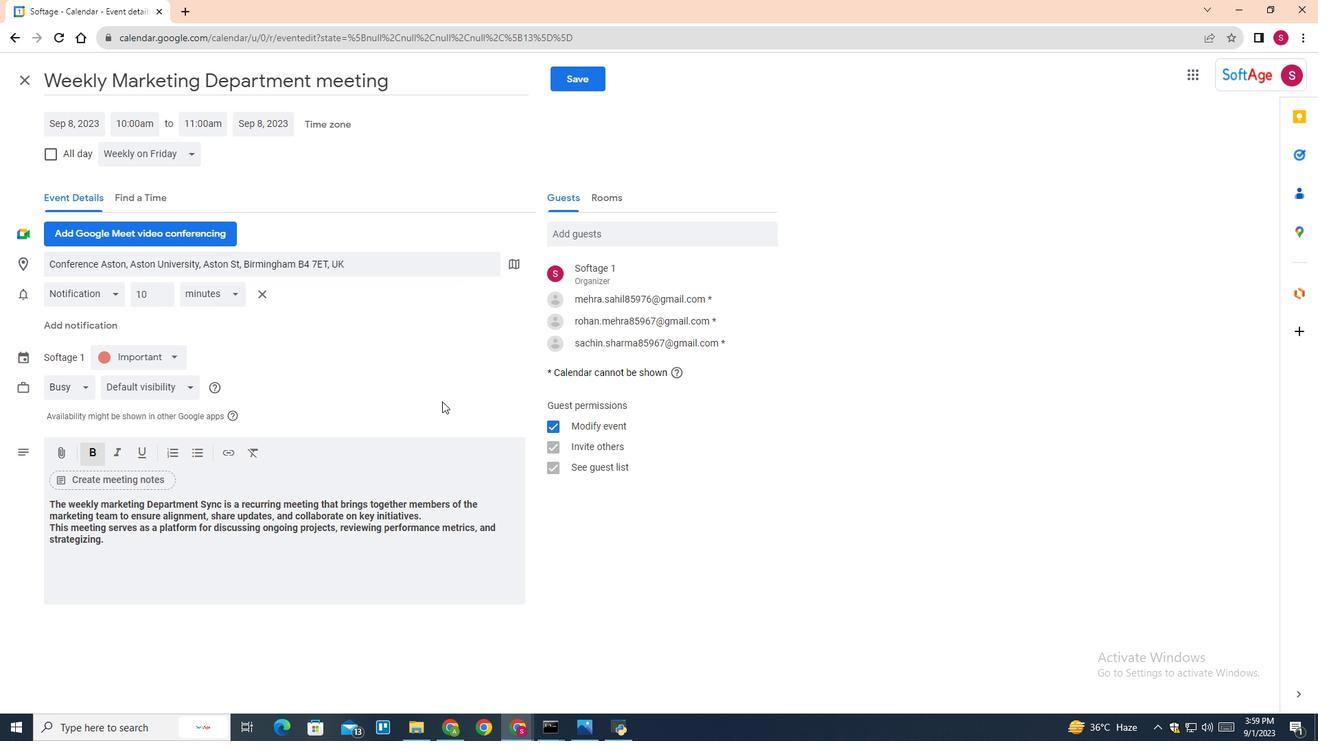 
Action: Mouse moved to (587, 160)
Screenshot: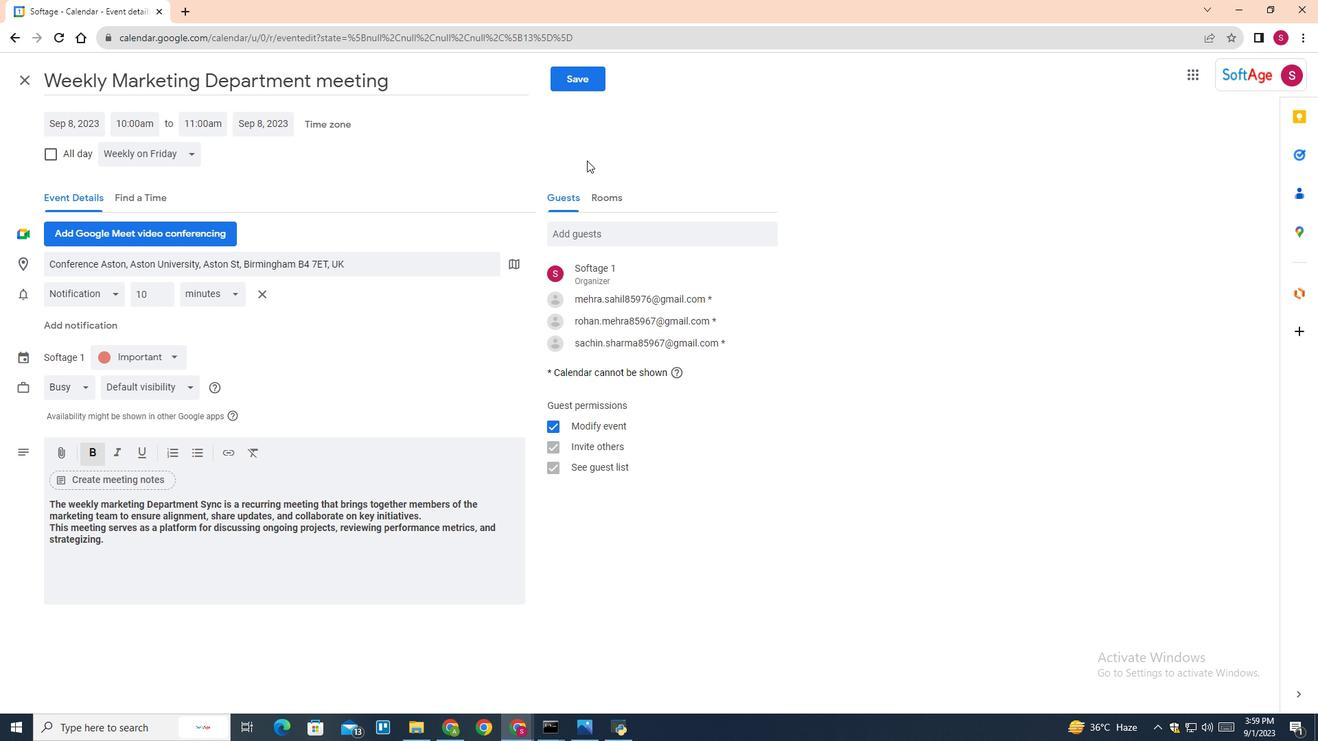 
Action: Mouse pressed left at (587, 160)
Screenshot: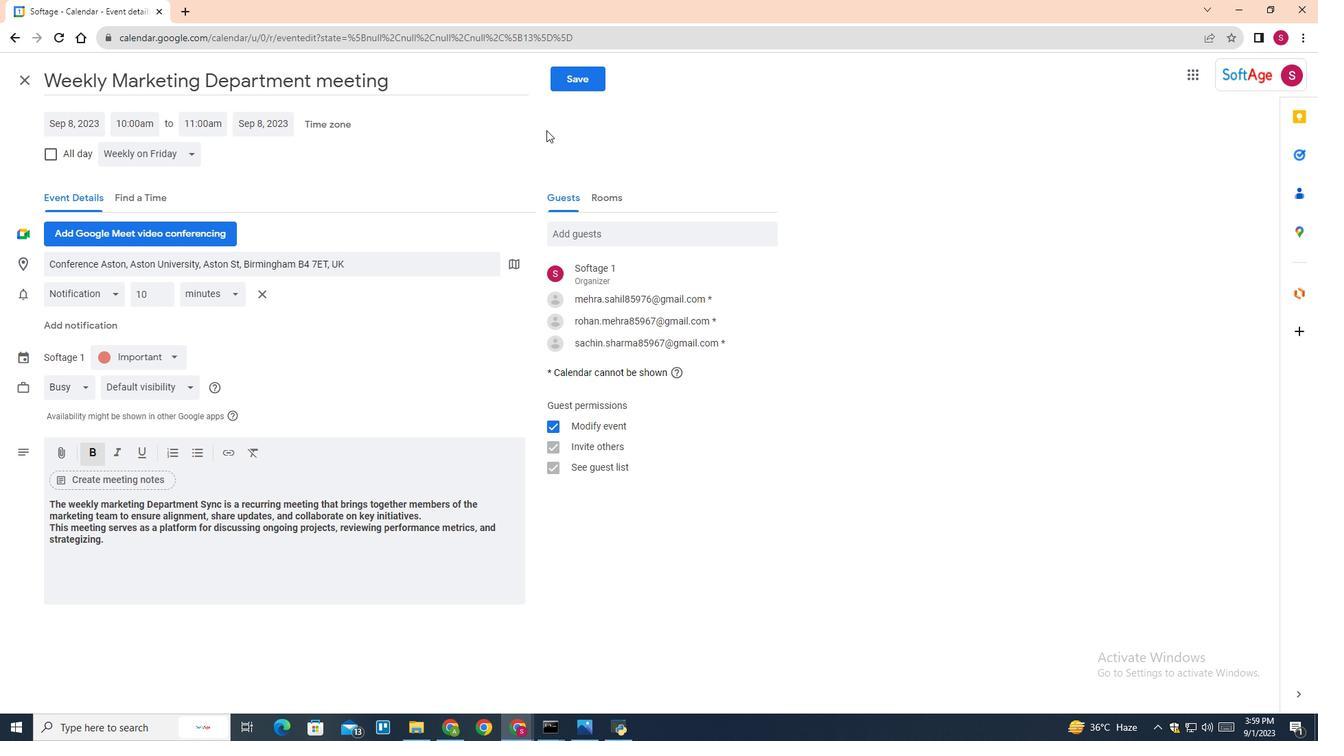 
Action: Mouse moved to (564, 83)
Screenshot: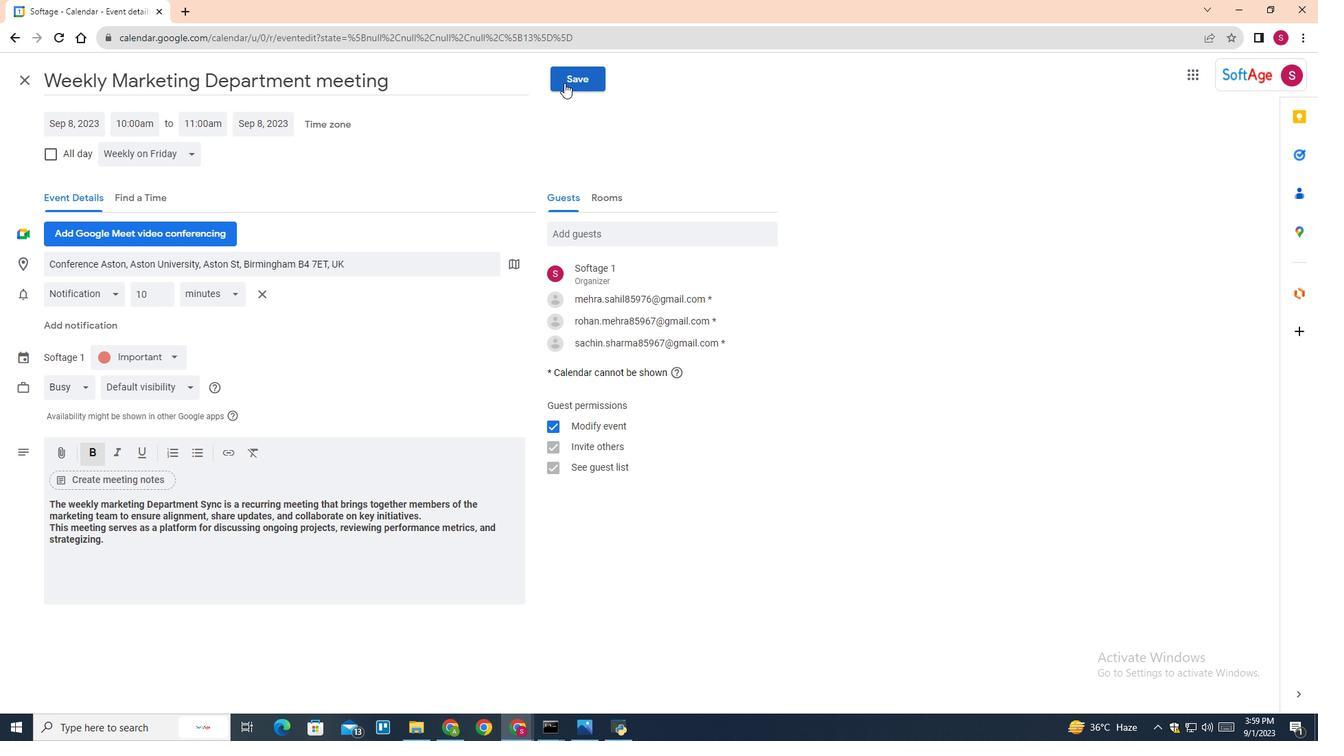 
Action: Mouse pressed left at (564, 83)
Screenshot: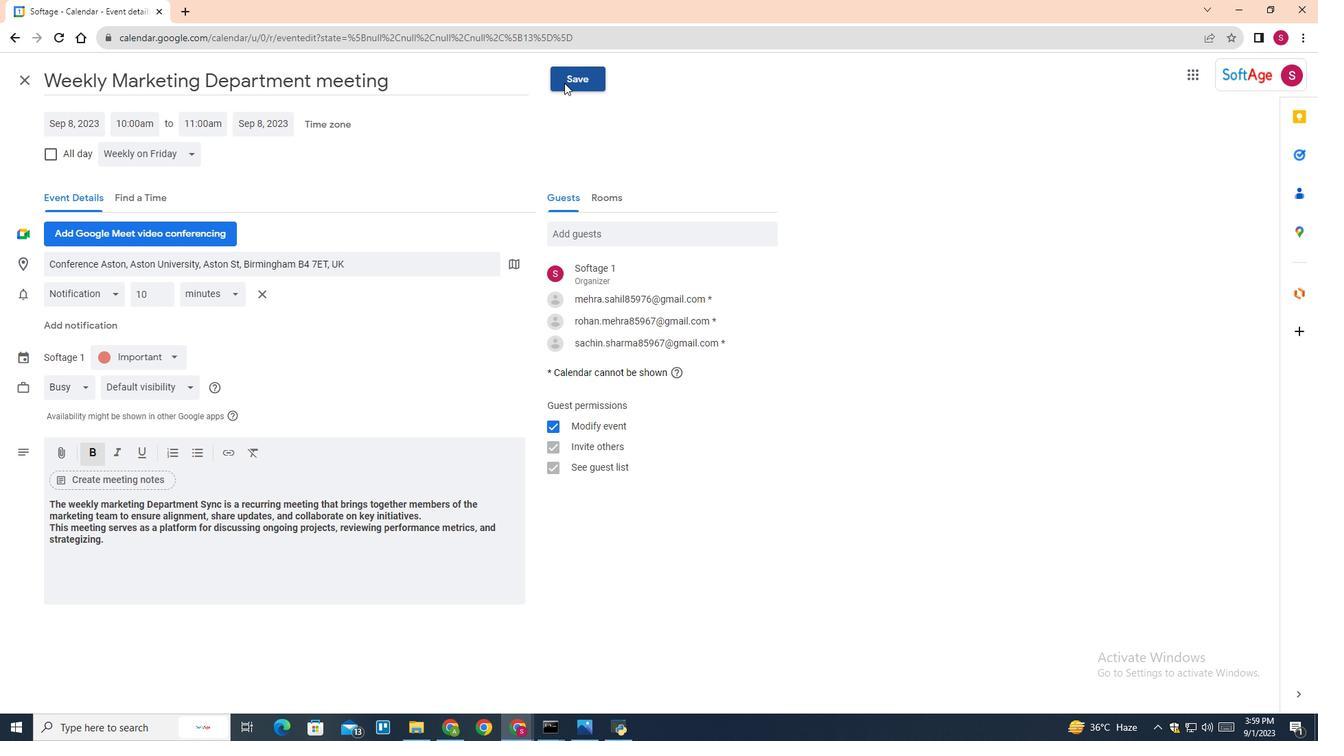 
Action: Mouse moved to (788, 420)
Screenshot: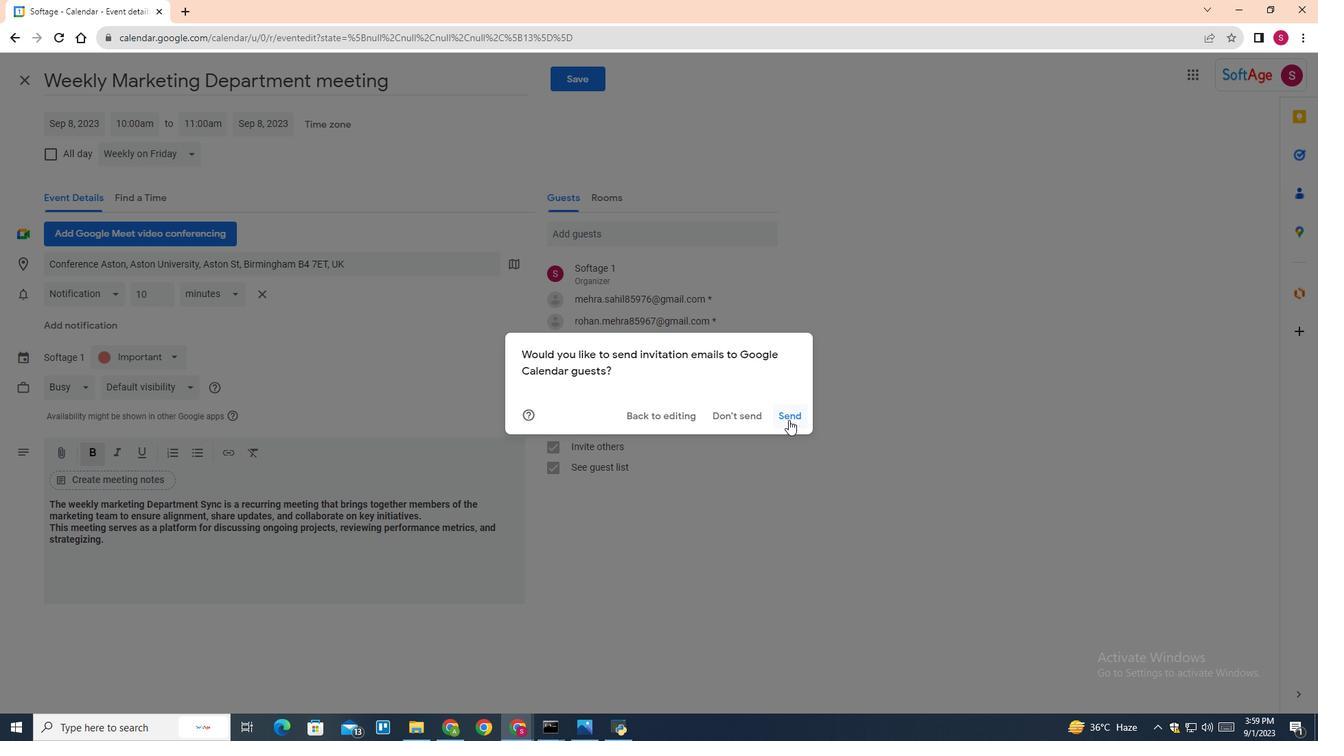 
Action: Mouse pressed left at (788, 420)
Screenshot: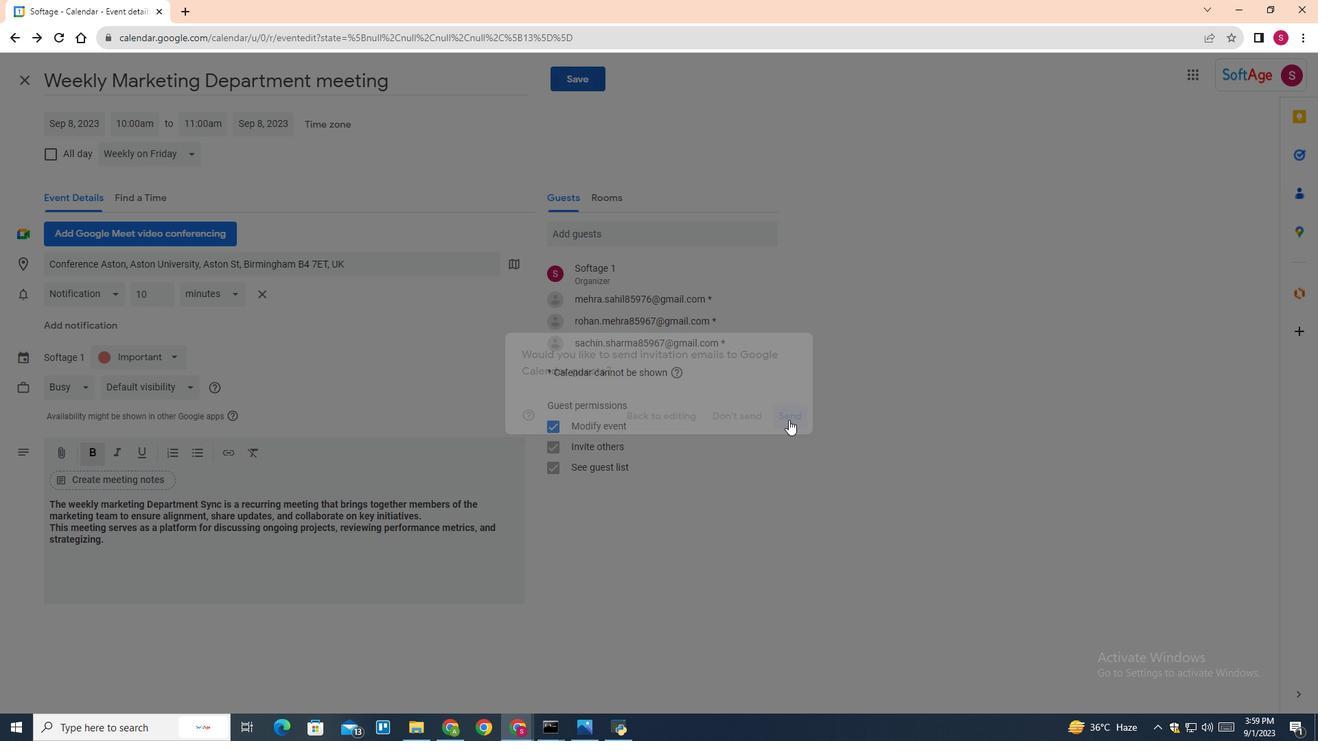 
Action: Mouse moved to (771, 413)
Screenshot: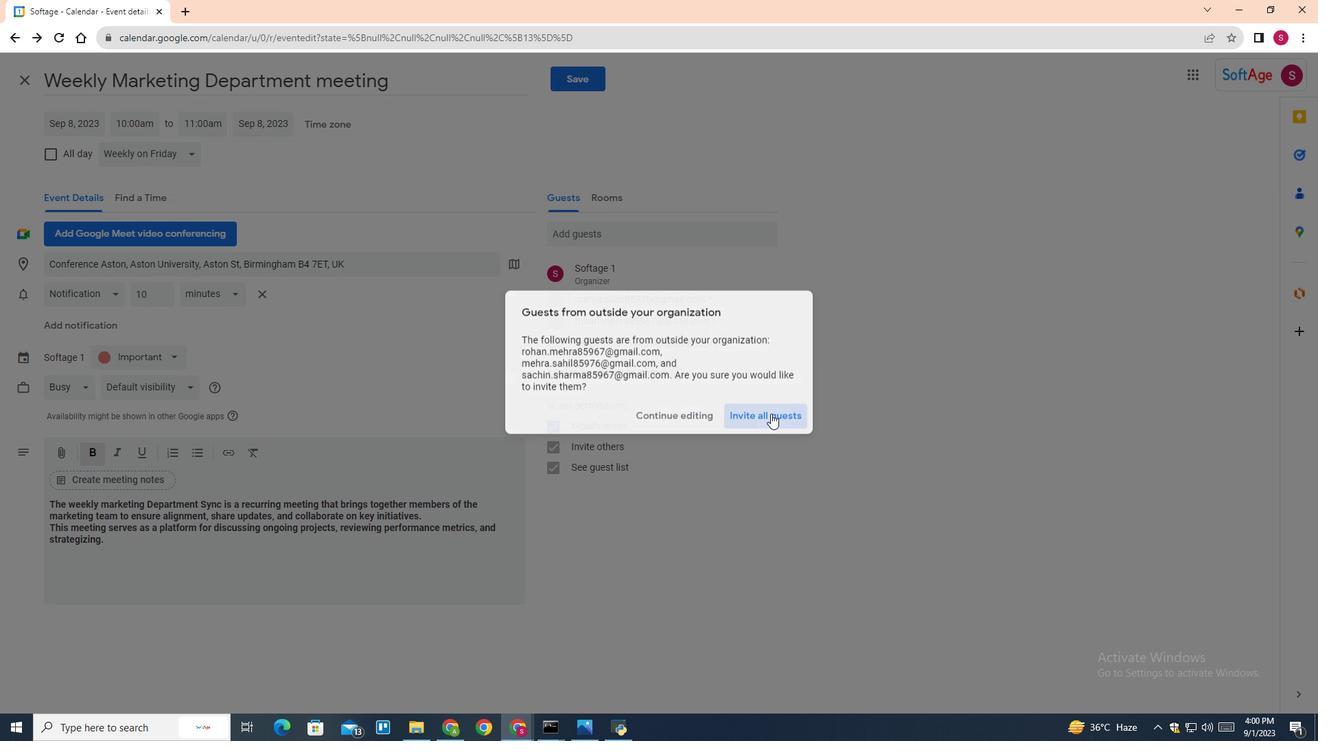 
Action: Mouse pressed left at (771, 413)
Screenshot: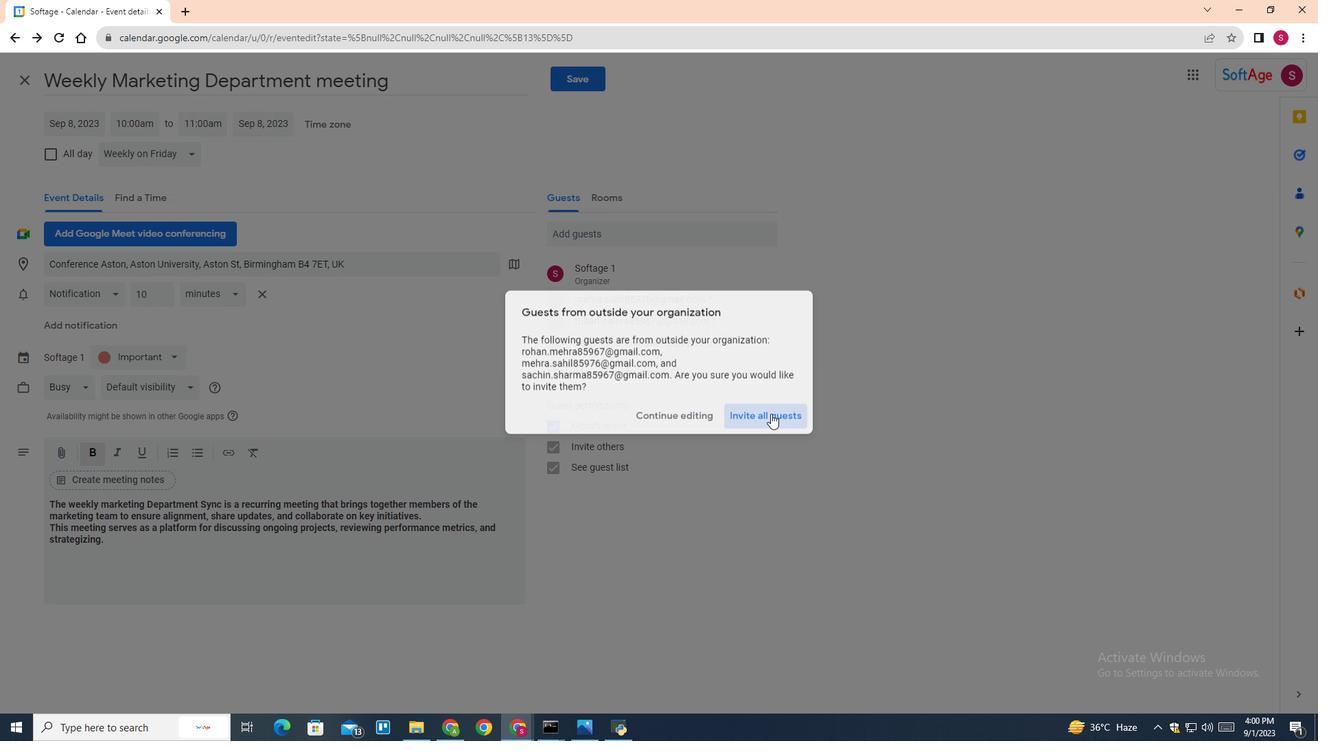 
